 Task: Find connections with filter location Viçosa with filter topic #Startupcompanywith filter profile language English with filter current company Shree Cement Ltd. with filter school Badruka College Commerce Arts with filter industry Defense and Space Manufacturing with filter service category Financial Reporting with filter keywords title Quality Engineer
Action: Mouse moved to (299, 385)
Screenshot: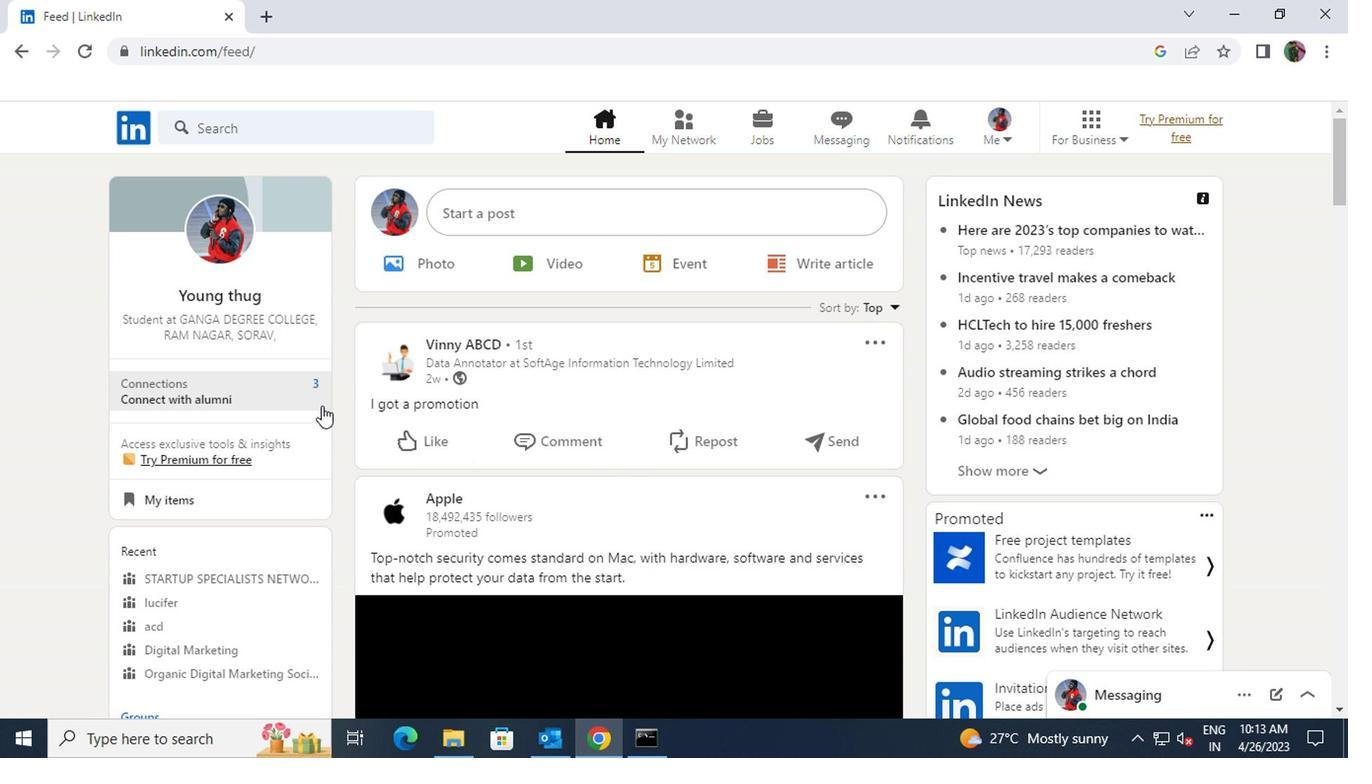 
Action: Mouse pressed left at (299, 385)
Screenshot: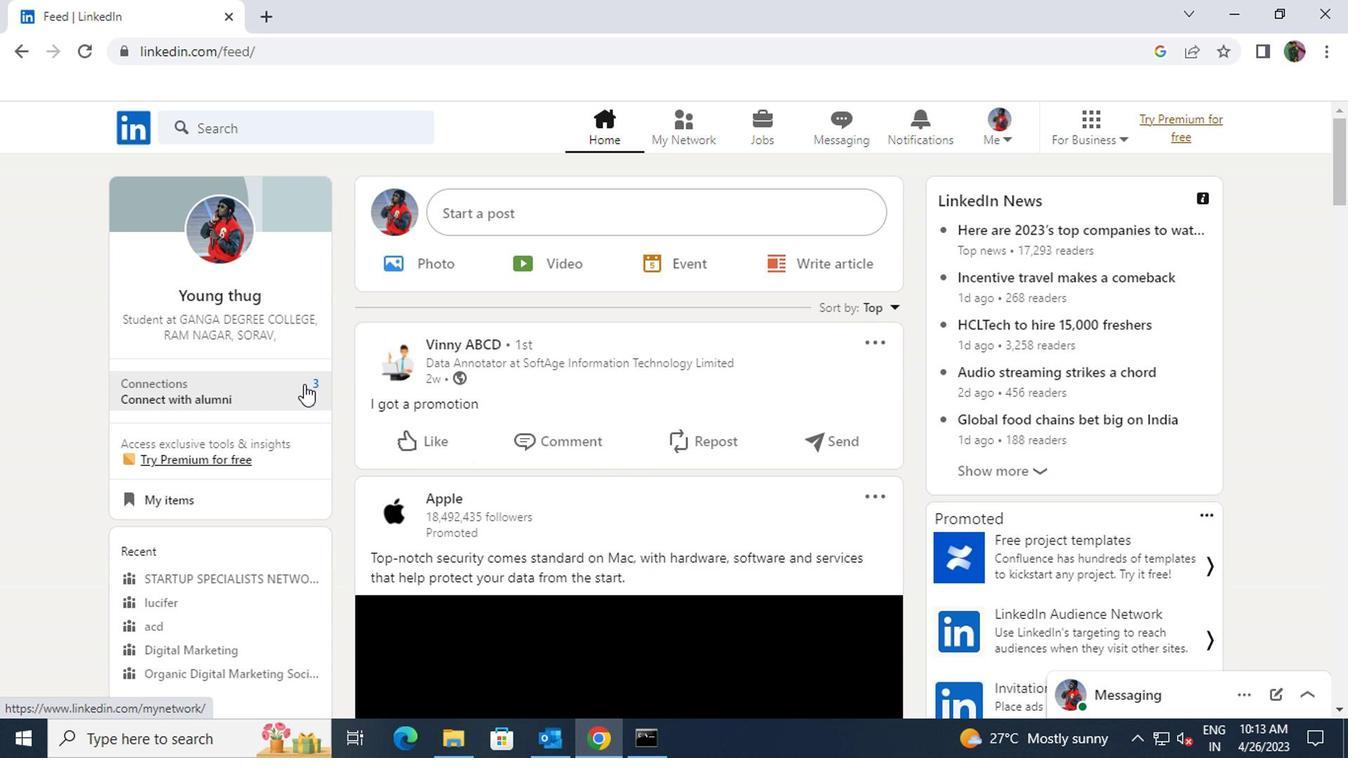 
Action: Mouse moved to (289, 240)
Screenshot: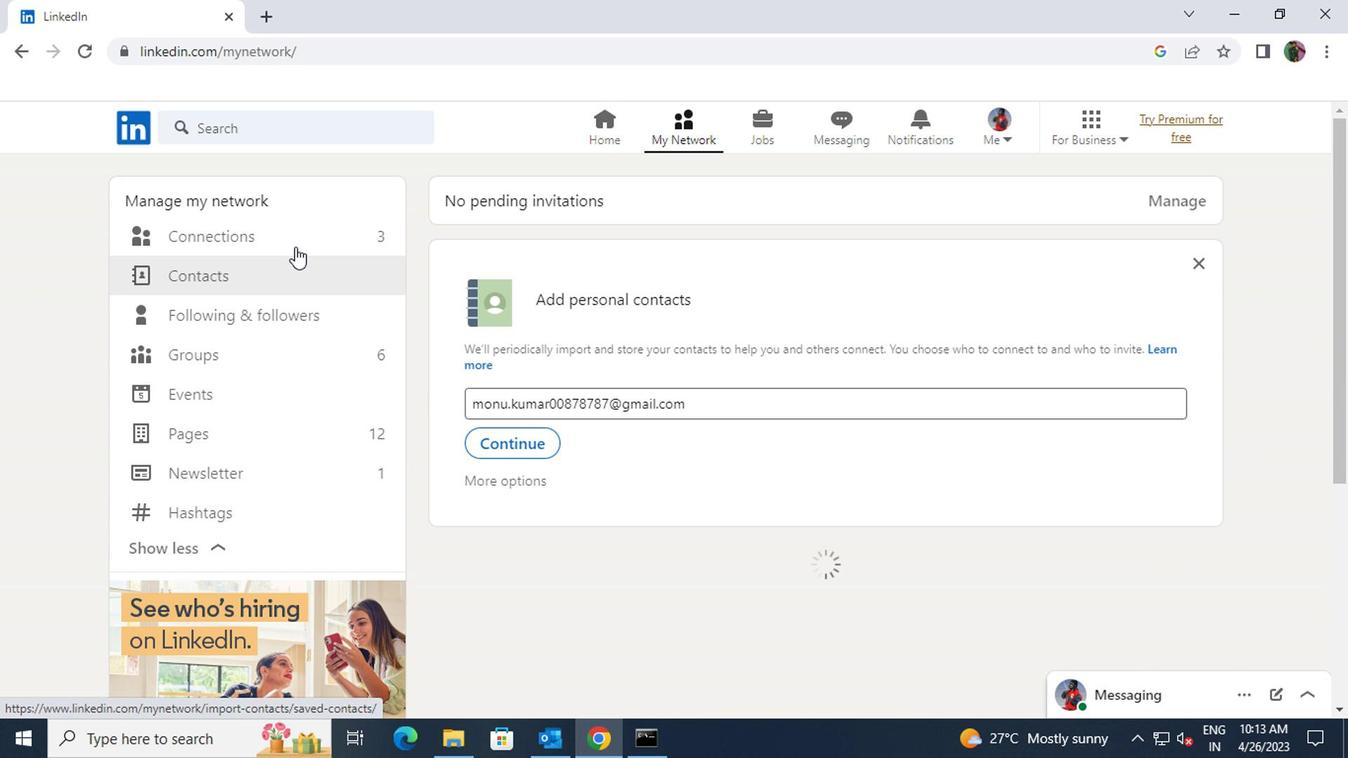 
Action: Mouse pressed left at (289, 240)
Screenshot: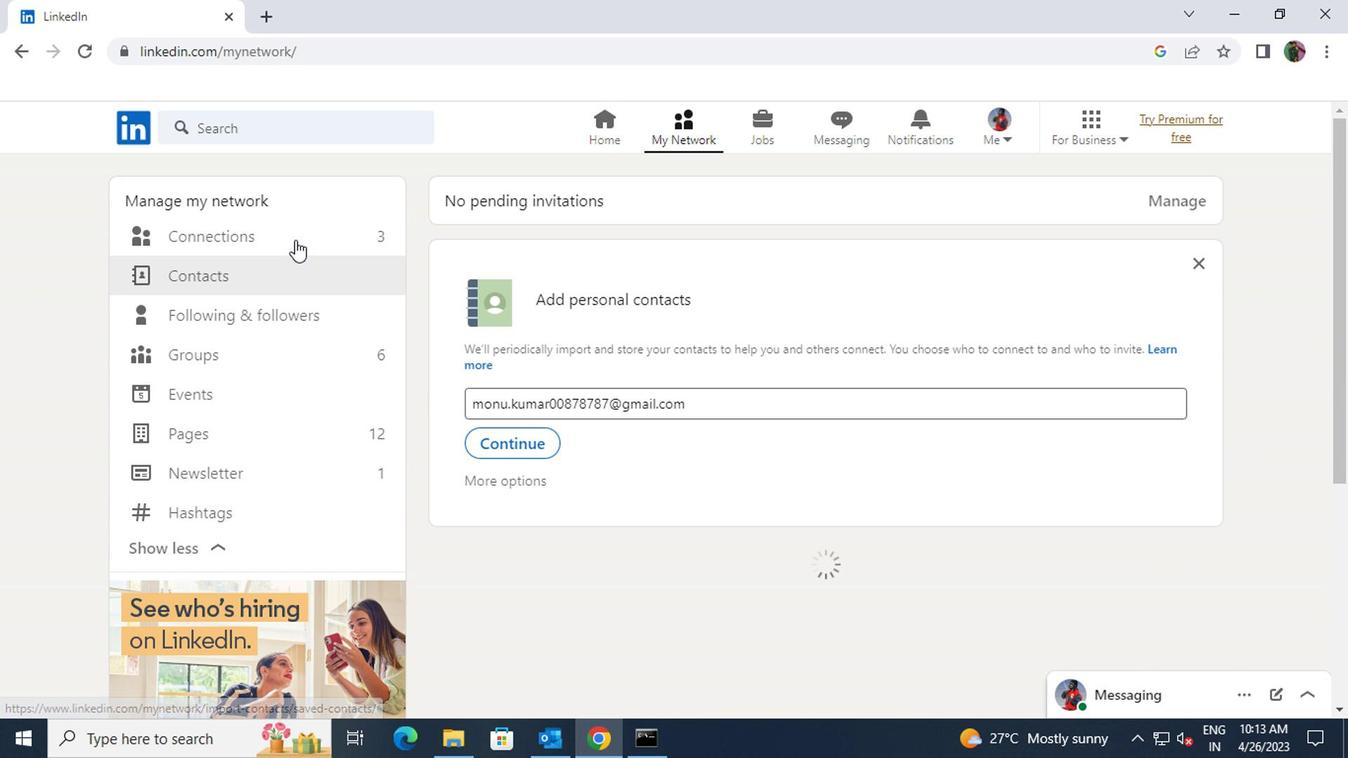 
Action: Mouse moved to (289, 228)
Screenshot: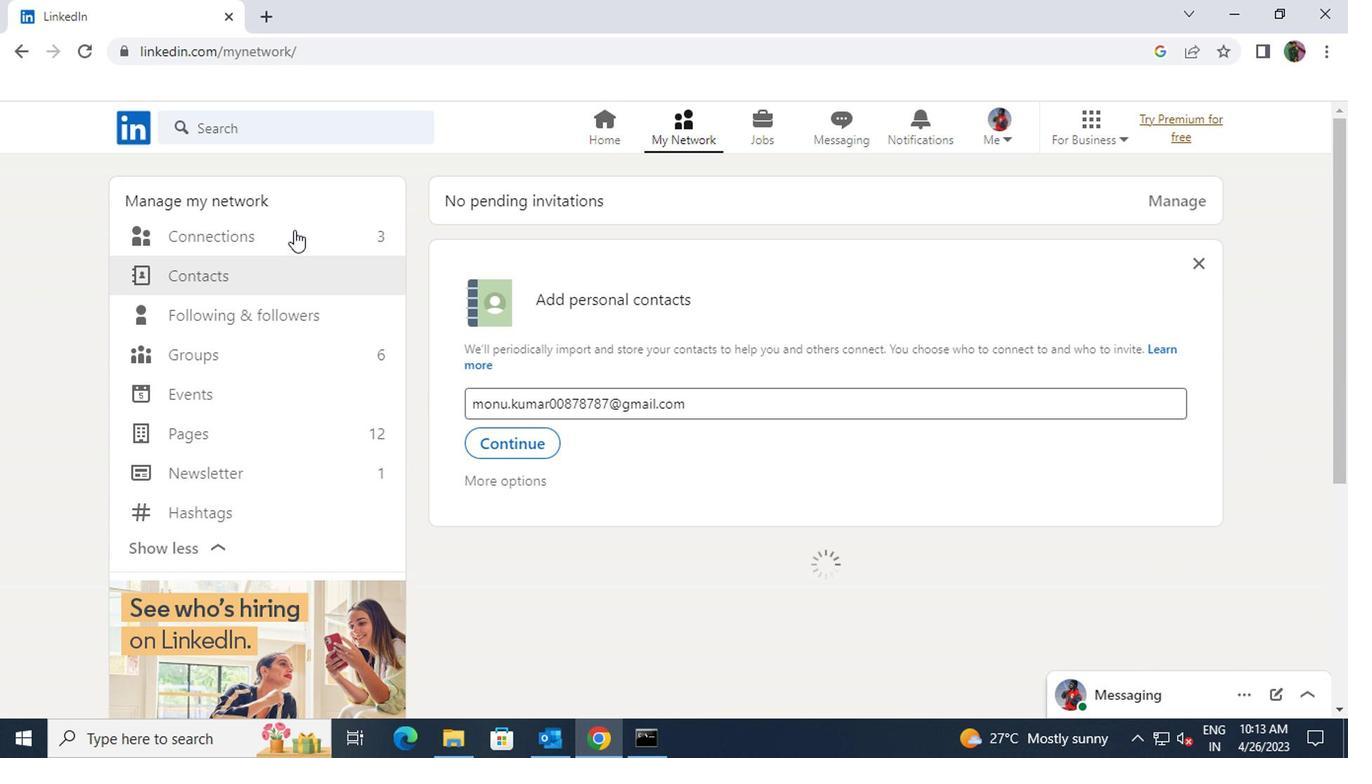 
Action: Mouse pressed left at (289, 228)
Screenshot: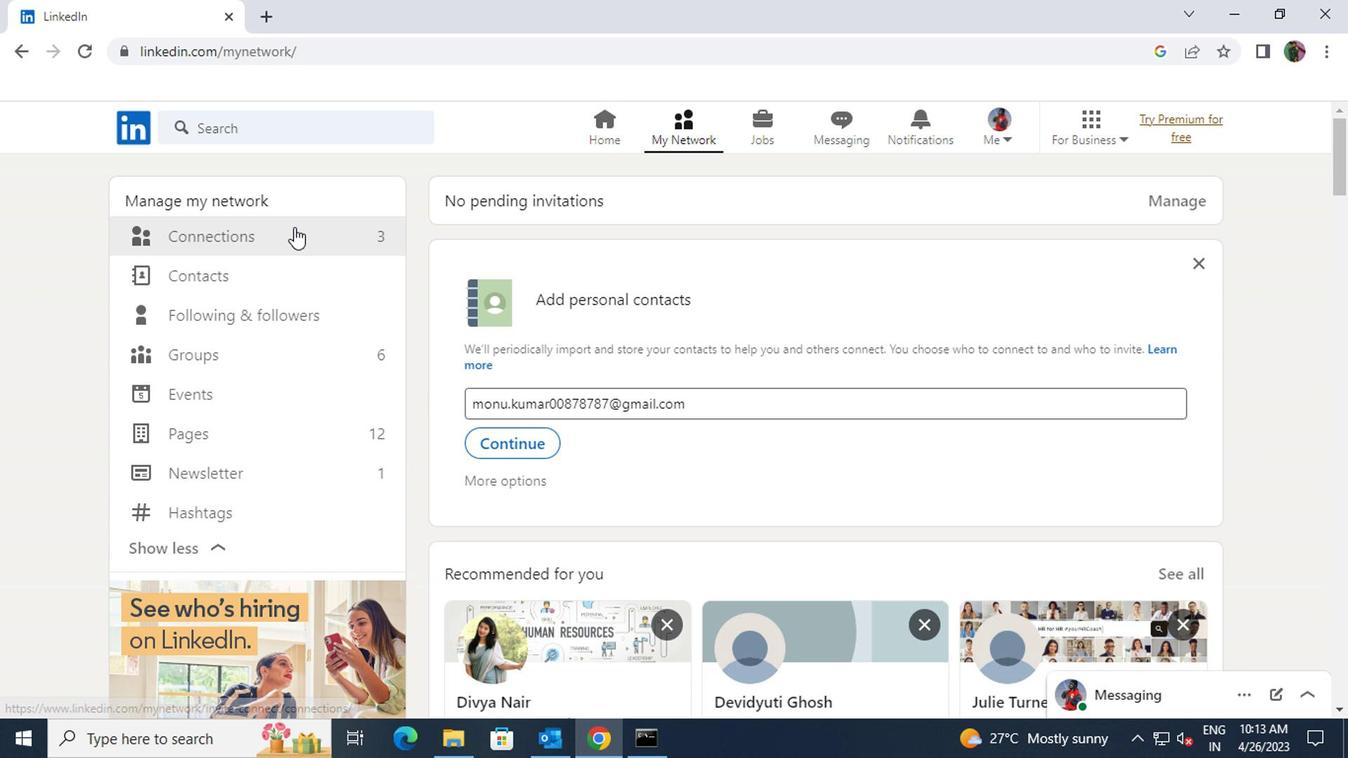 
Action: Mouse moved to (768, 243)
Screenshot: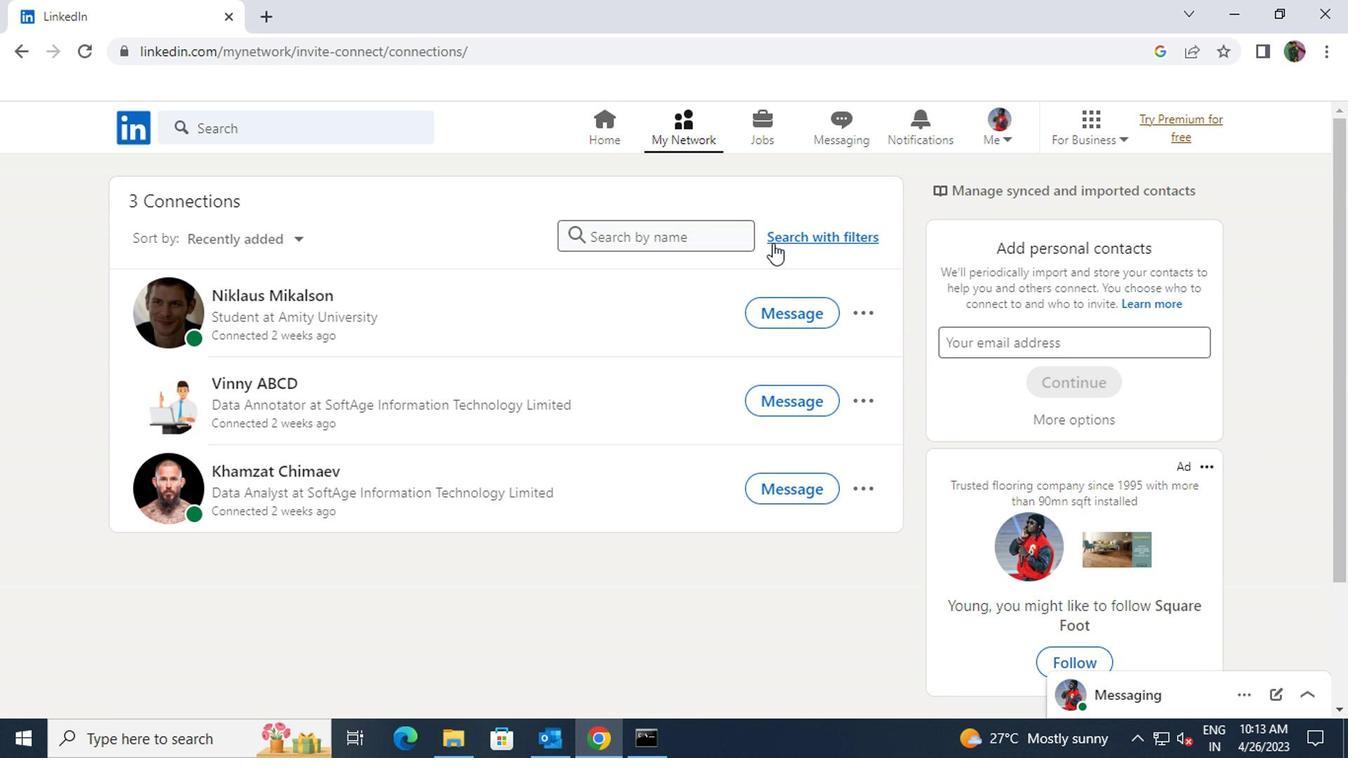 
Action: Mouse pressed left at (768, 243)
Screenshot: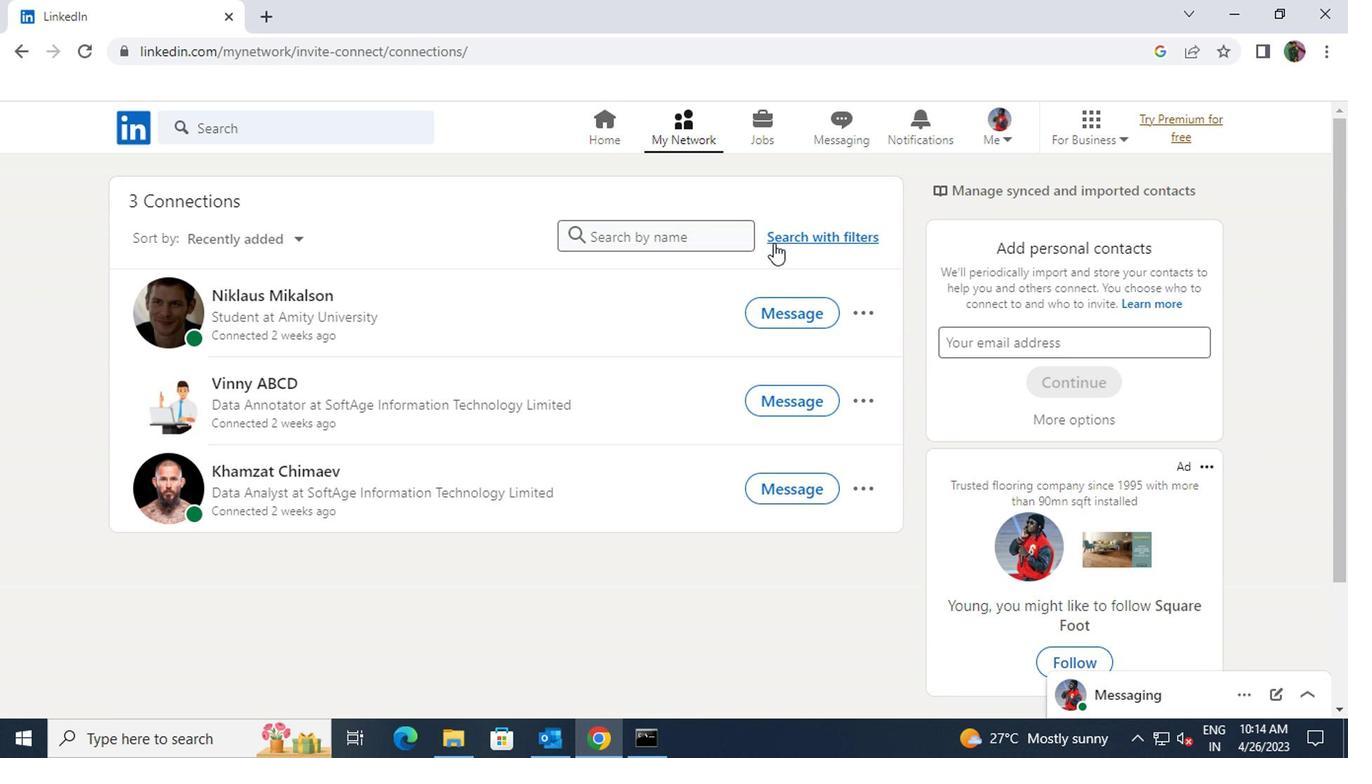 
Action: Mouse moved to (736, 185)
Screenshot: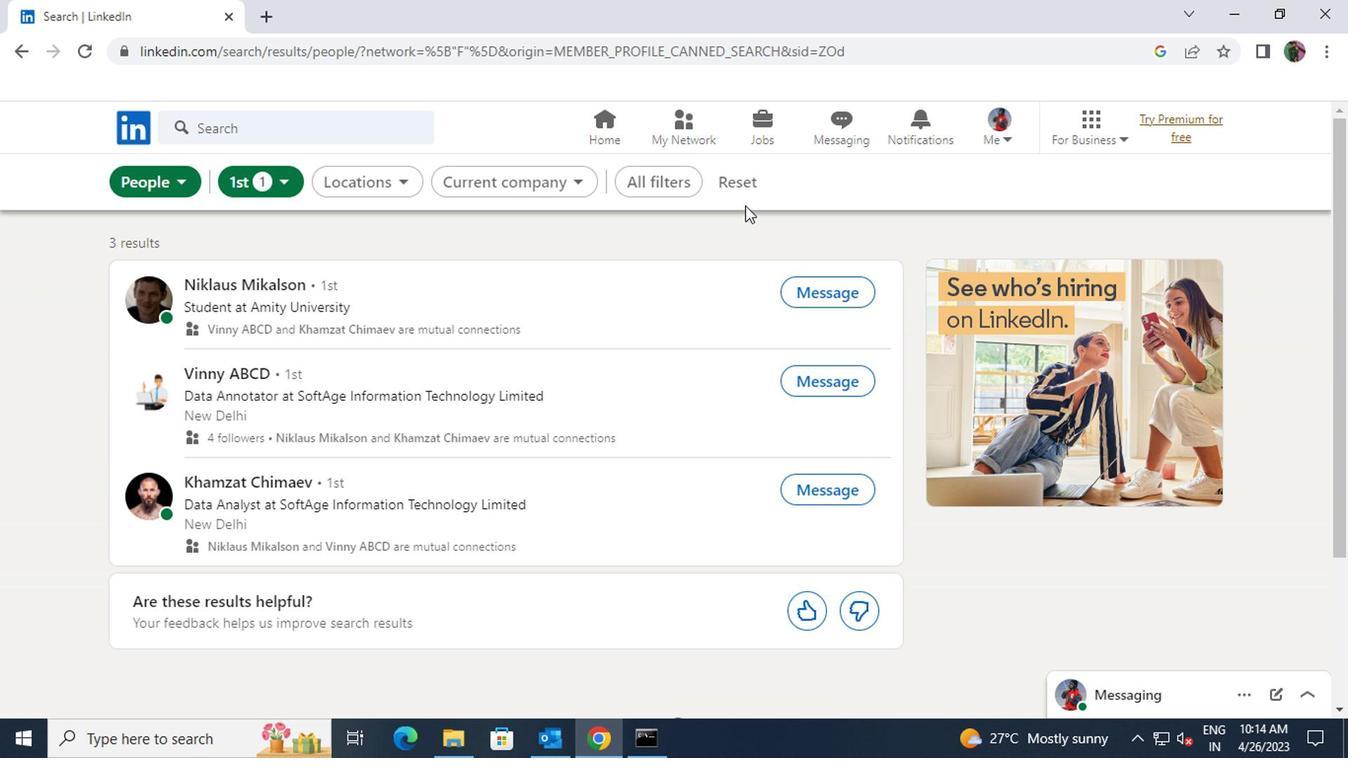 
Action: Mouse pressed left at (736, 185)
Screenshot: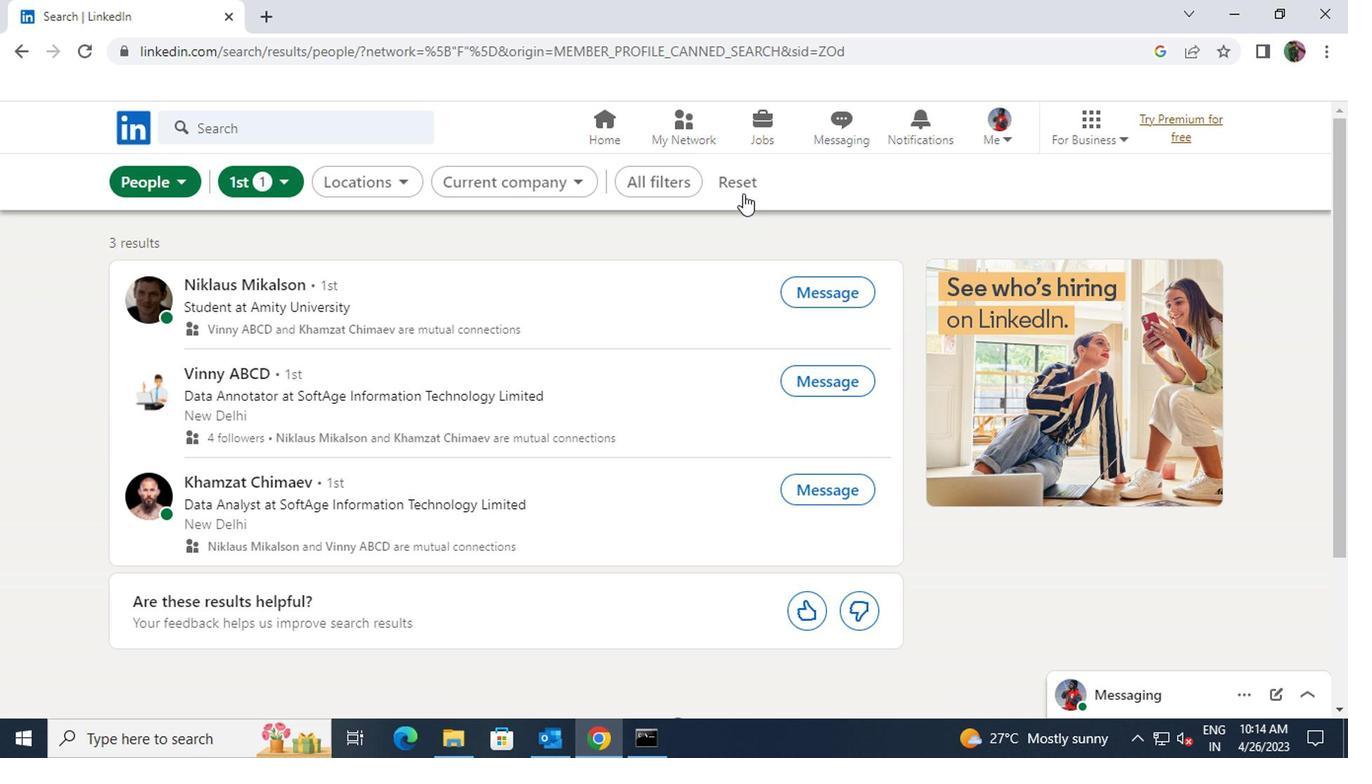 
Action: Mouse moved to (719, 184)
Screenshot: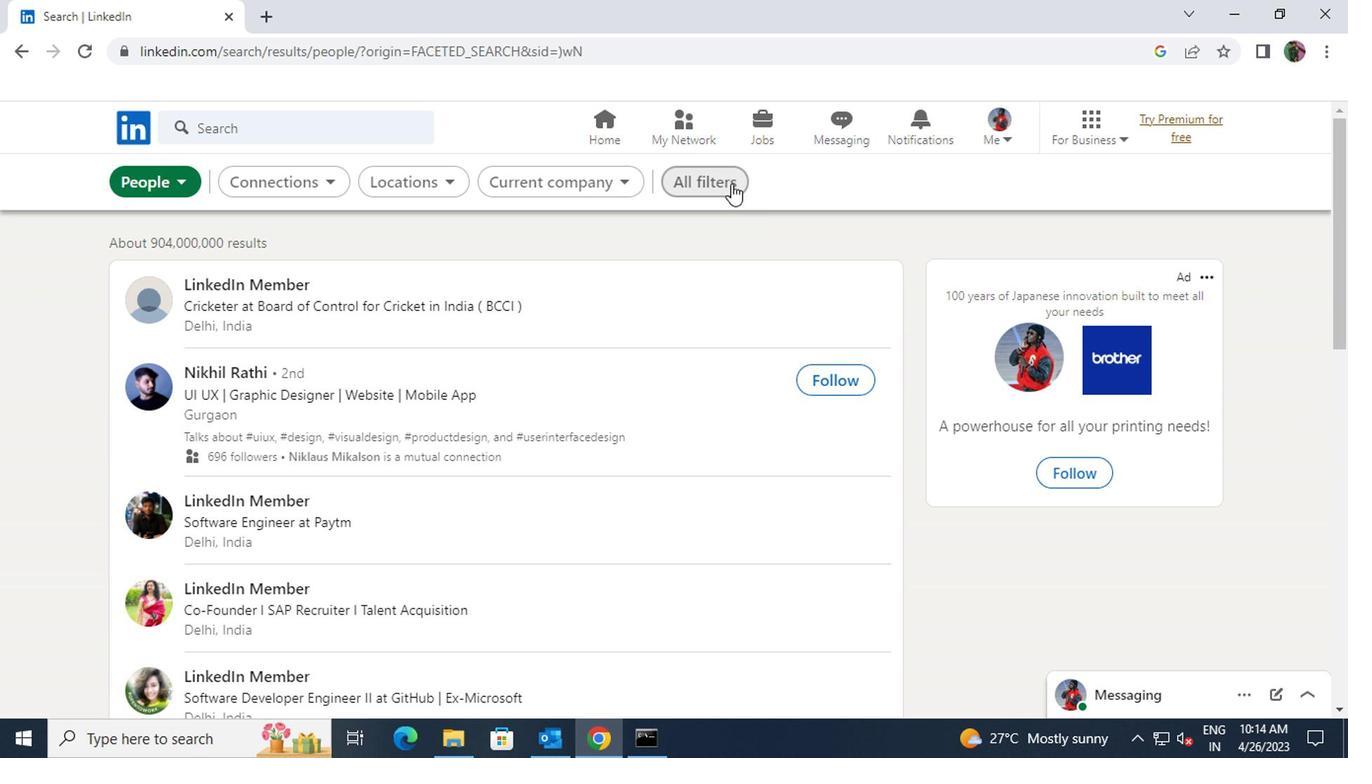 
Action: Mouse pressed left at (719, 184)
Screenshot: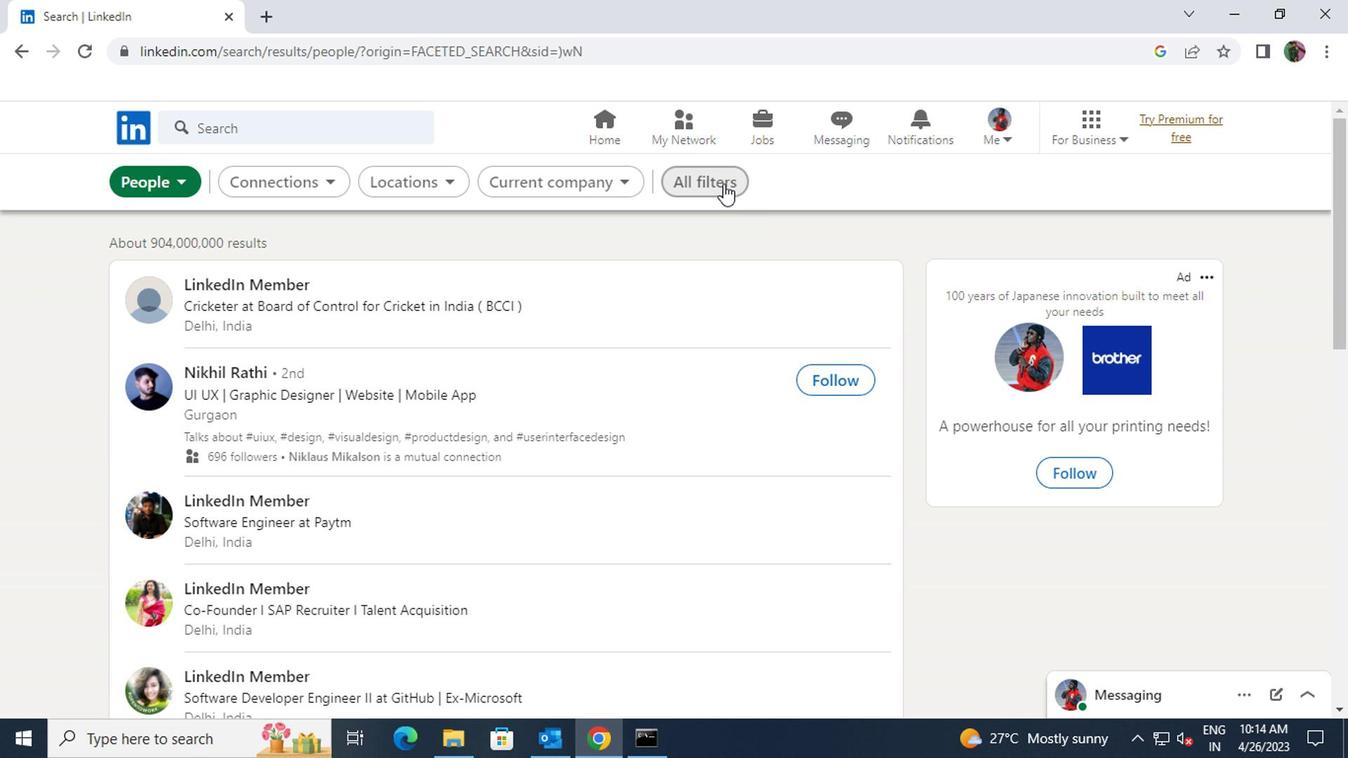 
Action: Mouse moved to (909, 384)
Screenshot: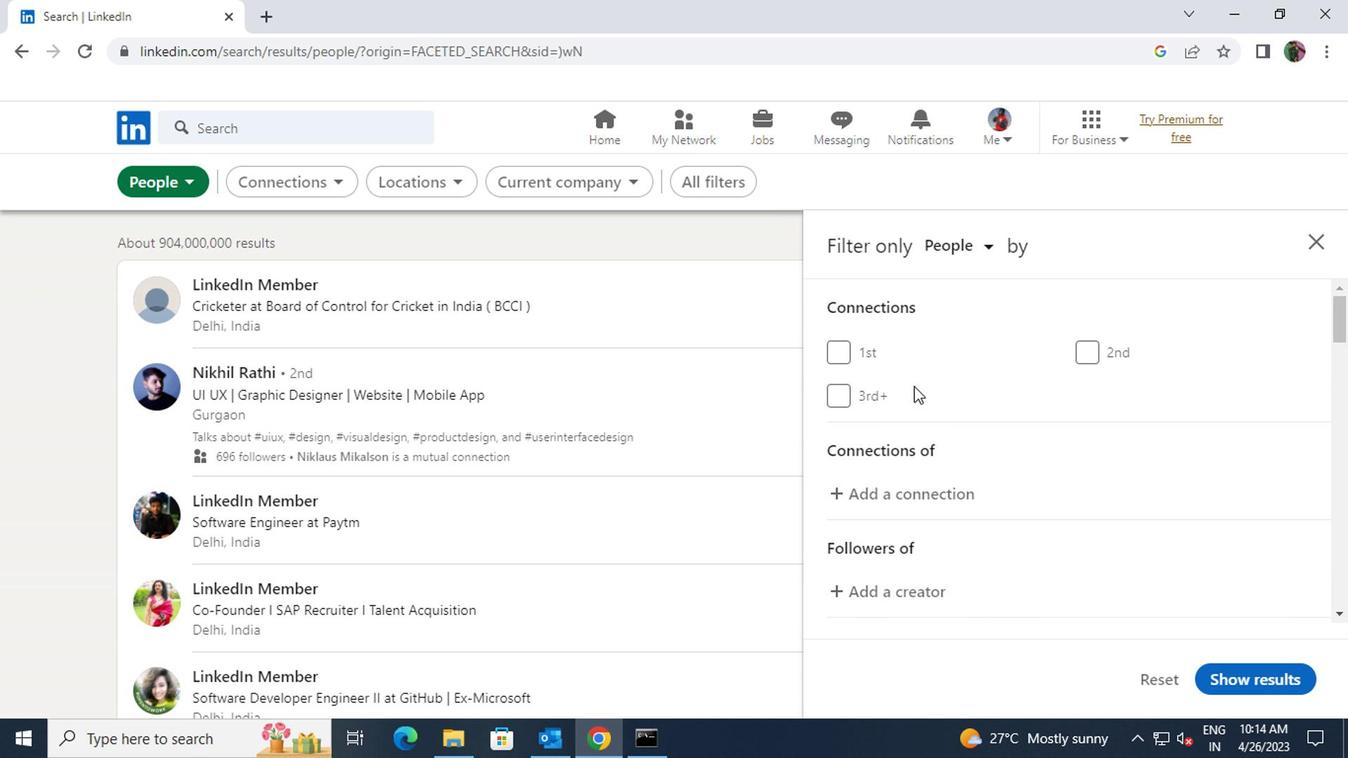 
Action: Mouse scrolled (909, 383) with delta (0, -1)
Screenshot: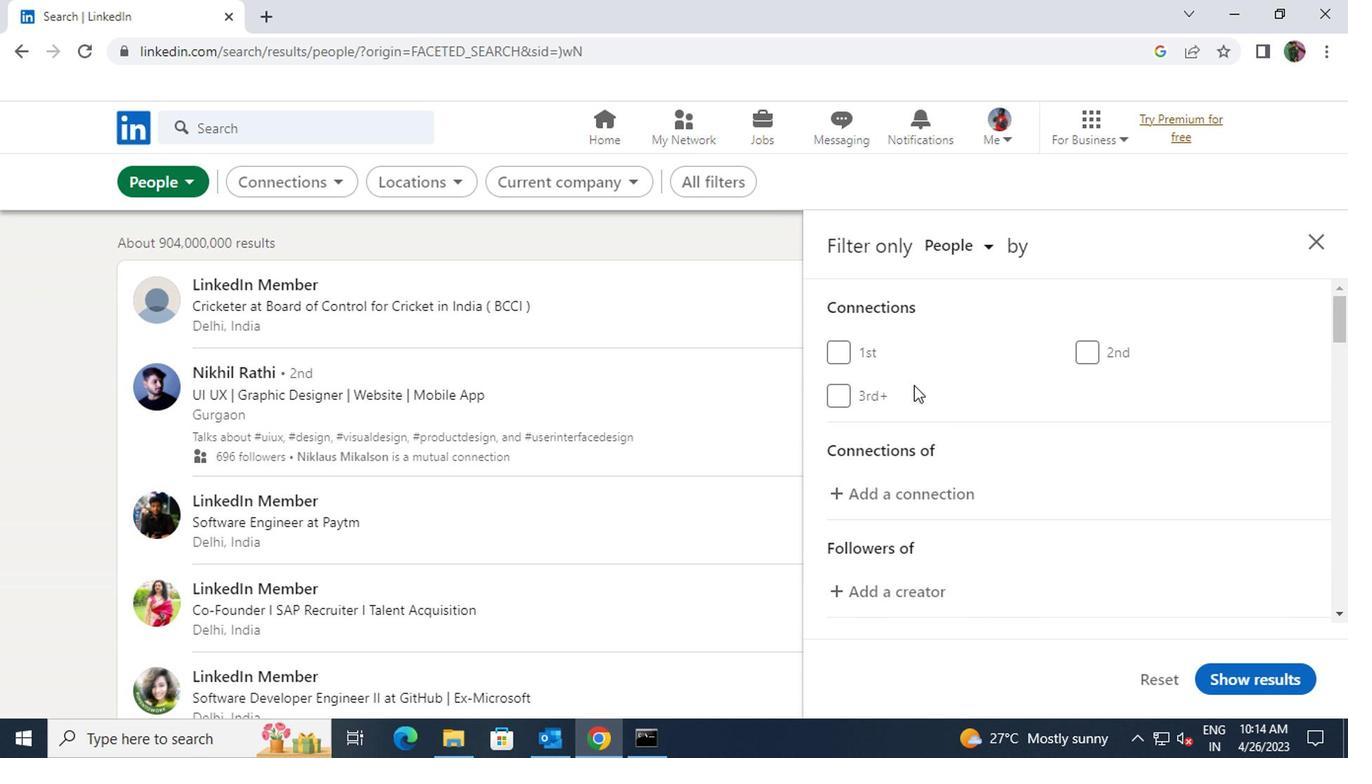 
Action: Mouse scrolled (909, 383) with delta (0, -1)
Screenshot: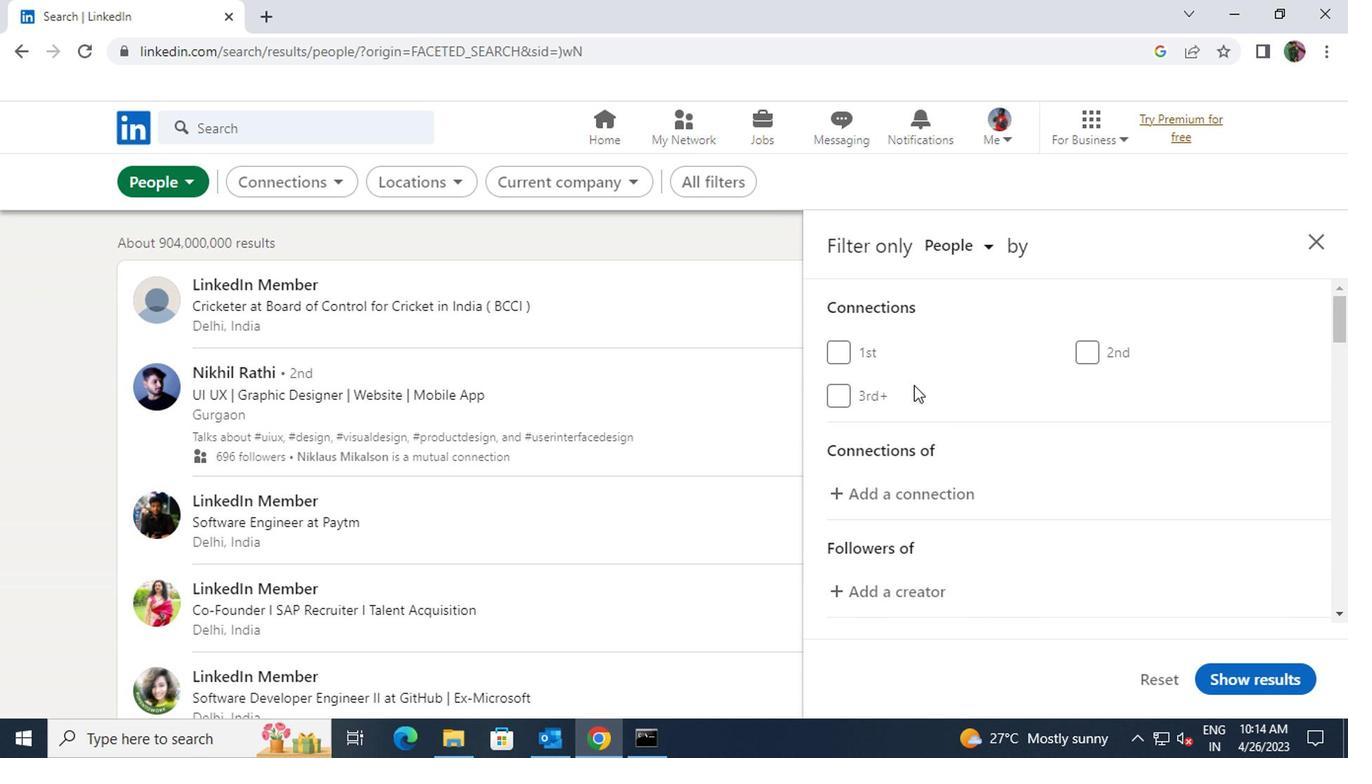 
Action: Mouse moved to (910, 382)
Screenshot: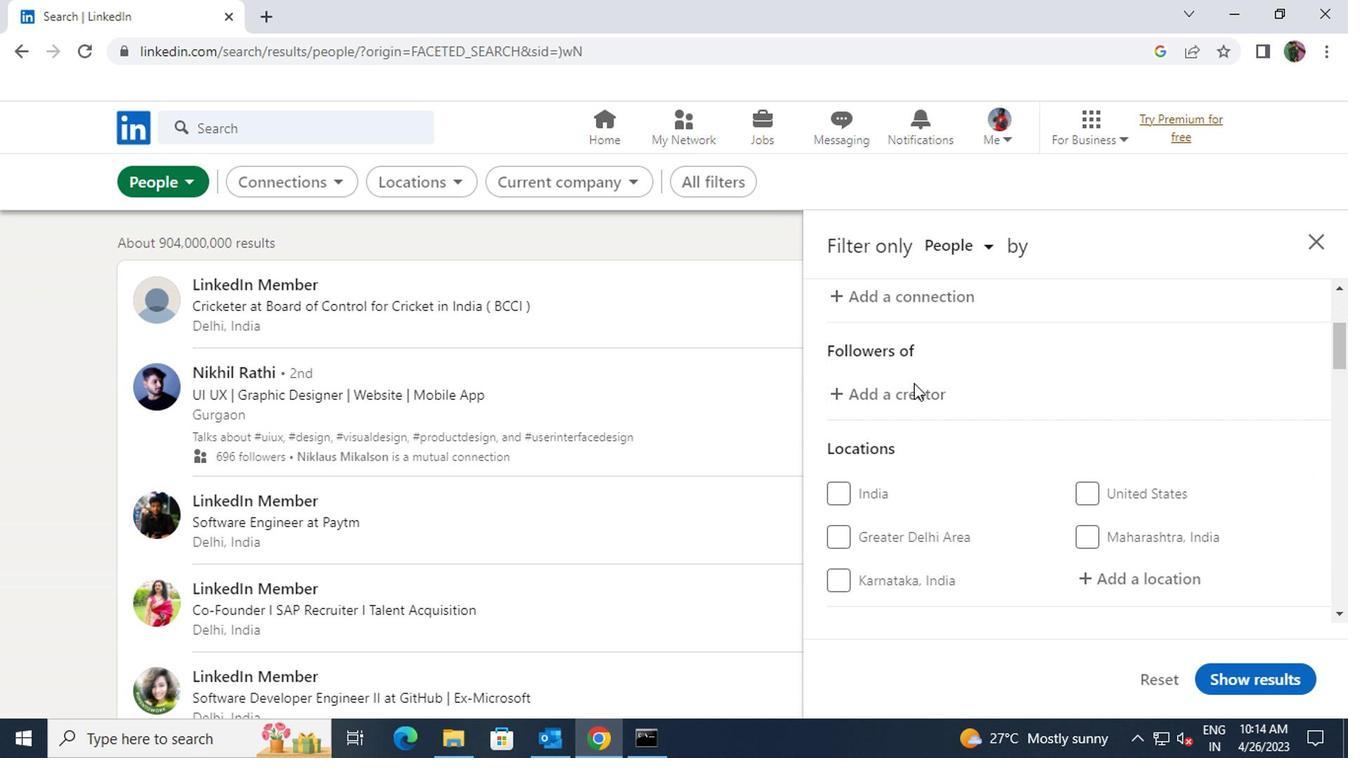 
Action: Mouse scrolled (910, 381) with delta (0, -1)
Screenshot: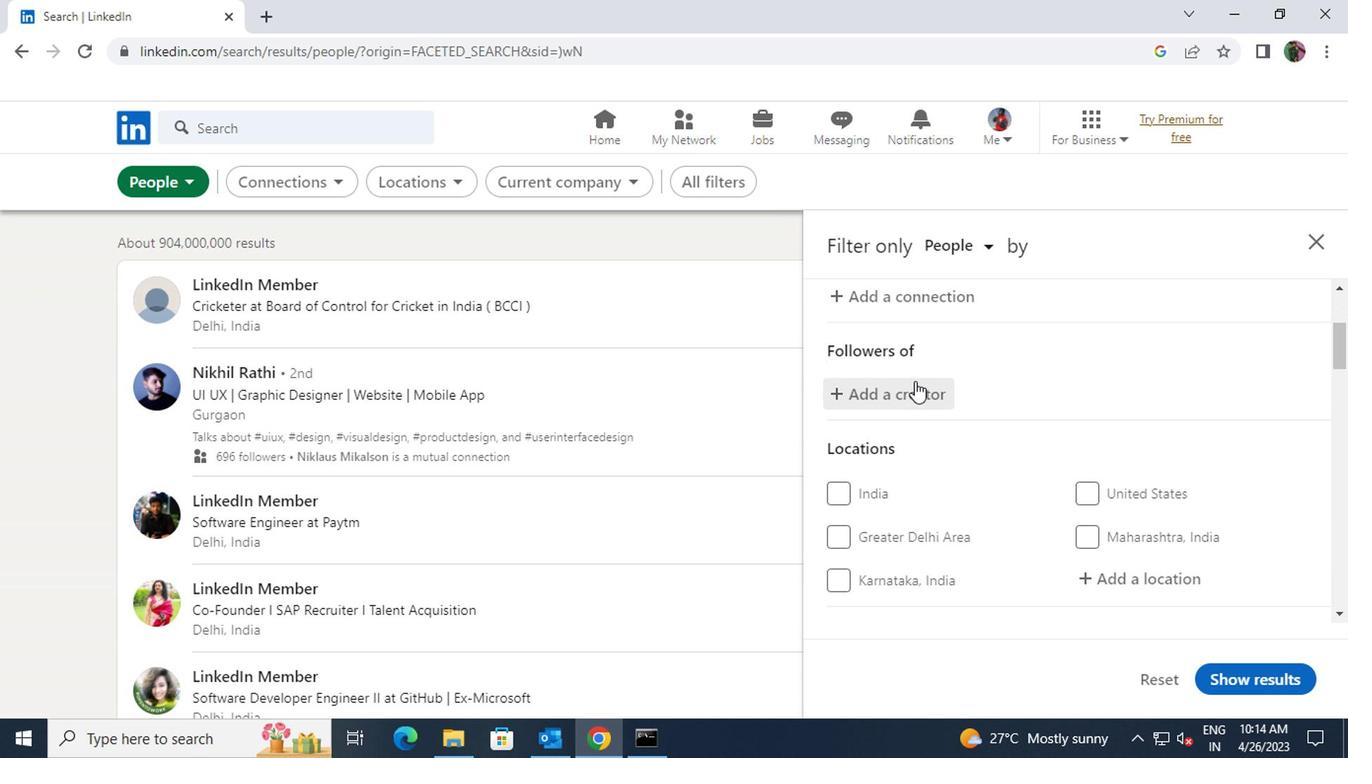 
Action: Mouse moved to (1101, 487)
Screenshot: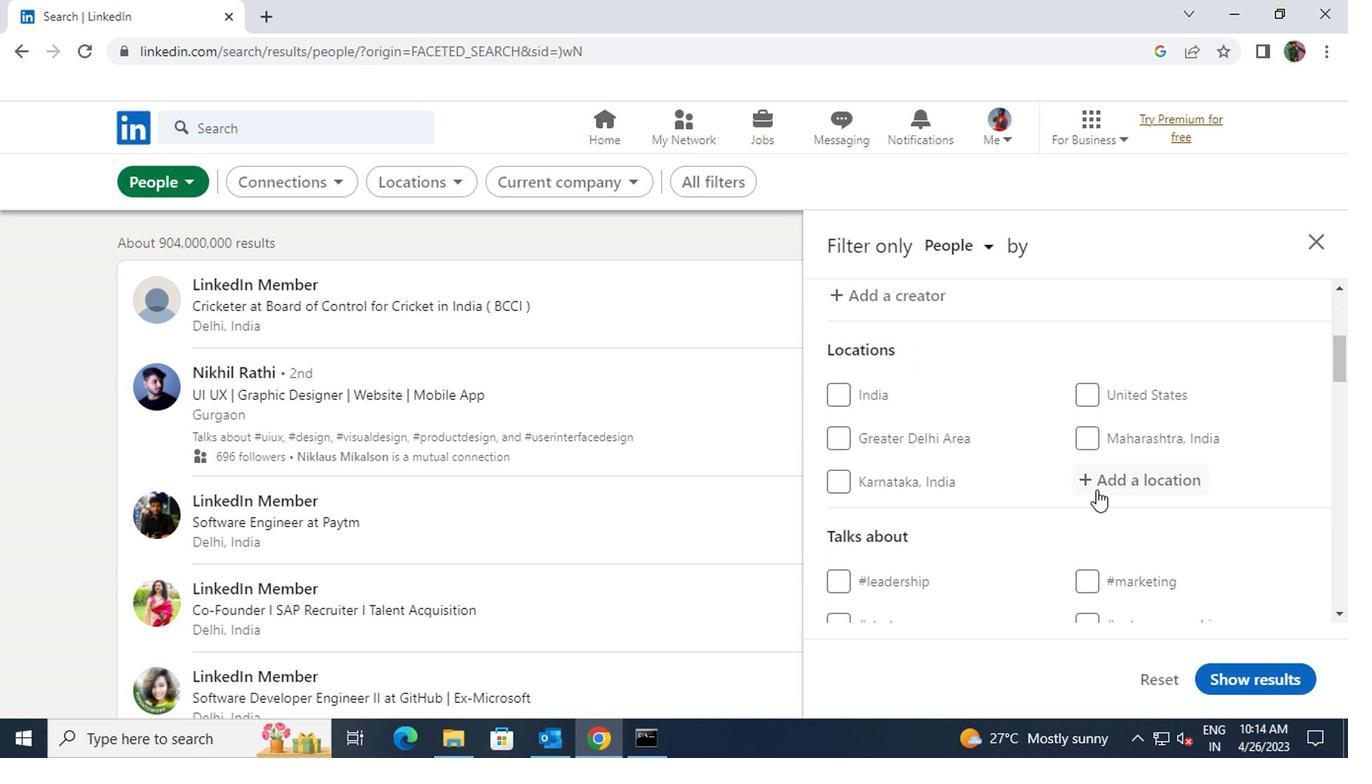 
Action: Mouse pressed left at (1101, 487)
Screenshot: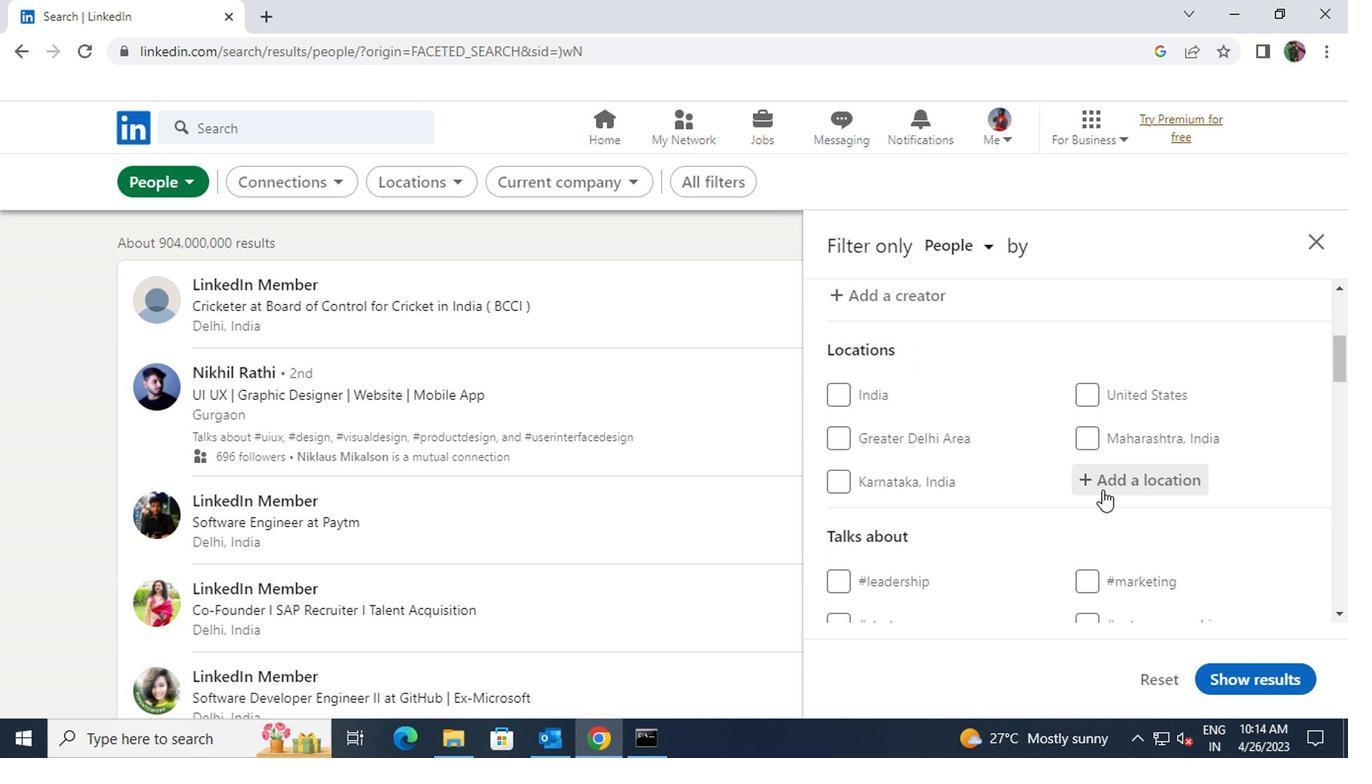 
Action: Mouse moved to (1075, 441)
Screenshot: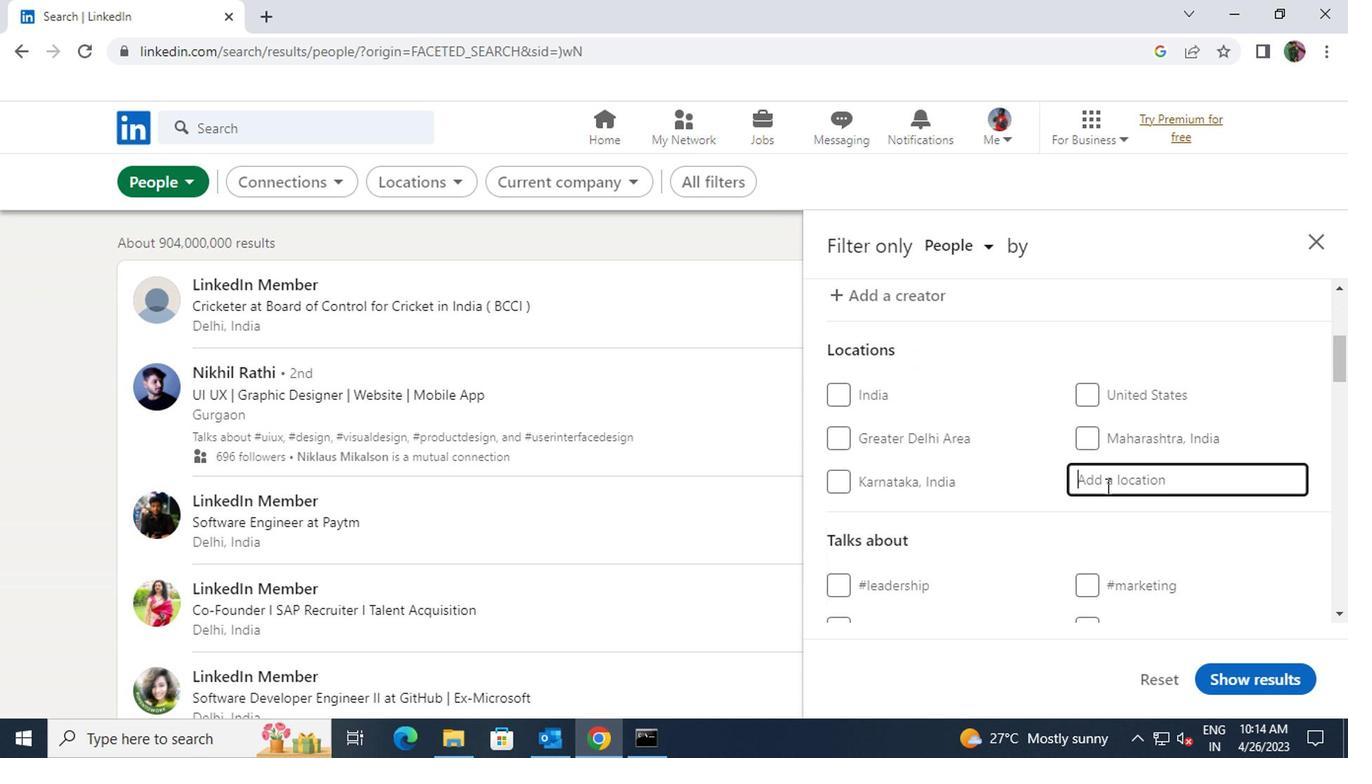 
Action: Key pressed vicosa
Screenshot: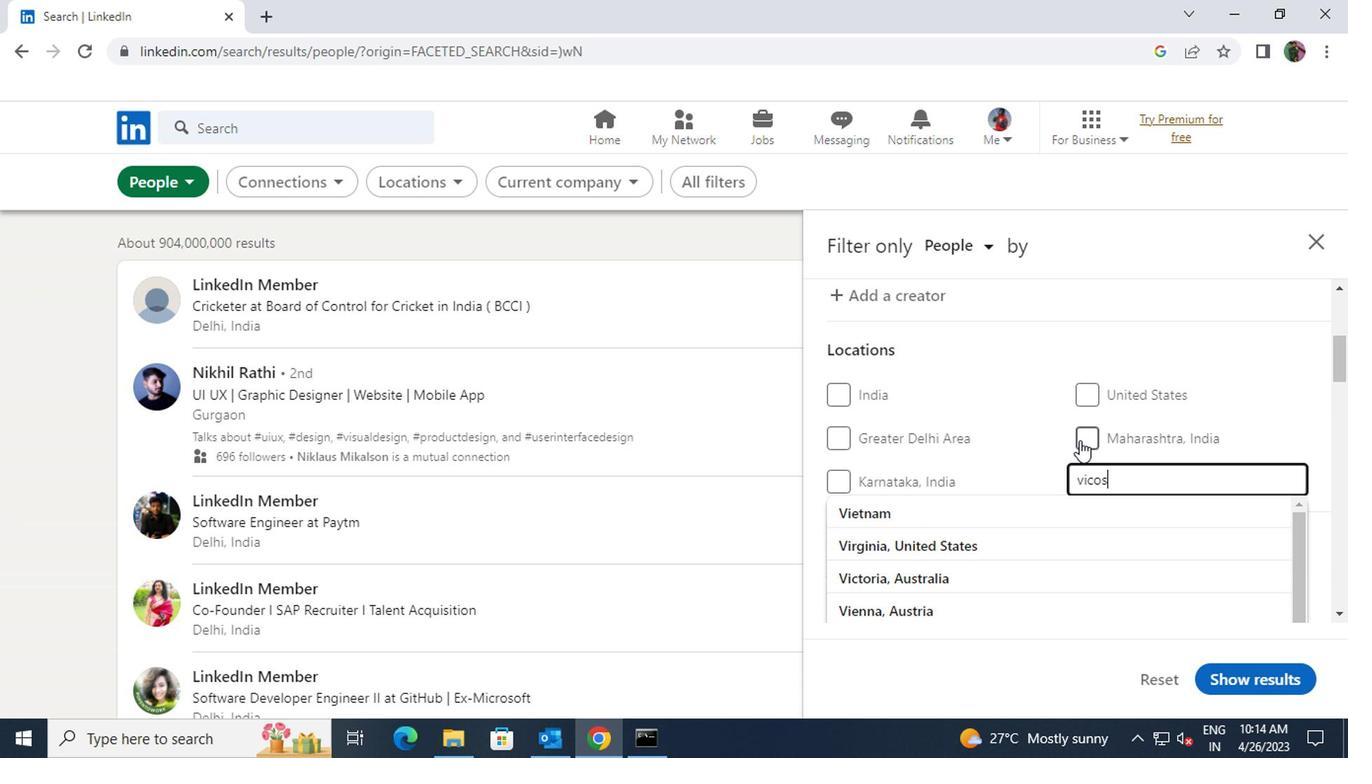 
Action: Mouse moved to (996, 506)
Screenshot: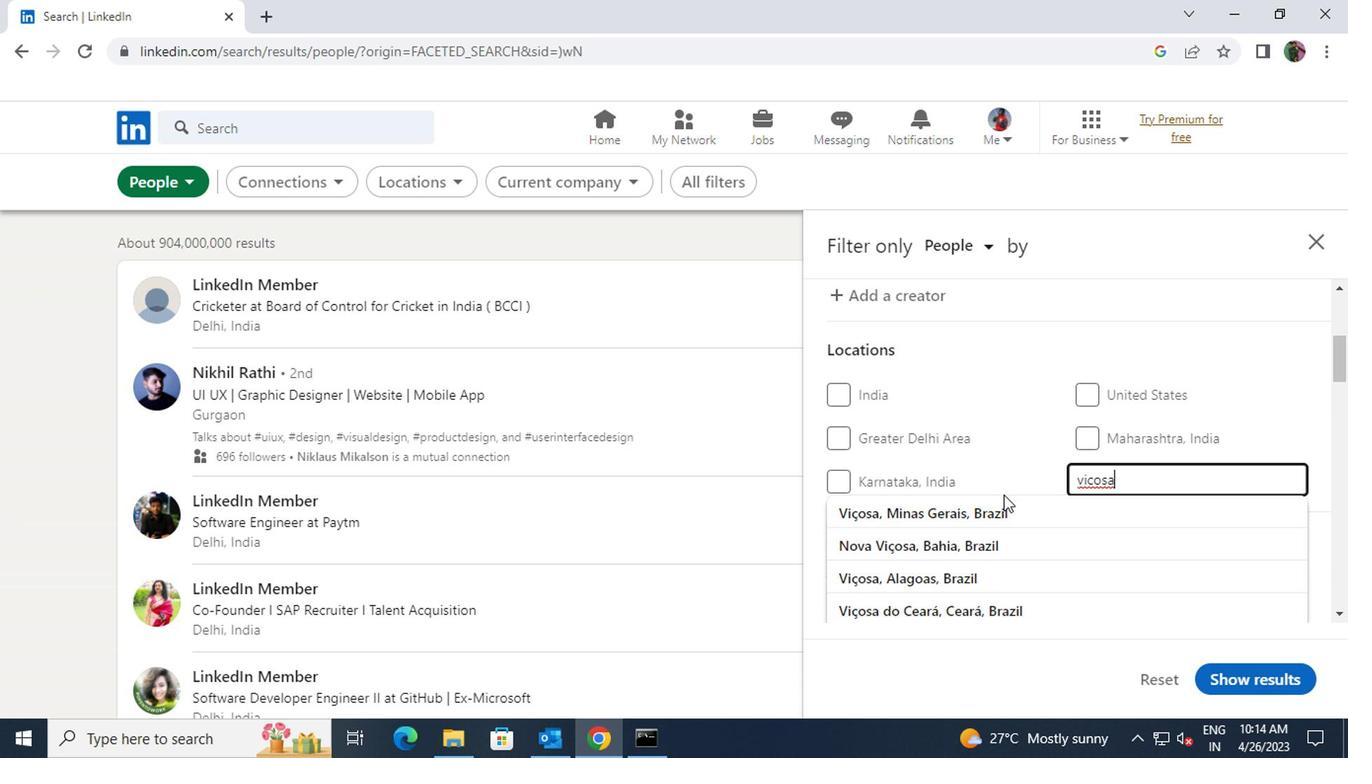 
Action: Mouse pressed left at (996, 506)
Screenshot: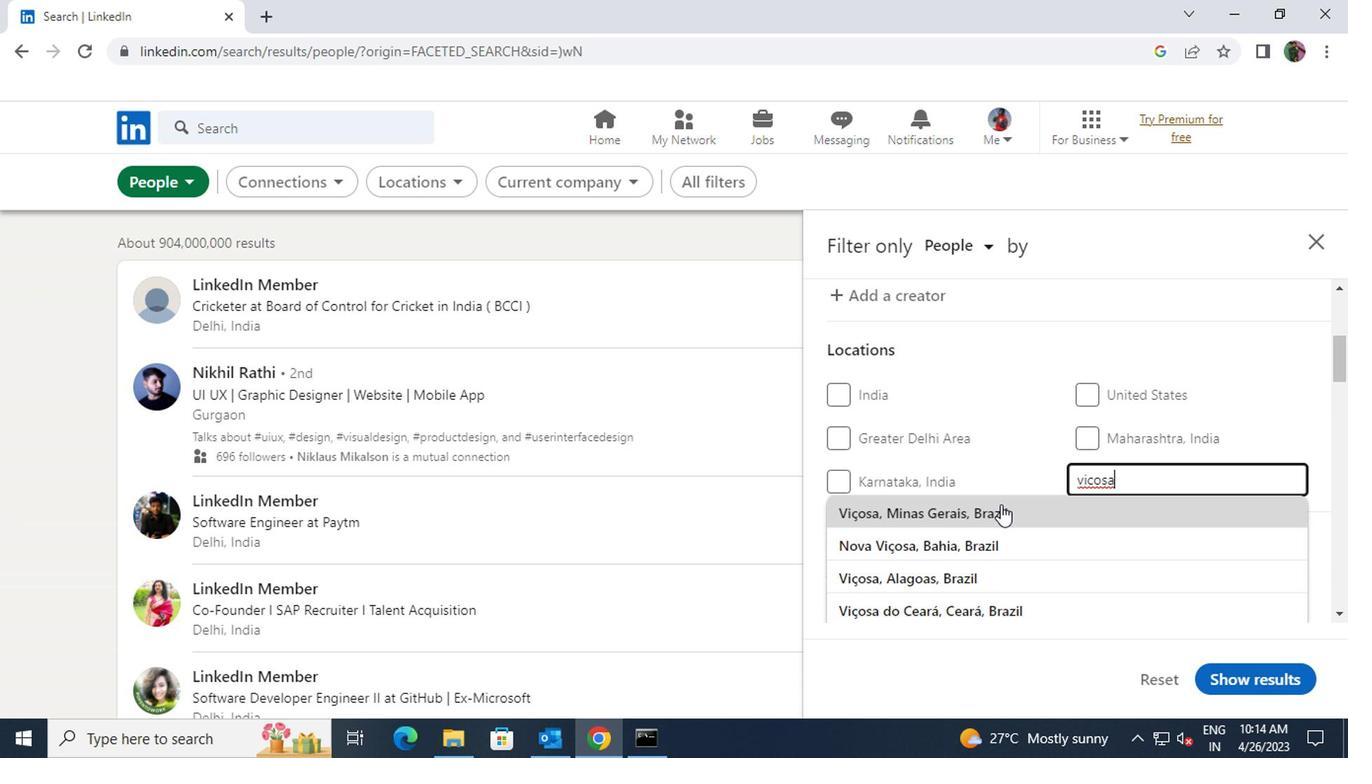 
Action: Mouse moved to (994, 503)
Screenshot: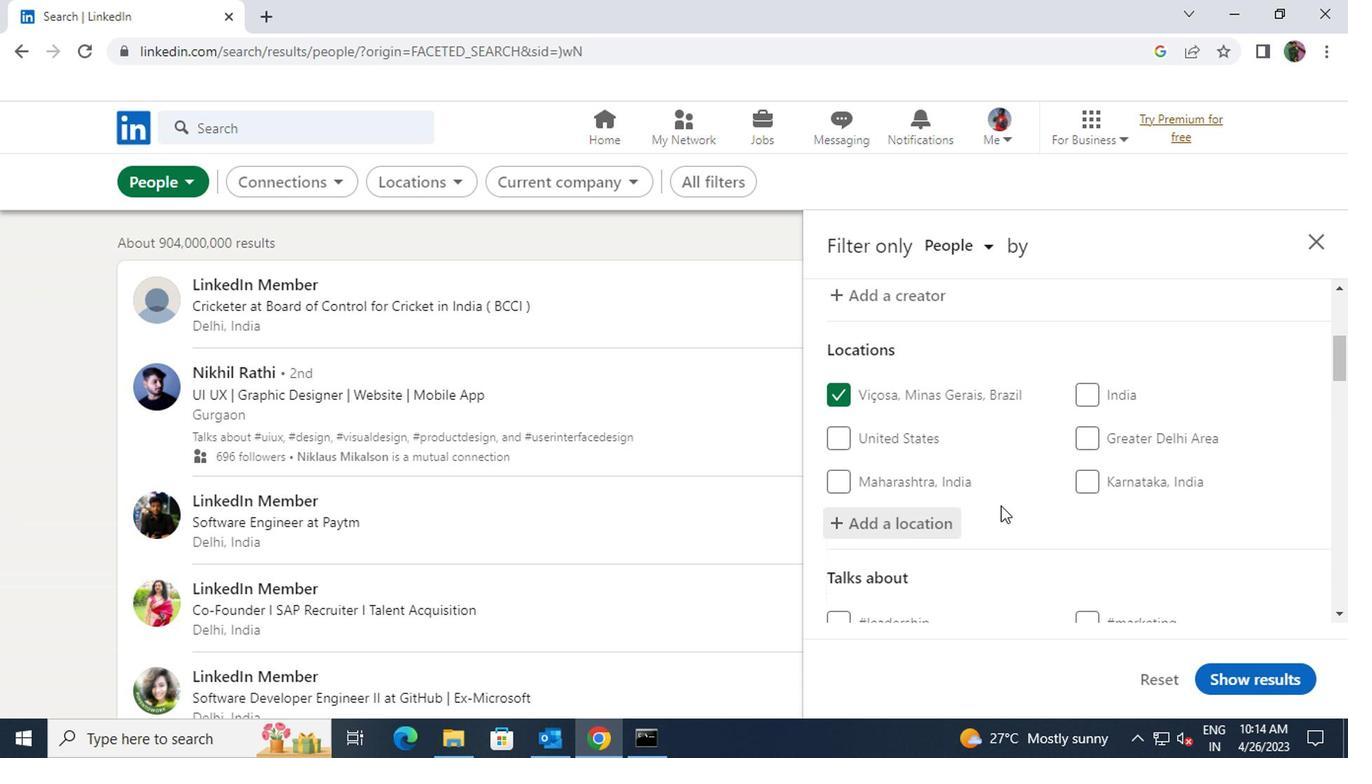 
Action: Mouse scrolled (994, 502) with delta (0, -1)
Screenshot: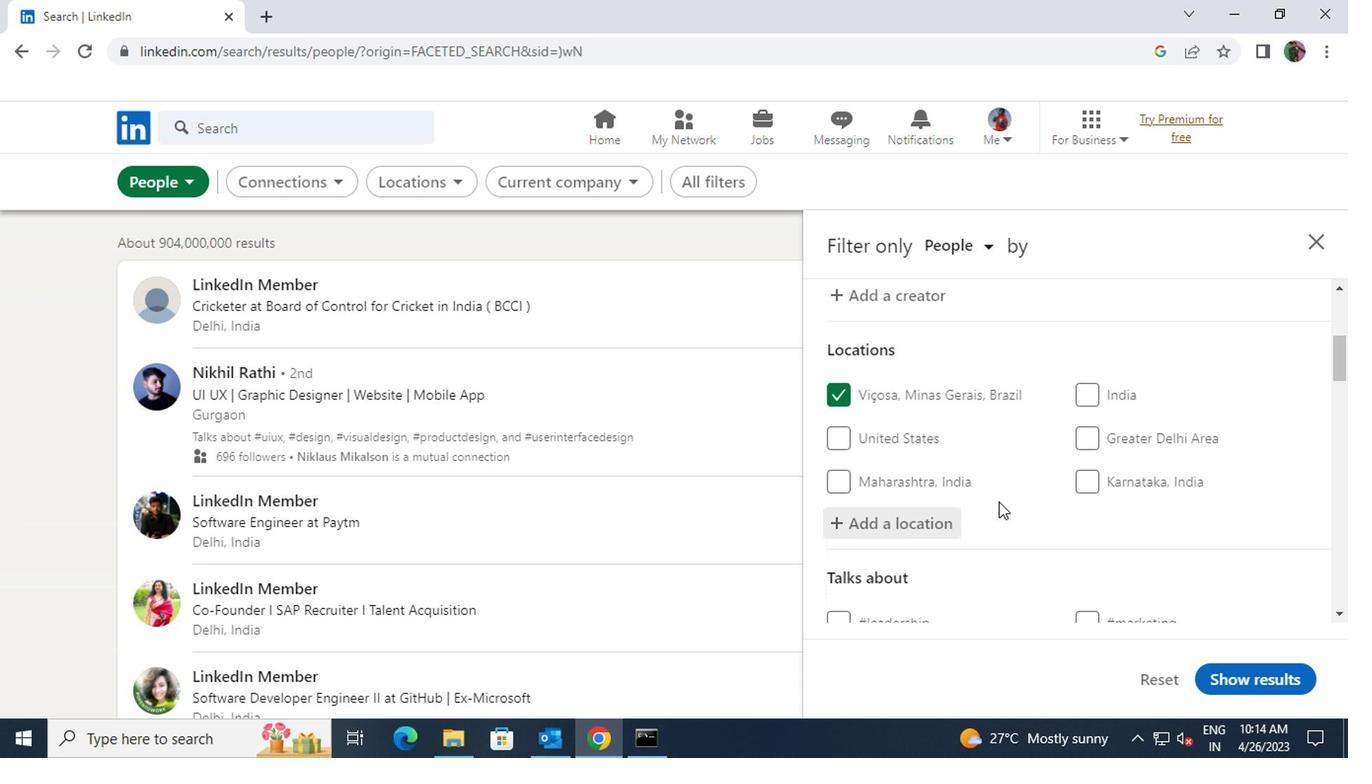 
Action: Mouse scrolled (994, 502) with delta (0, -1)
Screenshot: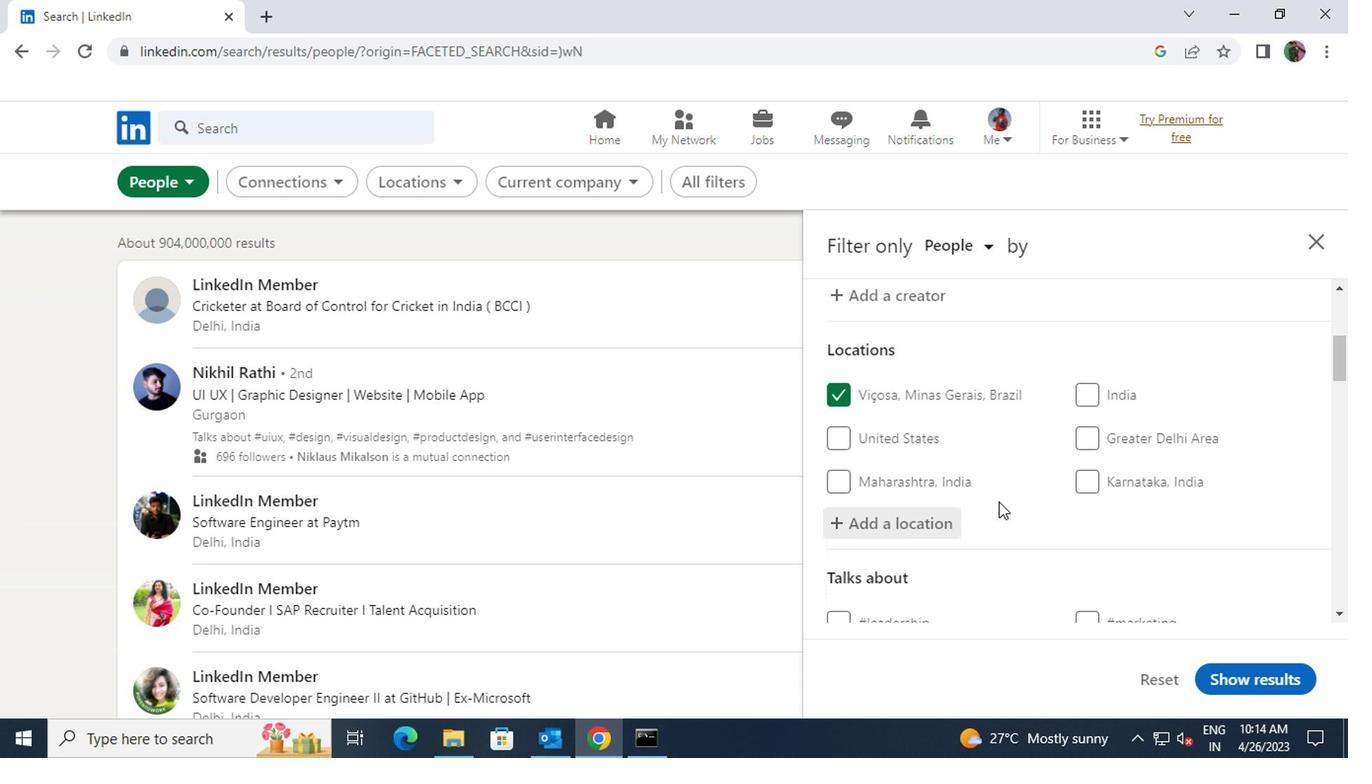 
Action: Mouse scrolled (994, 502) with delta (0, -1)
Screenshot: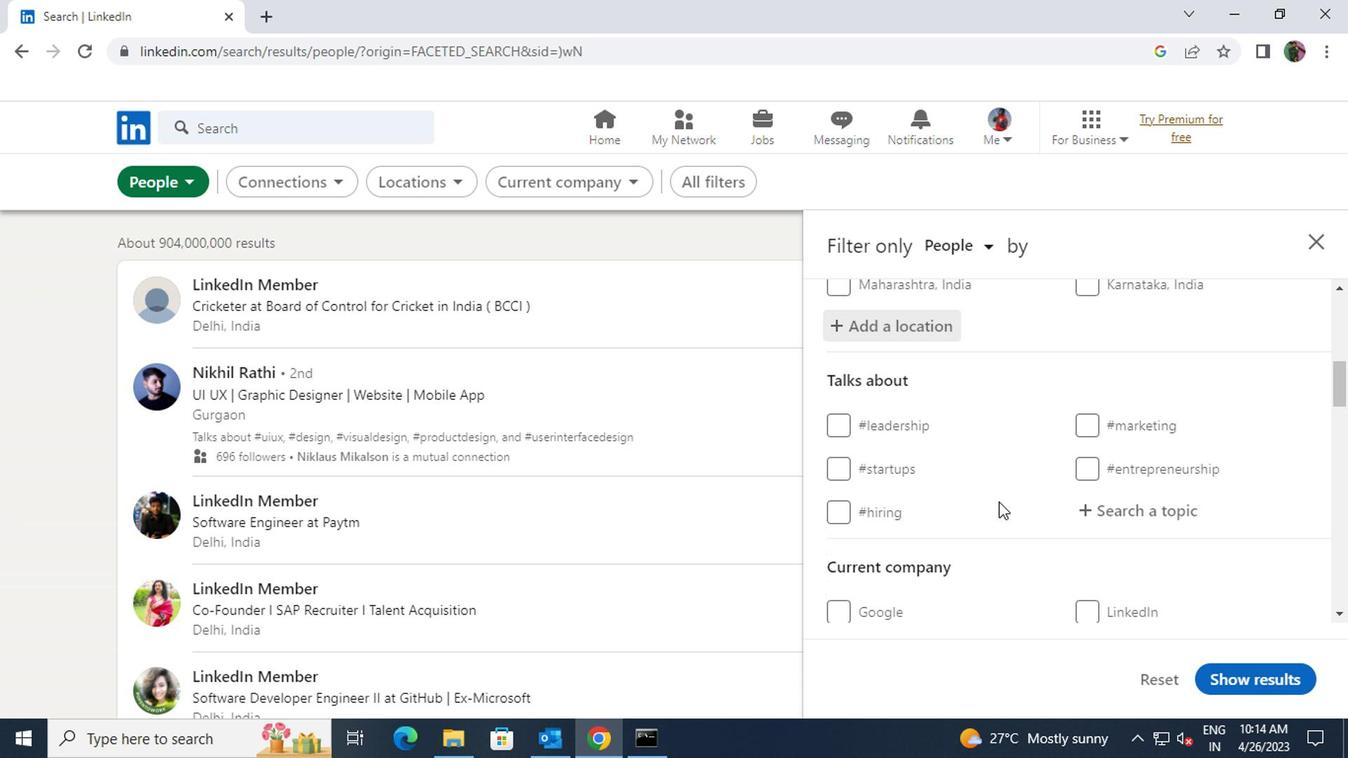 
Action: Mouse moved to (1079, 412)
Screenshot: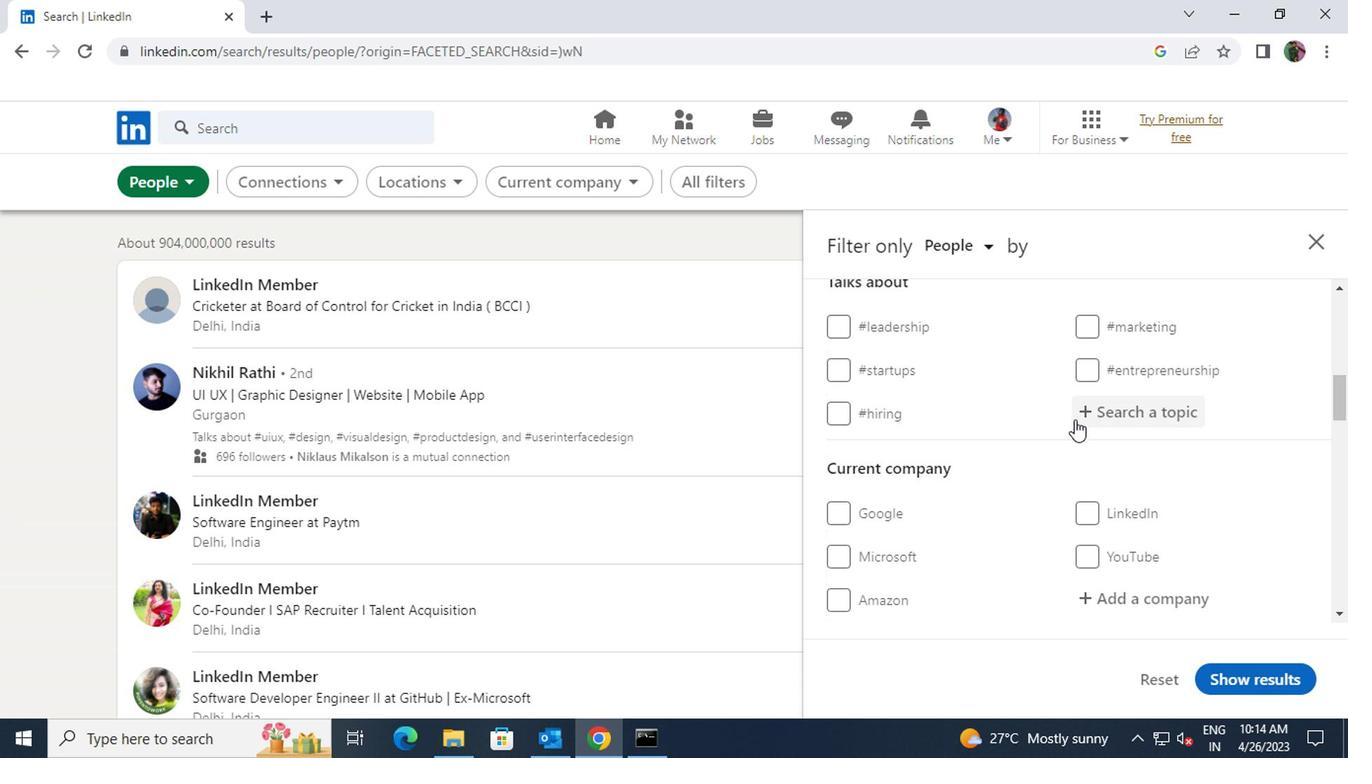 
Action: Mouse pressed left at (1079, 412)
Screenshot: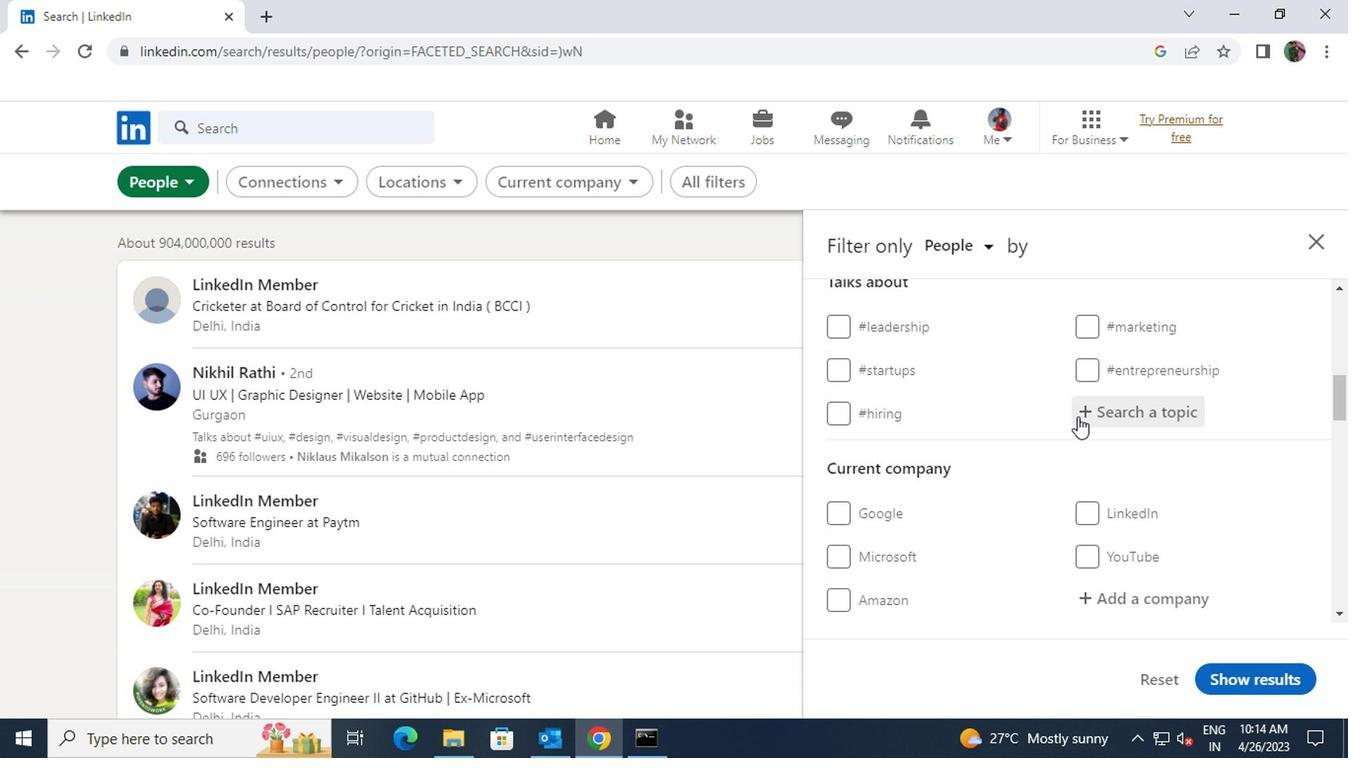 
Action: Mouse moved to (1077, 412)
Screenshot: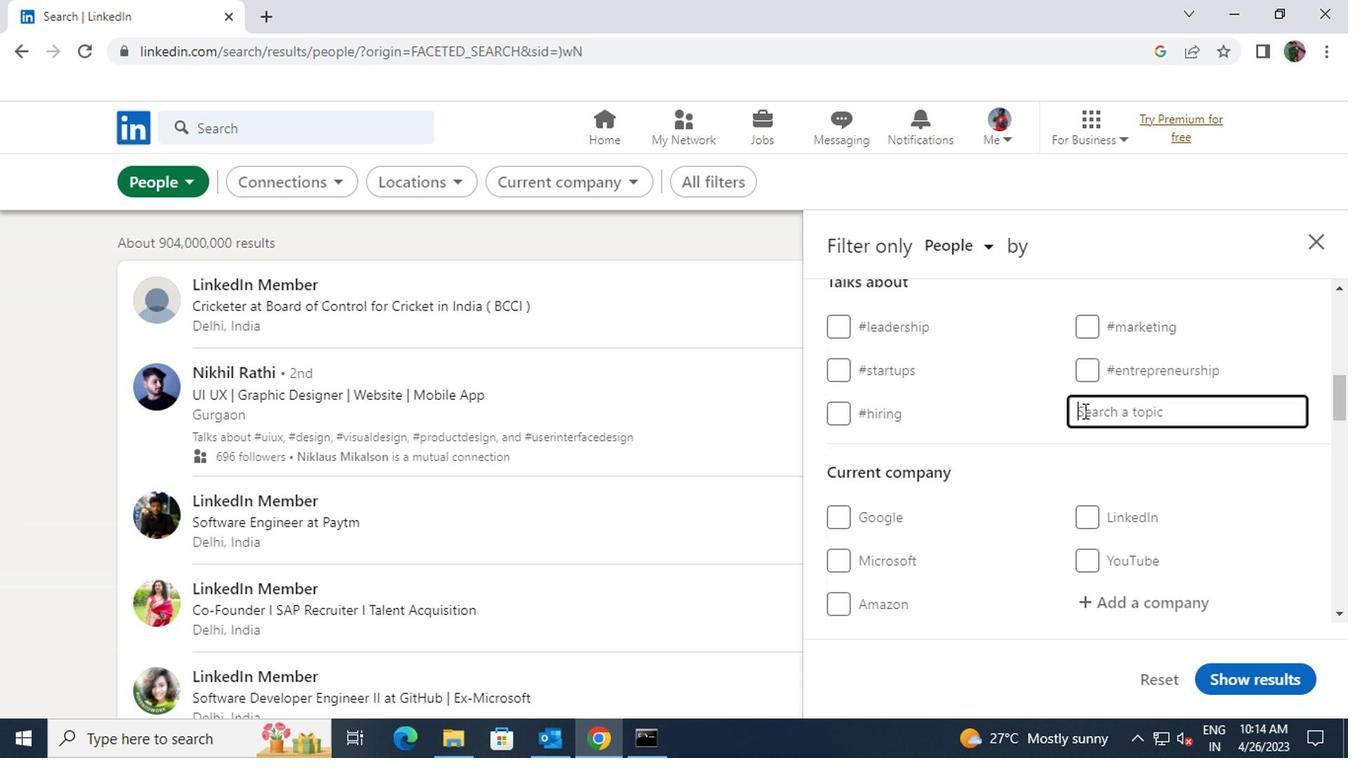 
Action: Key pressed <Key.shift><Key.shift><Key.shift>#STARTUPCOMPANYWITH
Screenshot: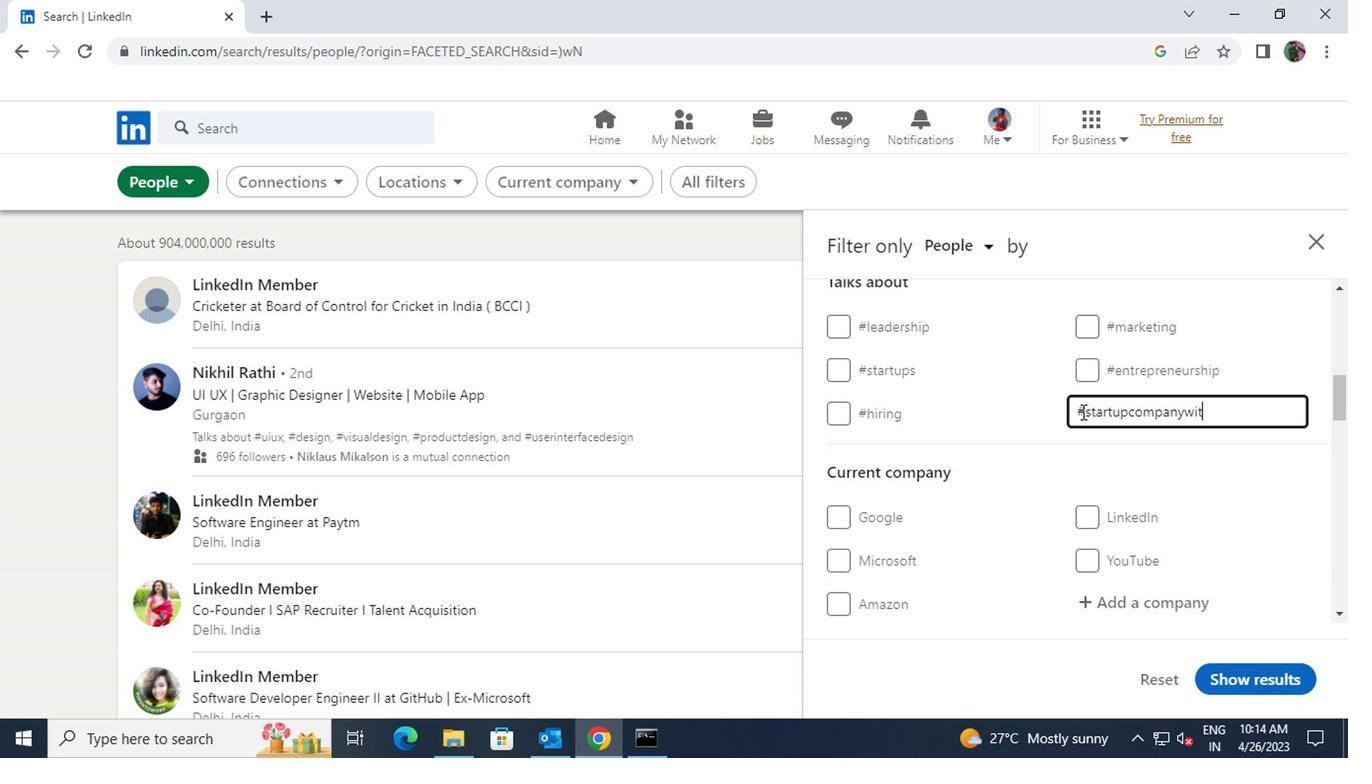 
Action: Mouse moved to (1027, 487)
Screenshot: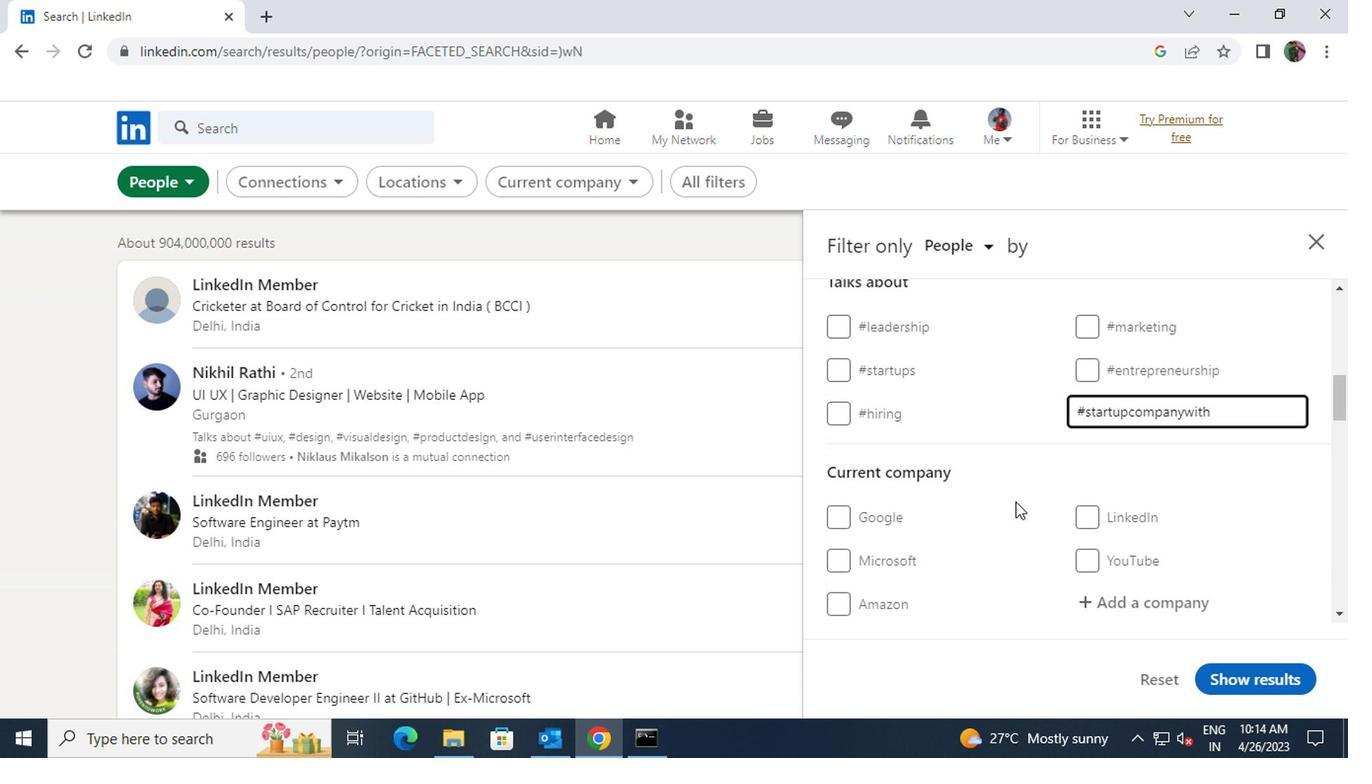 
Action: Mouse scrolled (1027, 486) with delta (0, 0)
Screenshot: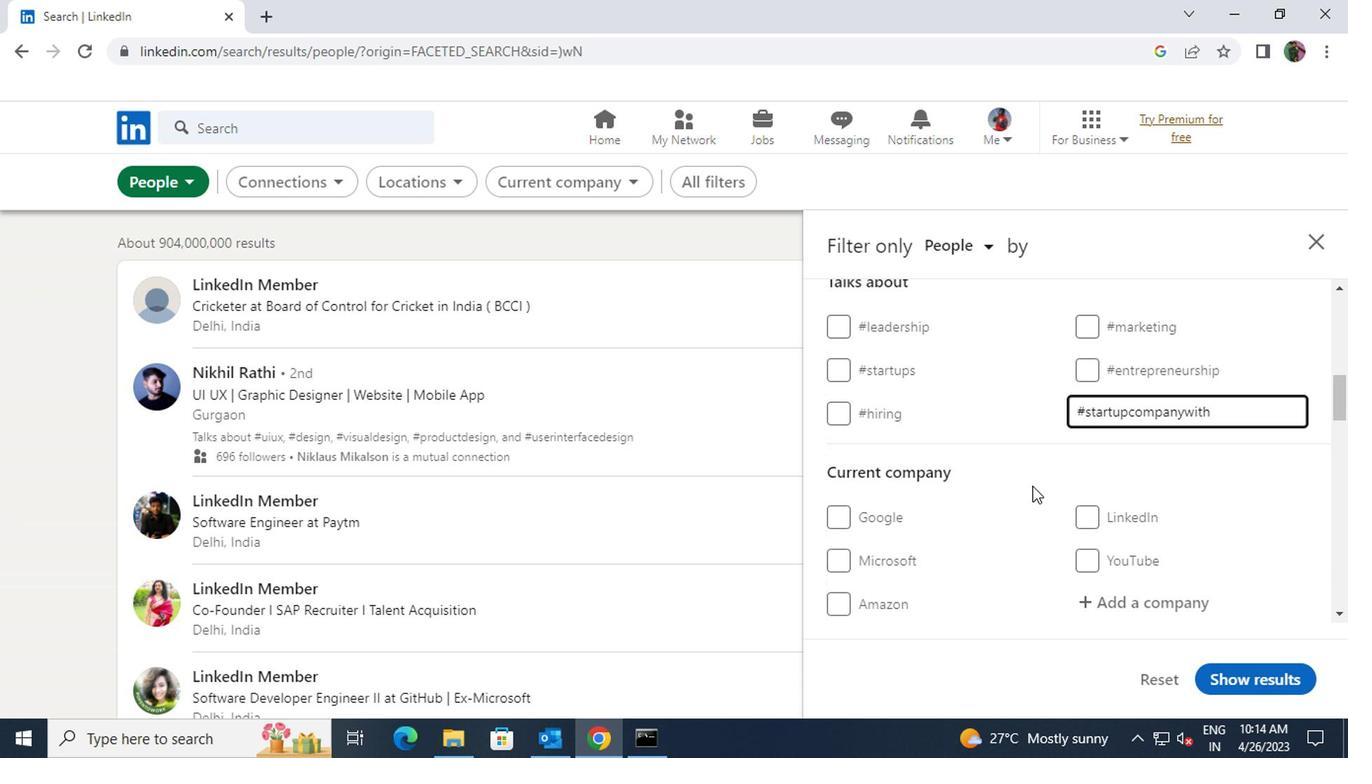 
Action: Mouse scrolled (1027, 486) with delta (0, 0)
Screenshot: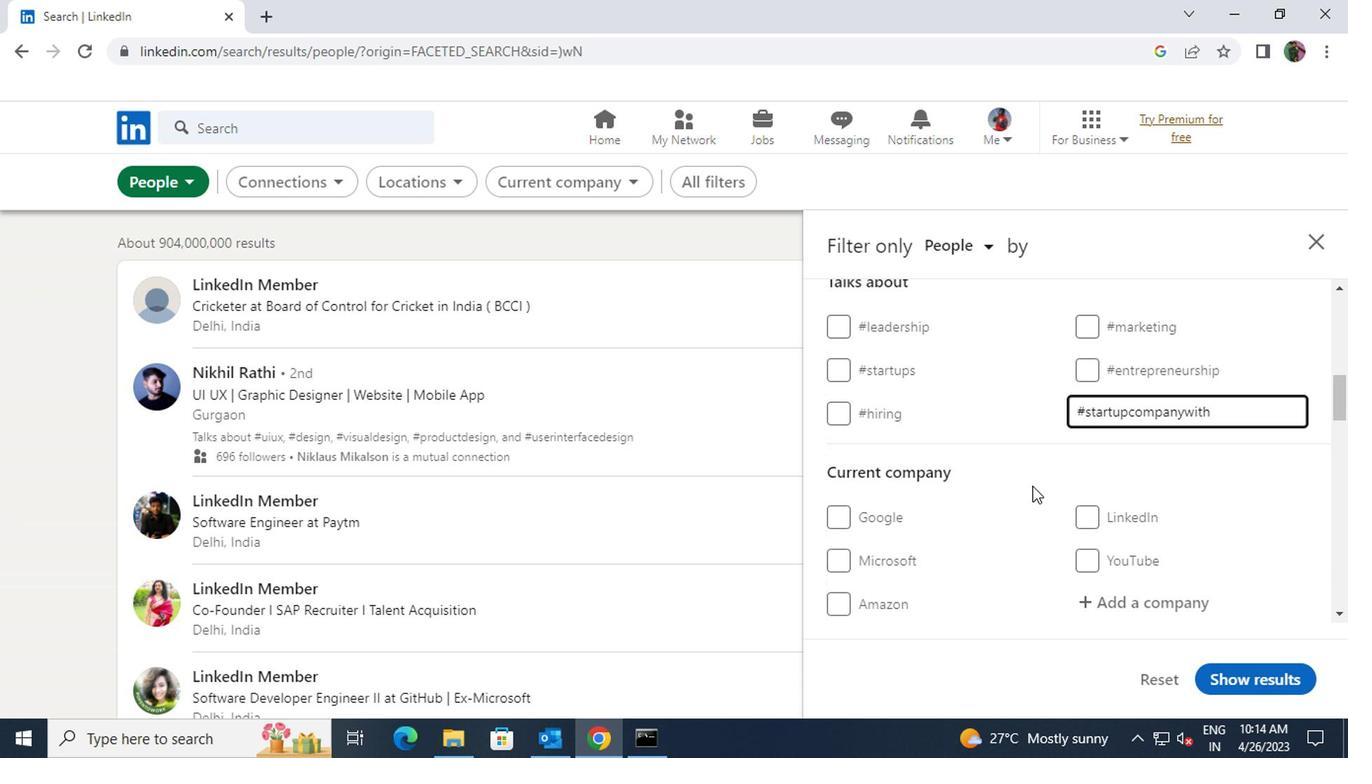 
Action: Mouse moved to (1105, 397)
Screenshot: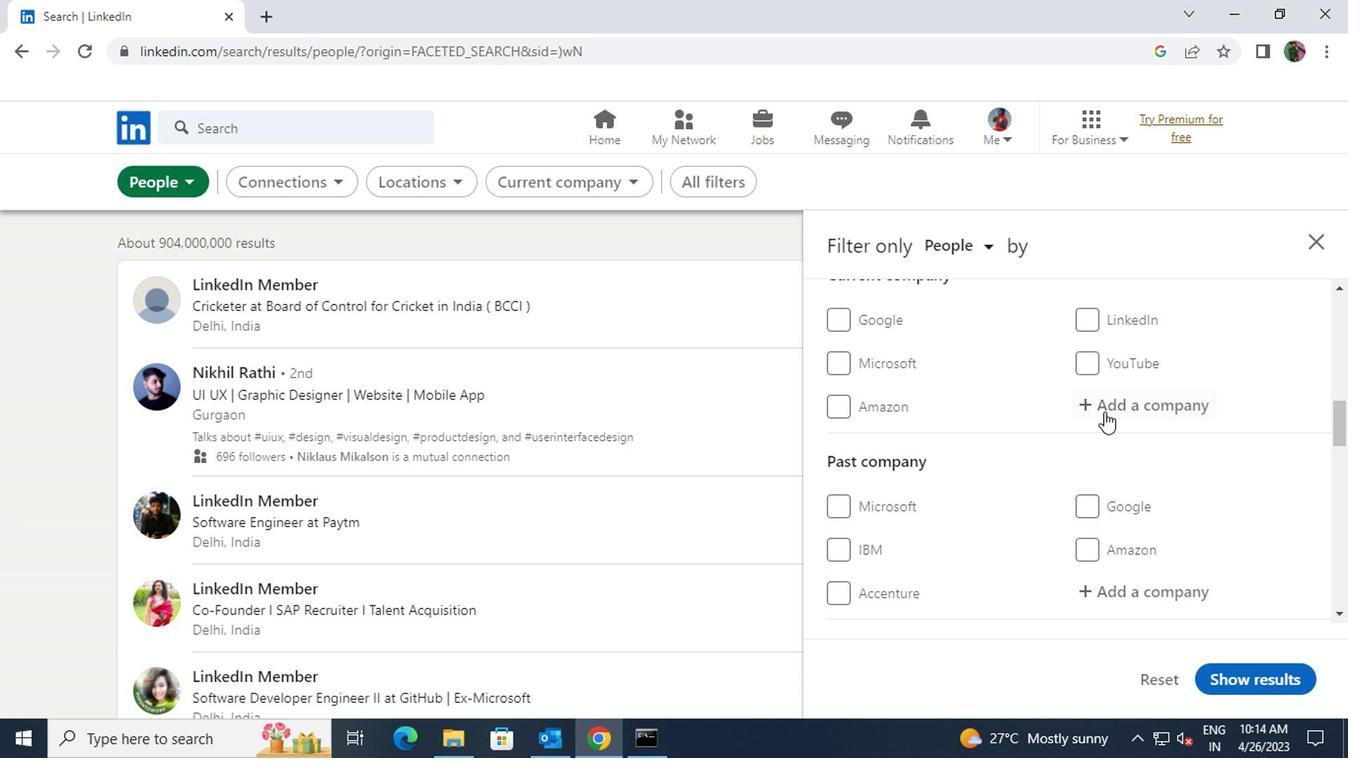 
Action: Mouse pressed left at (1105, 397)
Screenshot: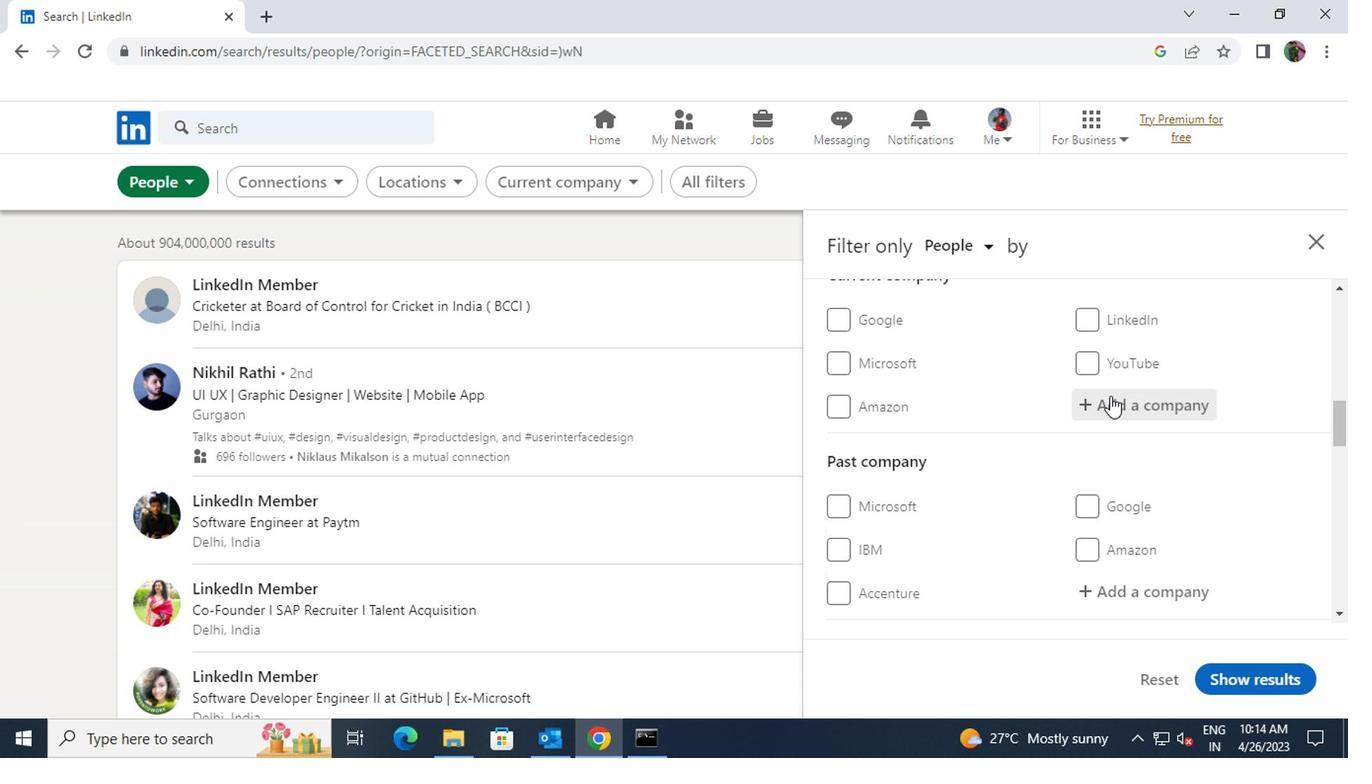 
Action: Key pressed SHREE
Screenshot: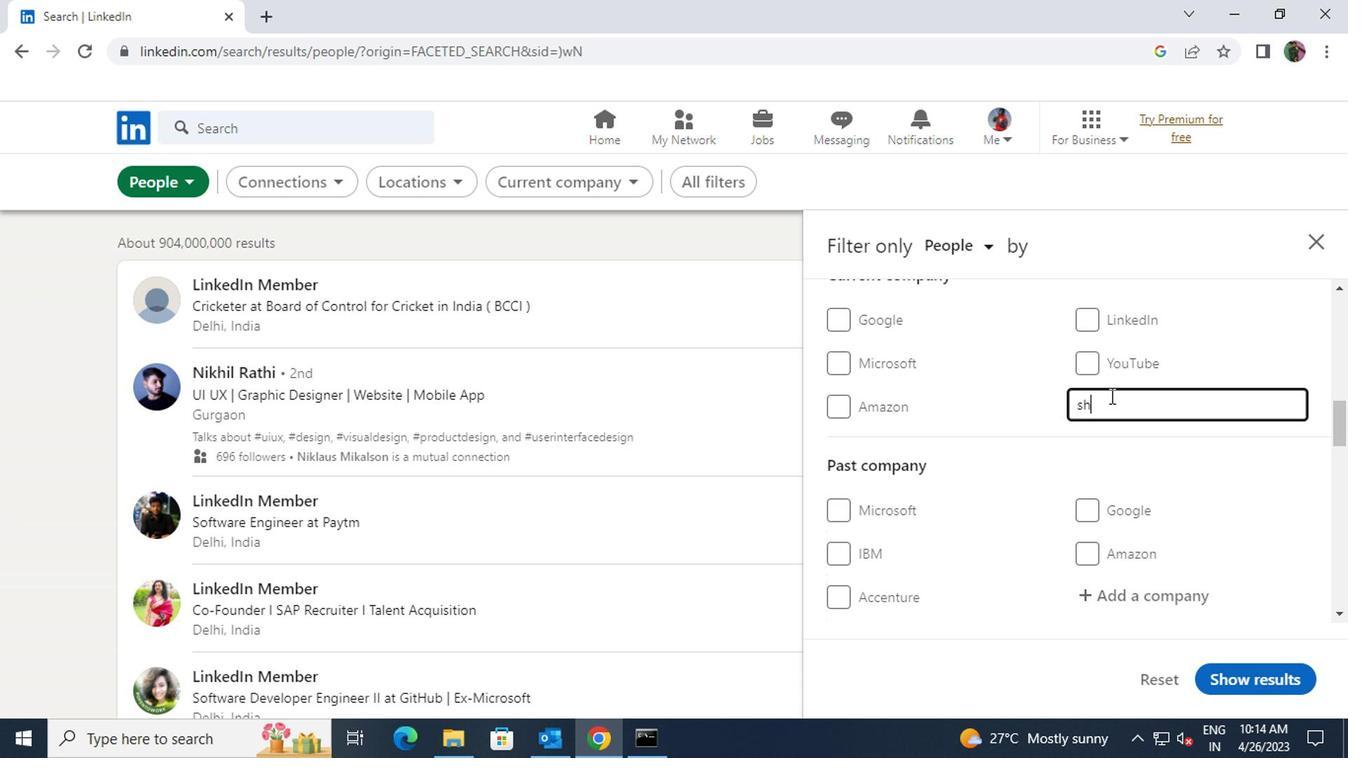 
Action: Mouse moved to (1105, 397)
Screenshot: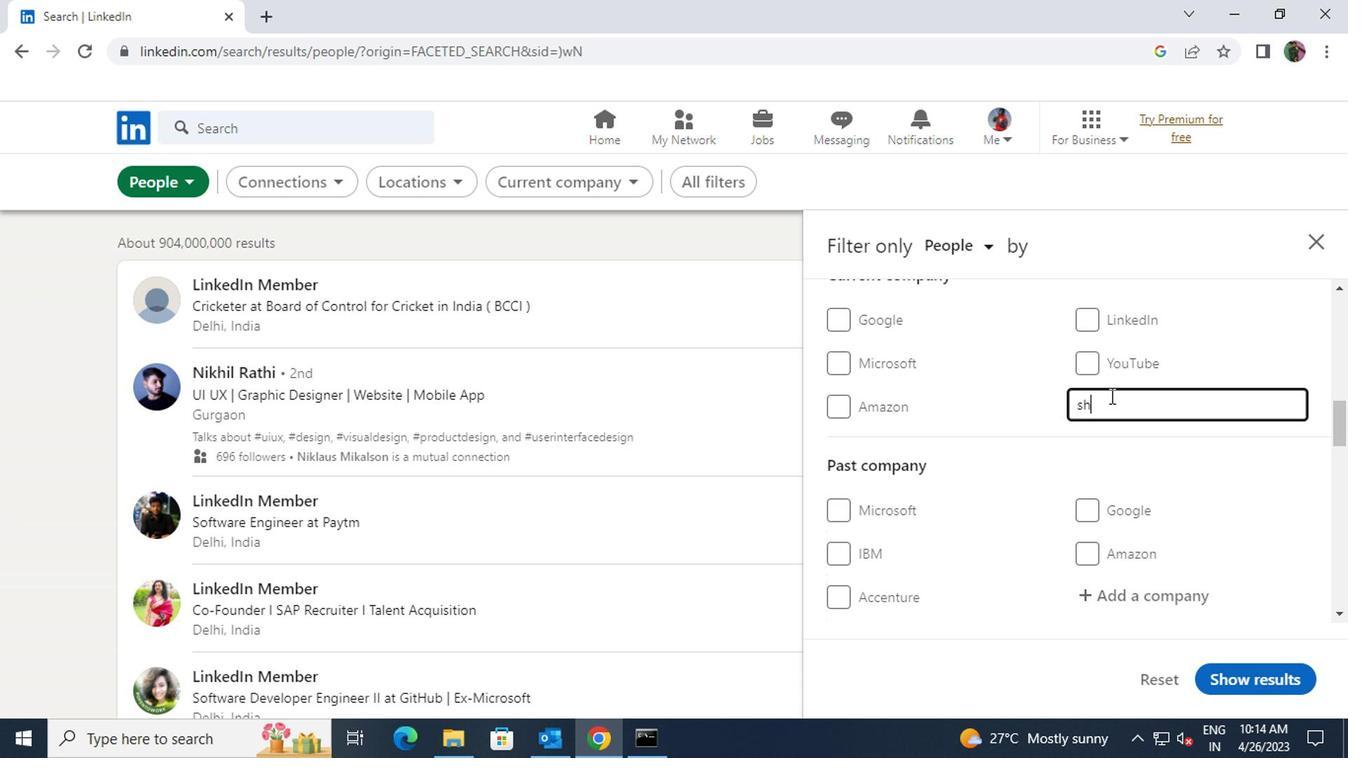 
Action: Key pressed <Key.space>CEMENT
Screenshot: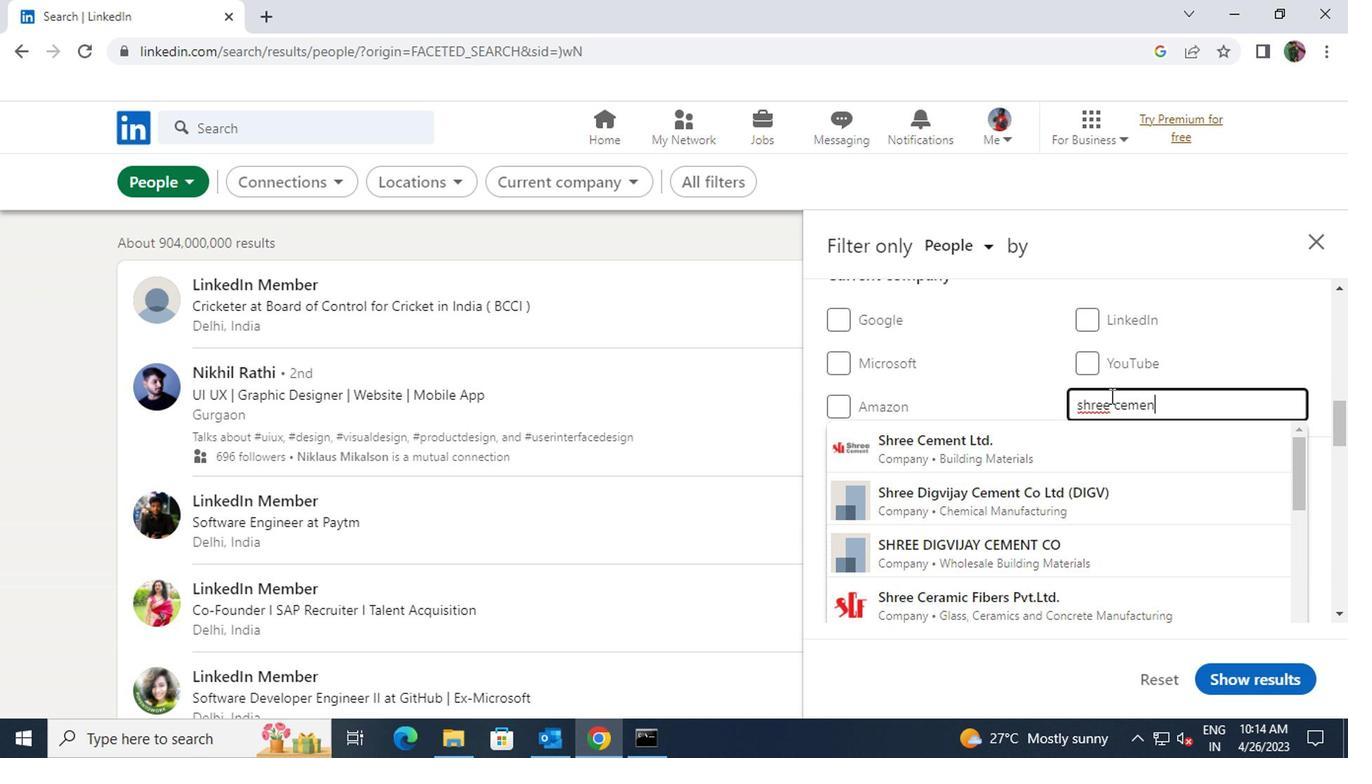 
Action: Mouse moved to (1030, 438)
Screenshot: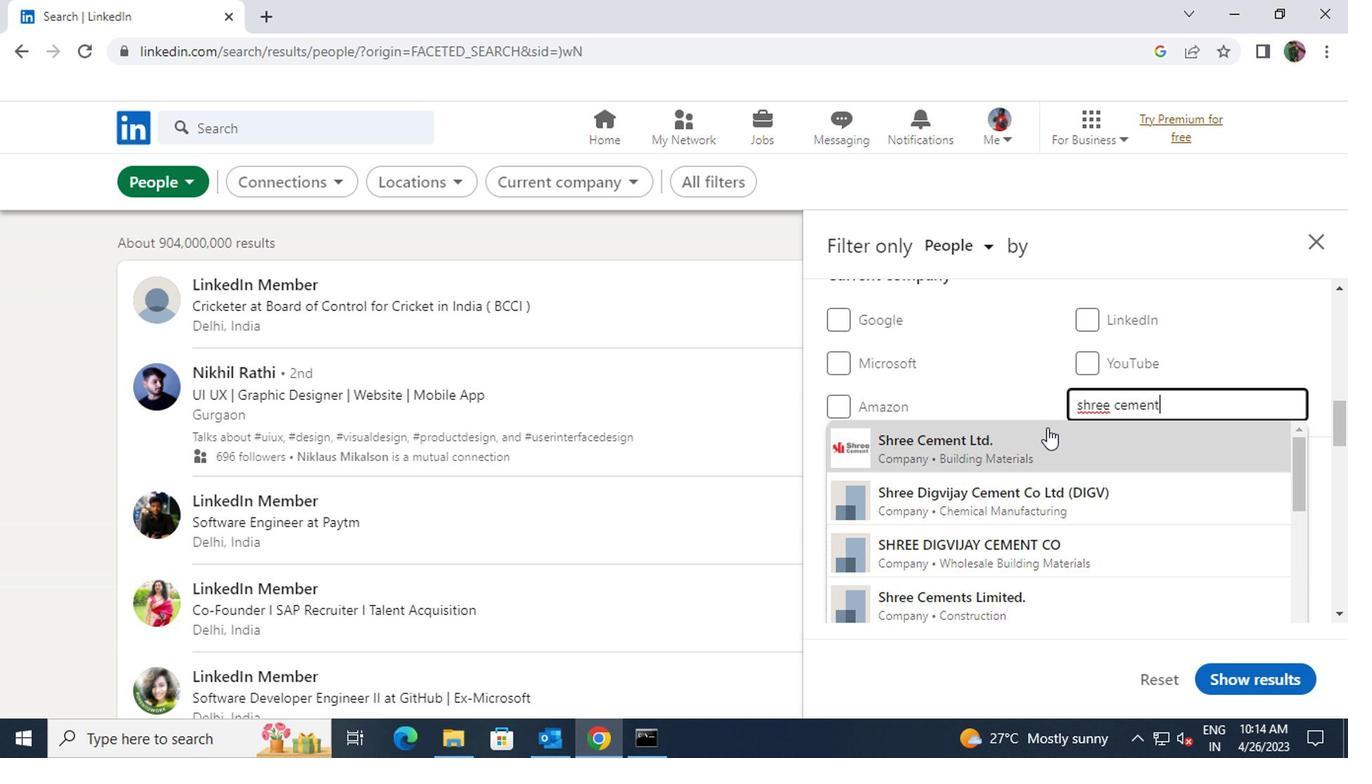 
Action: Mouse pressed left at (1030, 438)
Screenshot: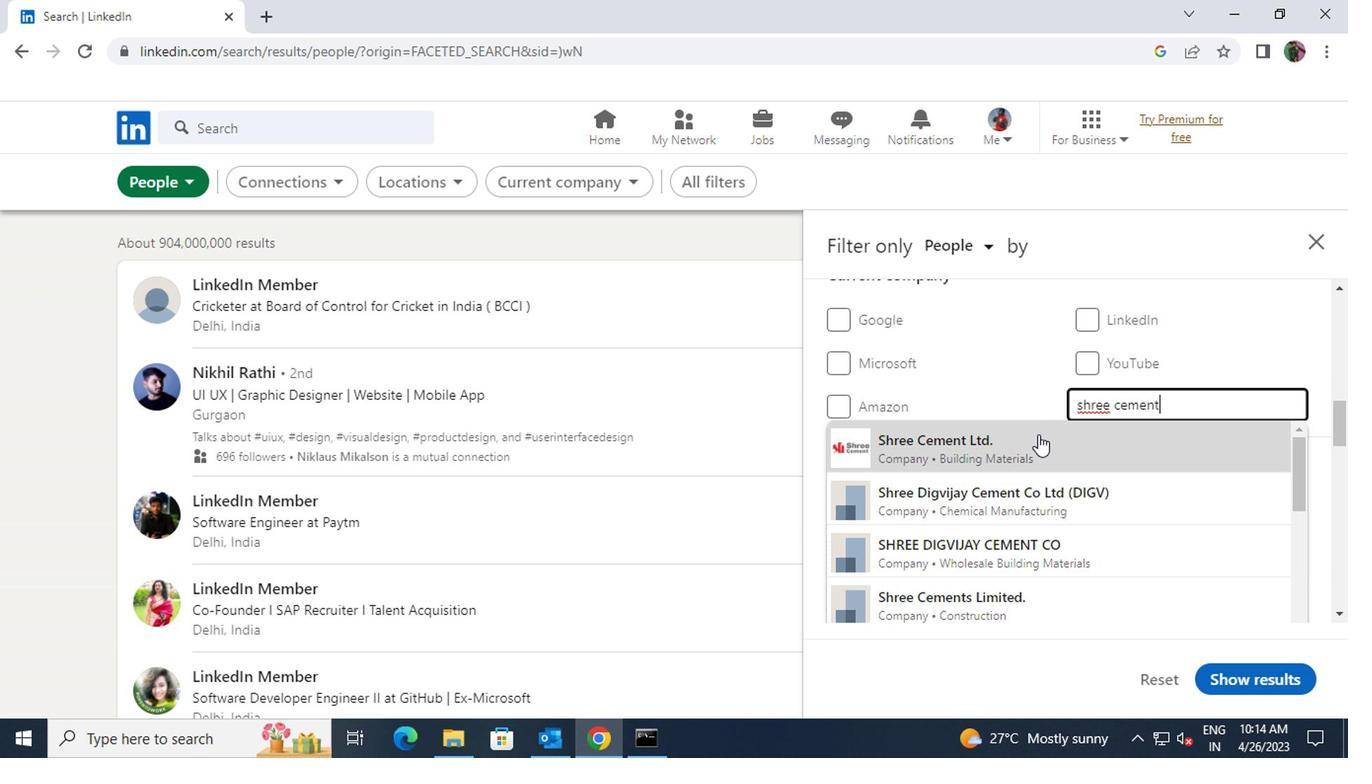 
Action: Mouse scrolled (1030, 438) with delta (0, 0)
Screenshot: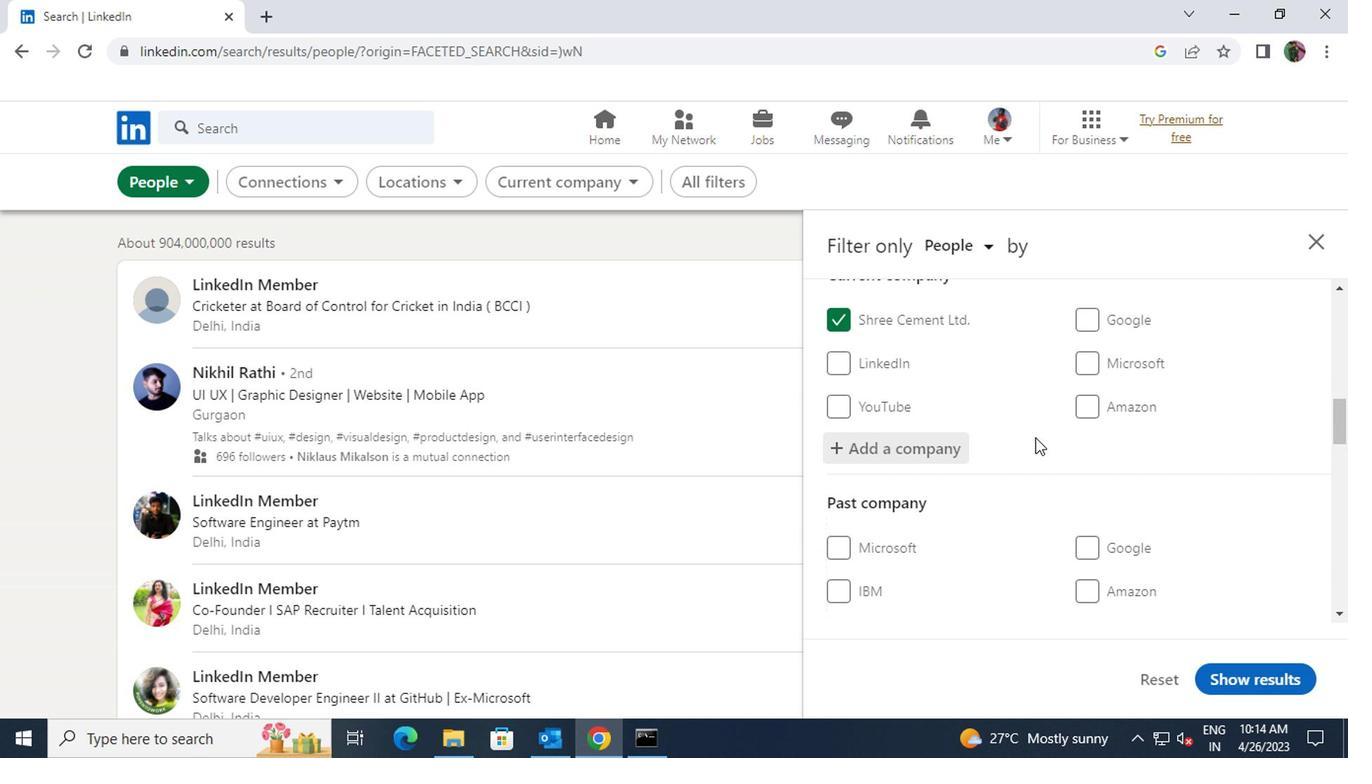 
Action: Mouse moved to (1028, 438)
Screenshot: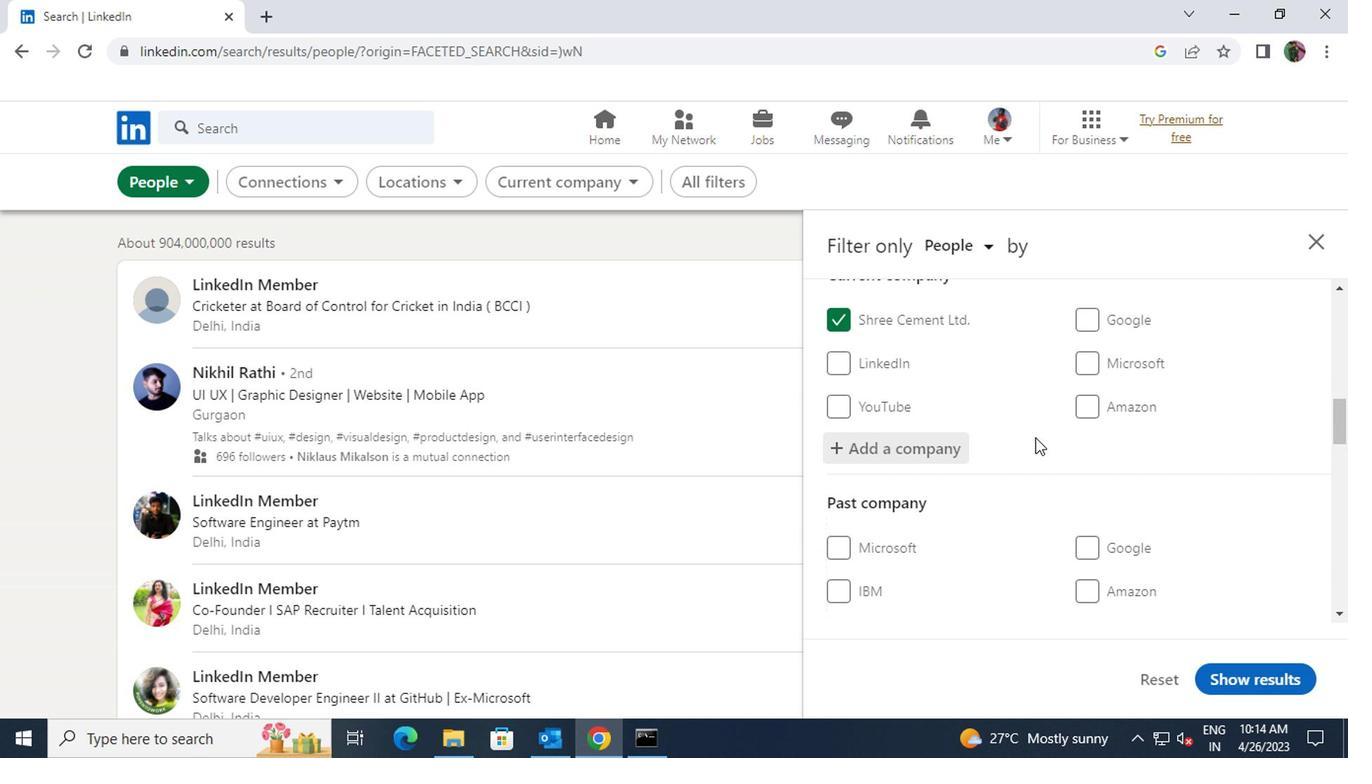 
Action: Mouse scrolled (1028, 438) with delta (0, 0)
Screenshot: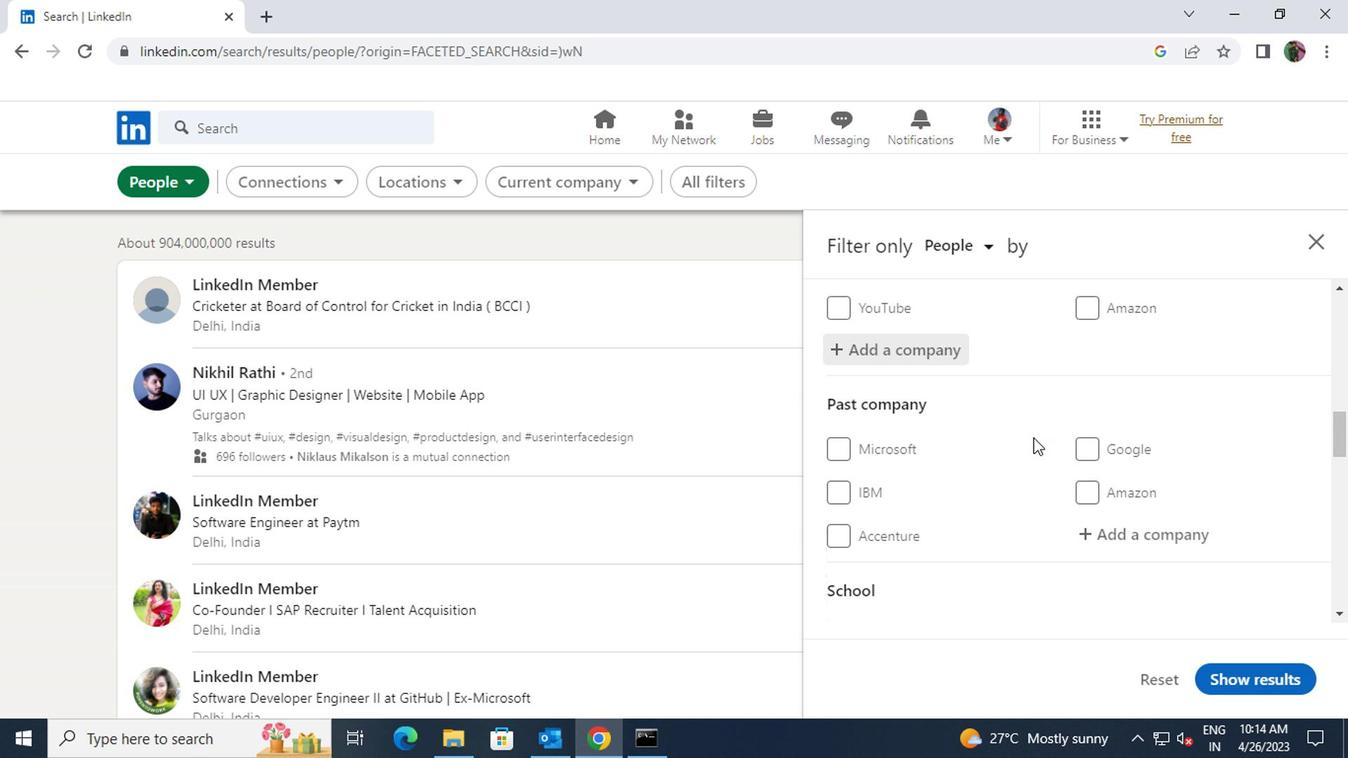 
Action: Mouse moved to (1025, 438)
Screenshot: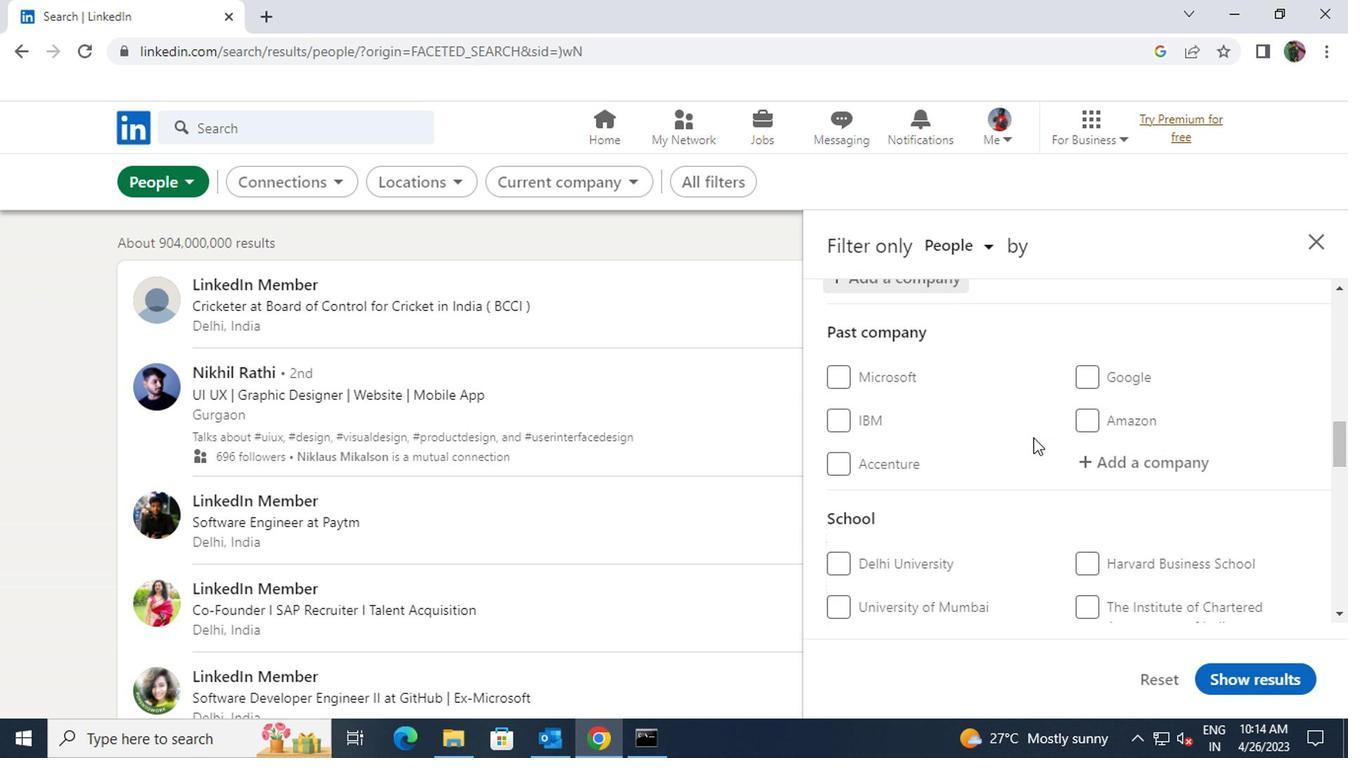 
Action: Mouse scrolled (1025, 436) with delta (0, -1)
Screenshot: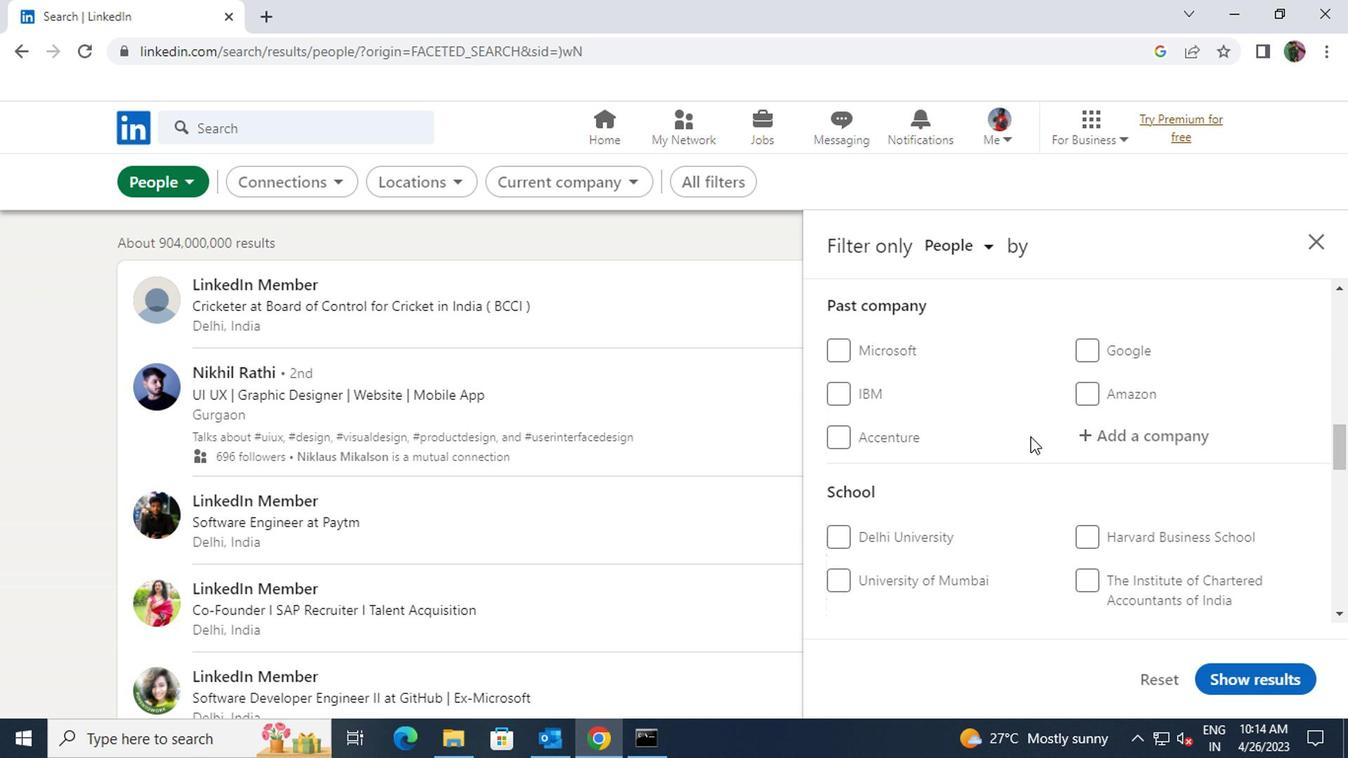 
Action: Mouse moved to (1083, 532)
Screenshot: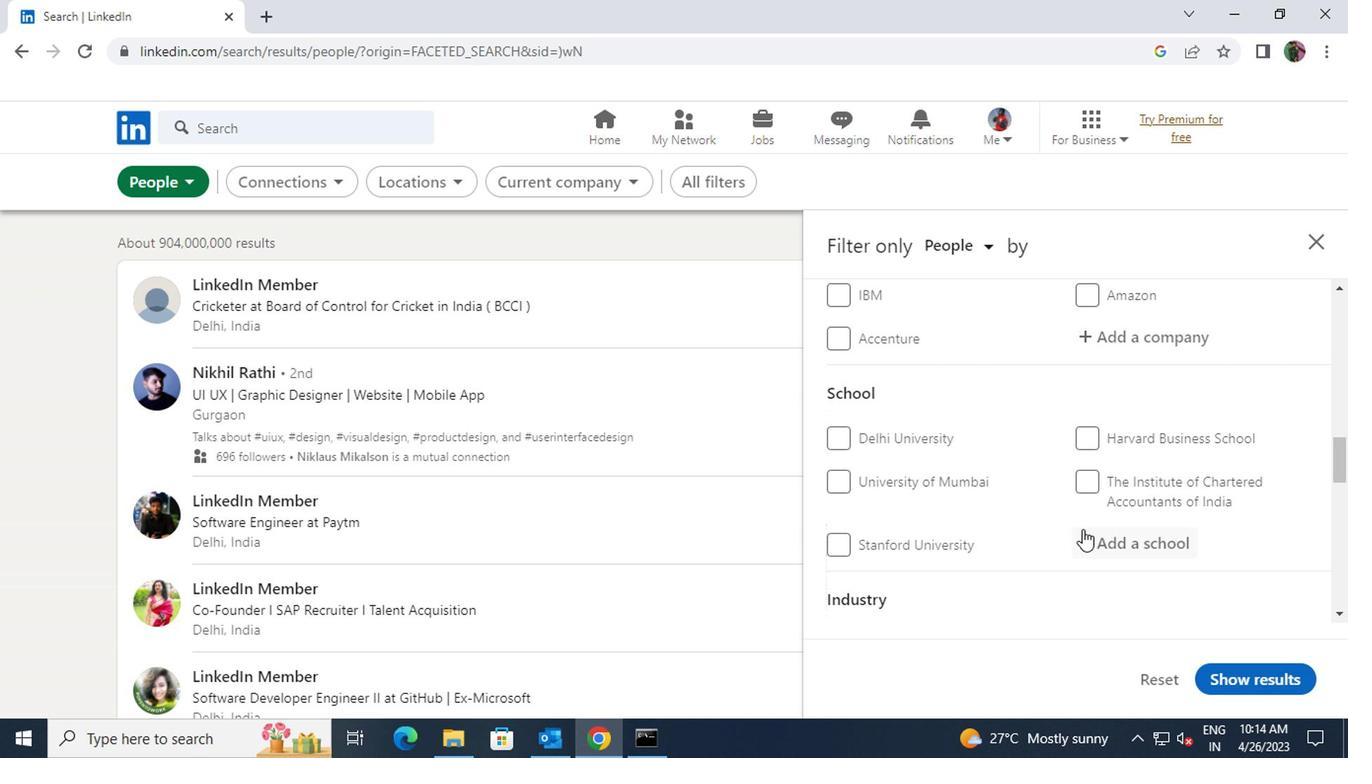
Action: Mouse pressed left at (1083, 532)
Screenshot: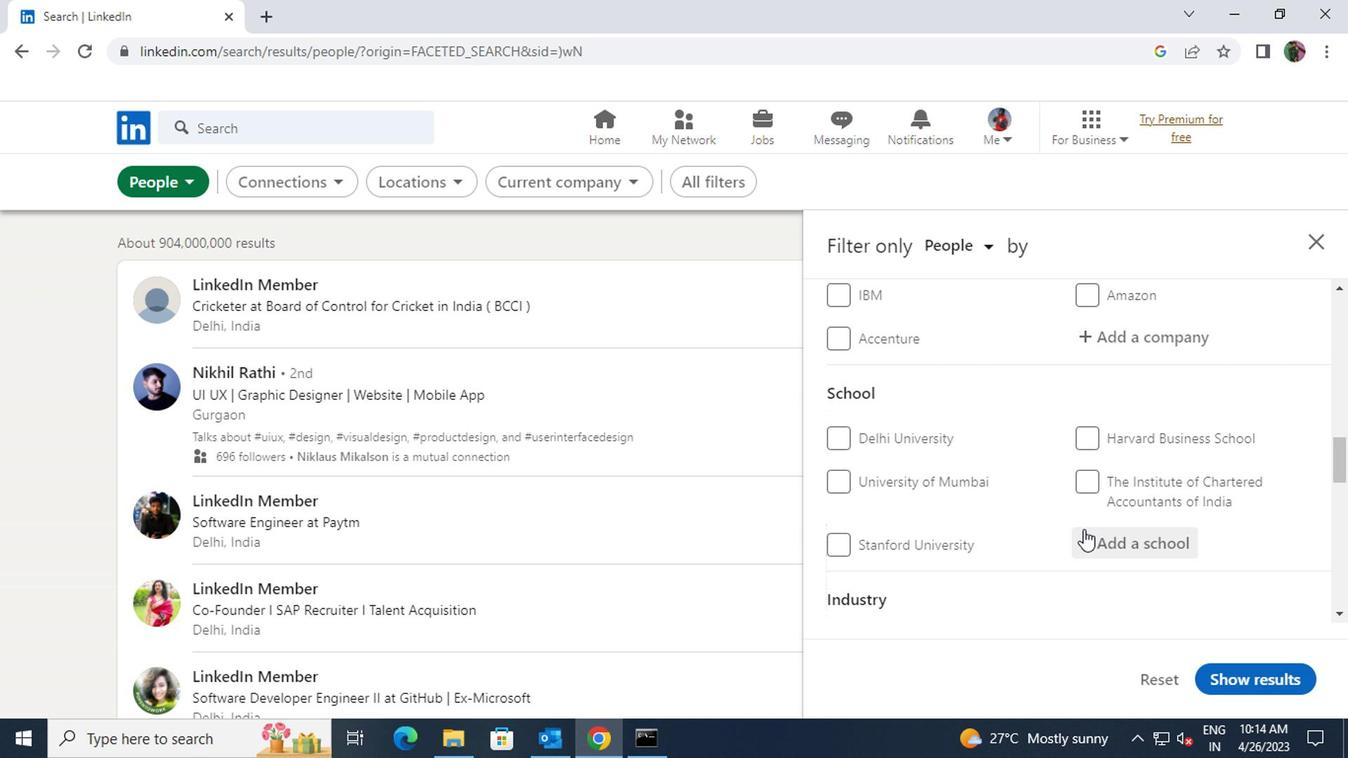 
Action: Mouse moved to (1069, 473)
Screenshot: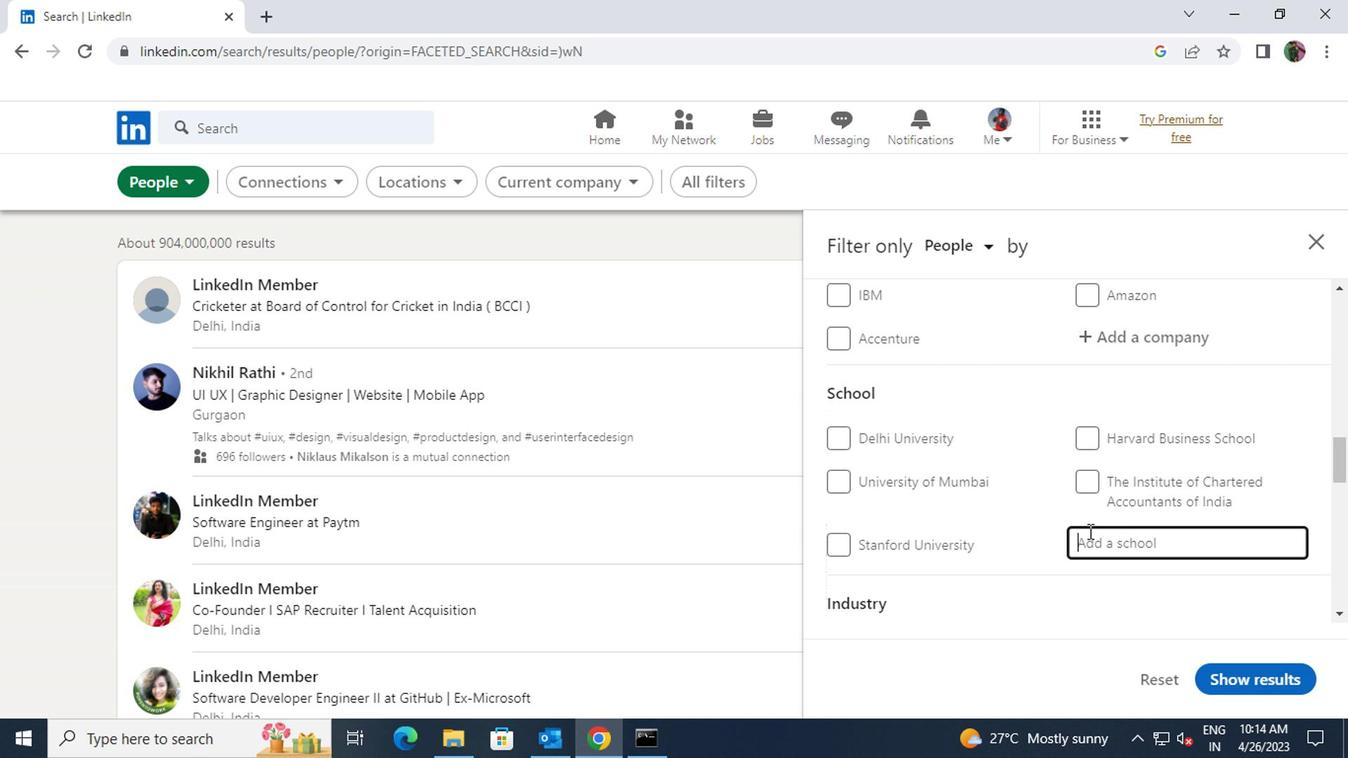 
Action: Key pressed BADRUKA<Key.space>CO
Screenshot: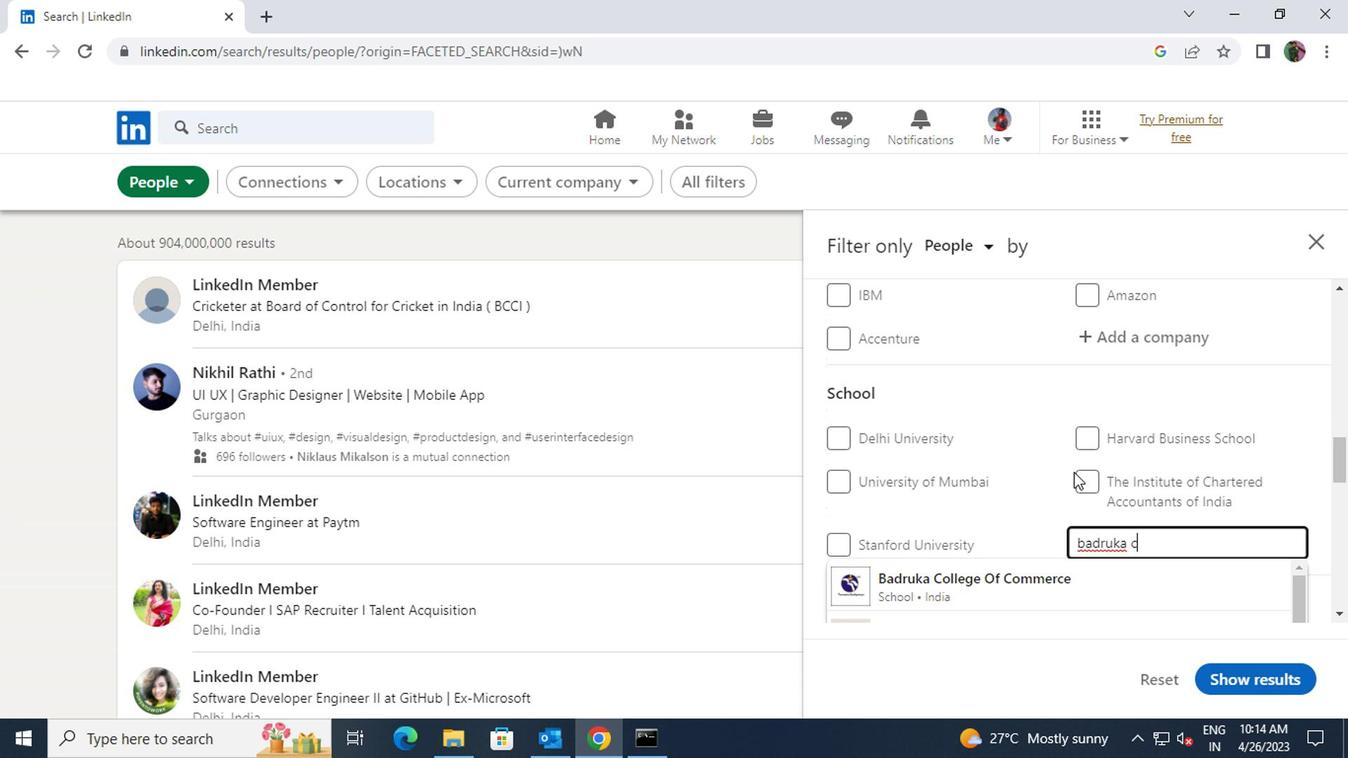 
Action: Mouse moved to (987, 573)
Screenshot: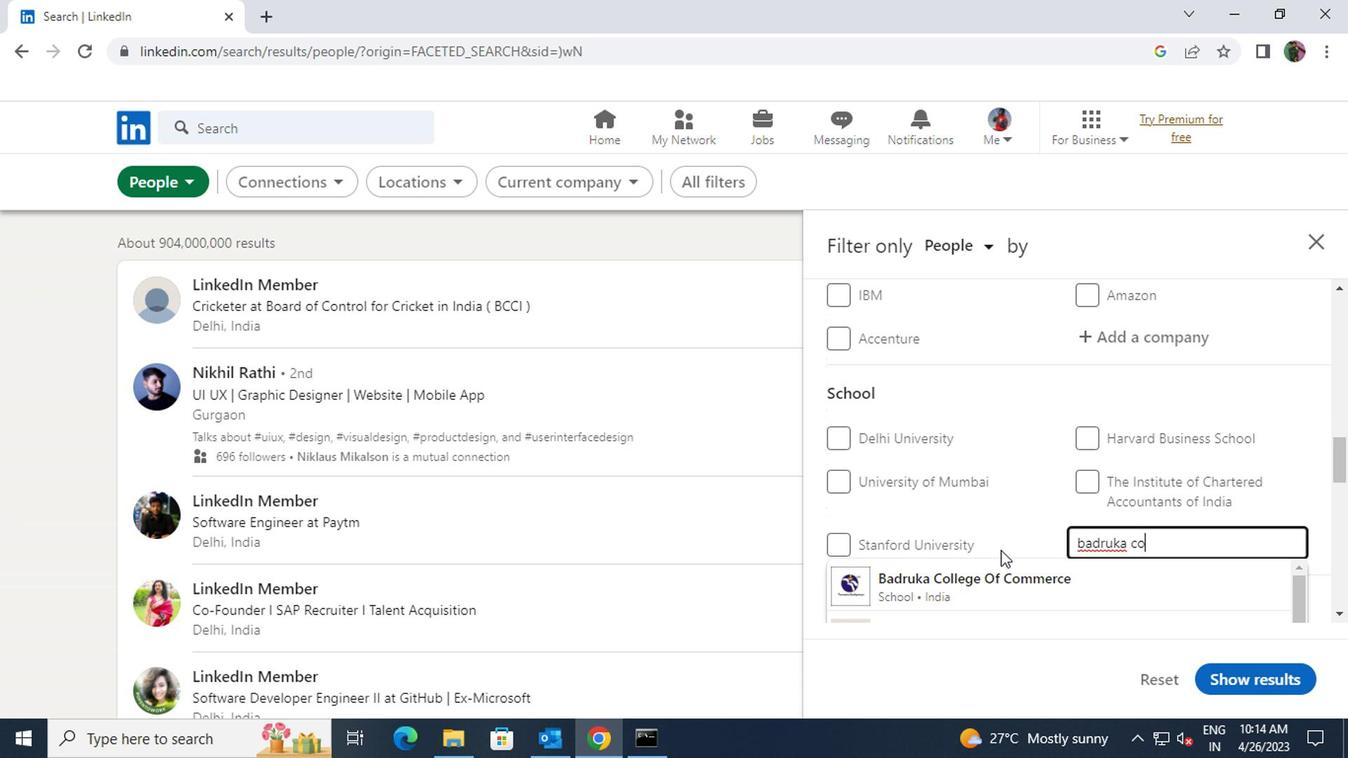 
Action: Mouse pressed left at (987, 573)
Screenshot: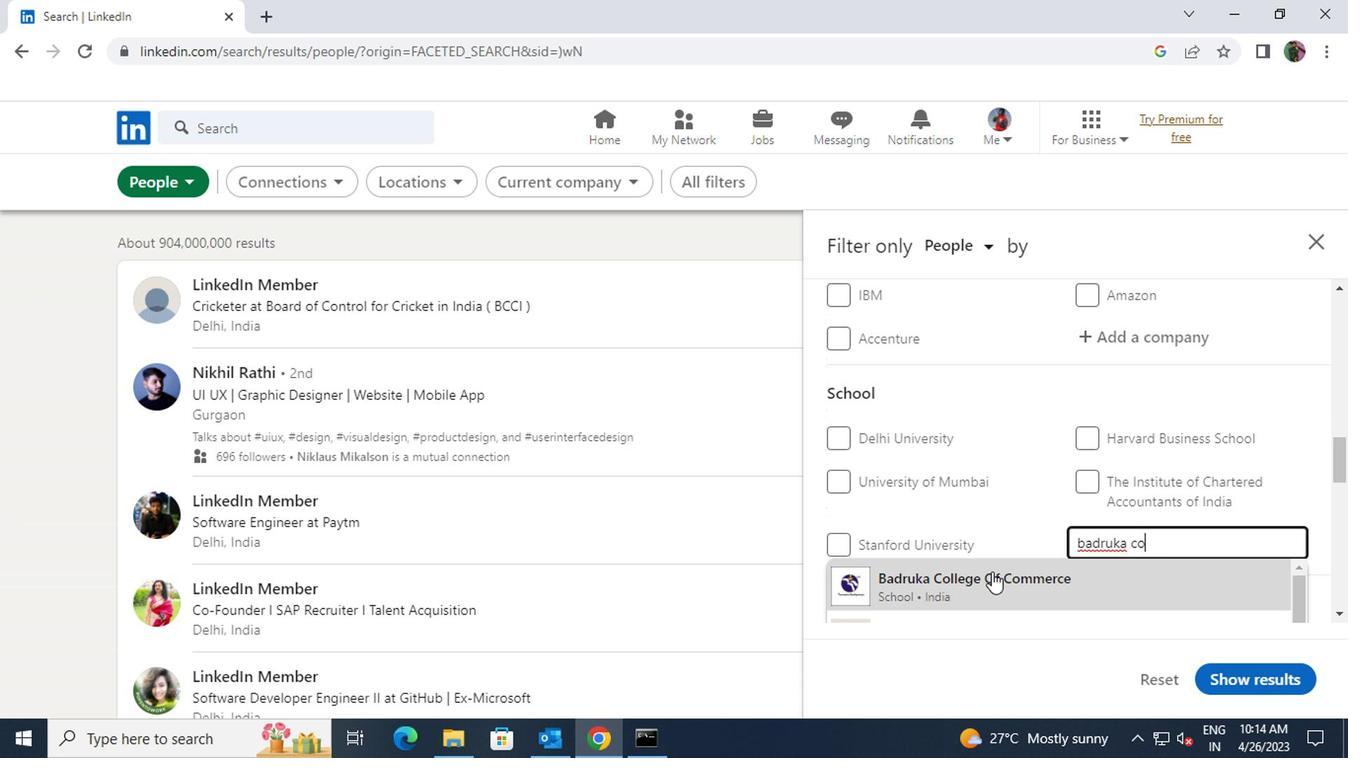 
Action: Mouse scrolled (987, 572) with delta (0, -1)
Screenshot: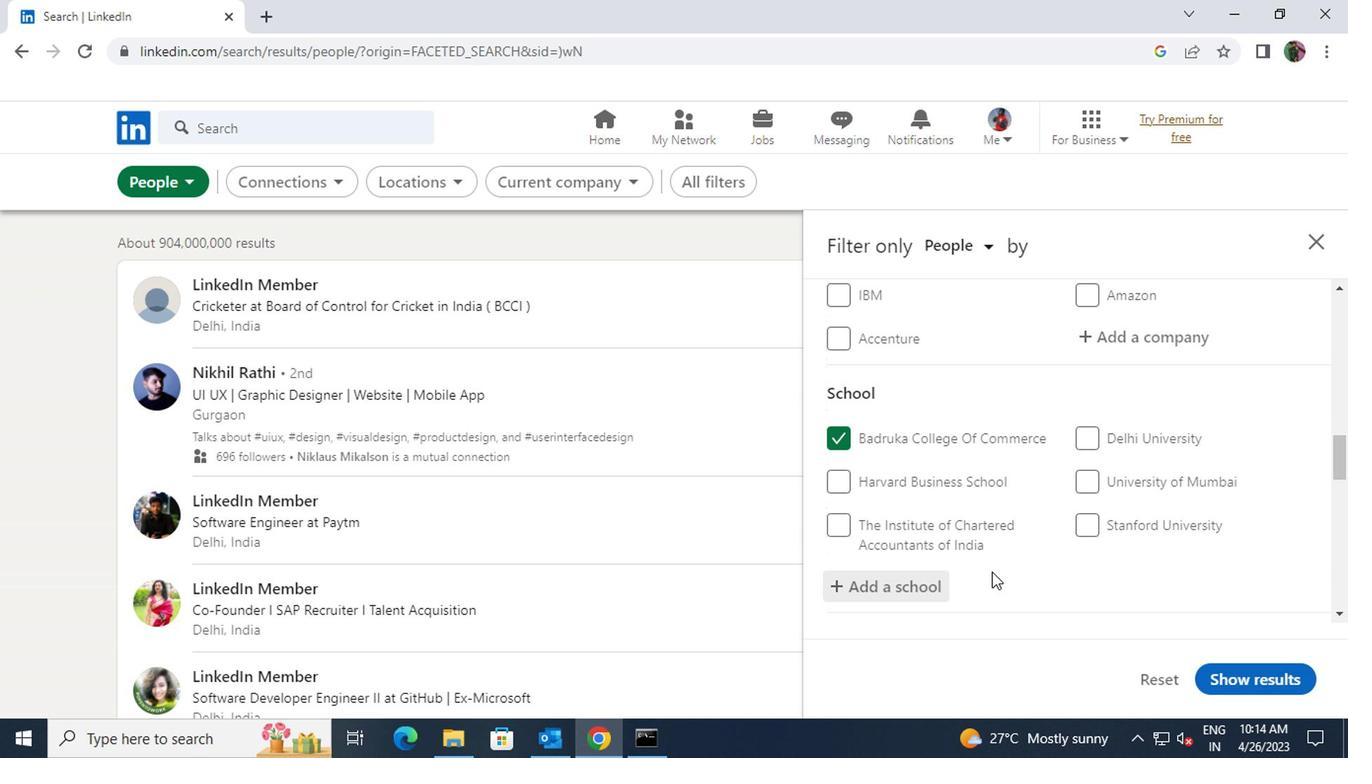 
Action: Mouse scrolled (987, 572) with delta (0, -1)
Screenshot: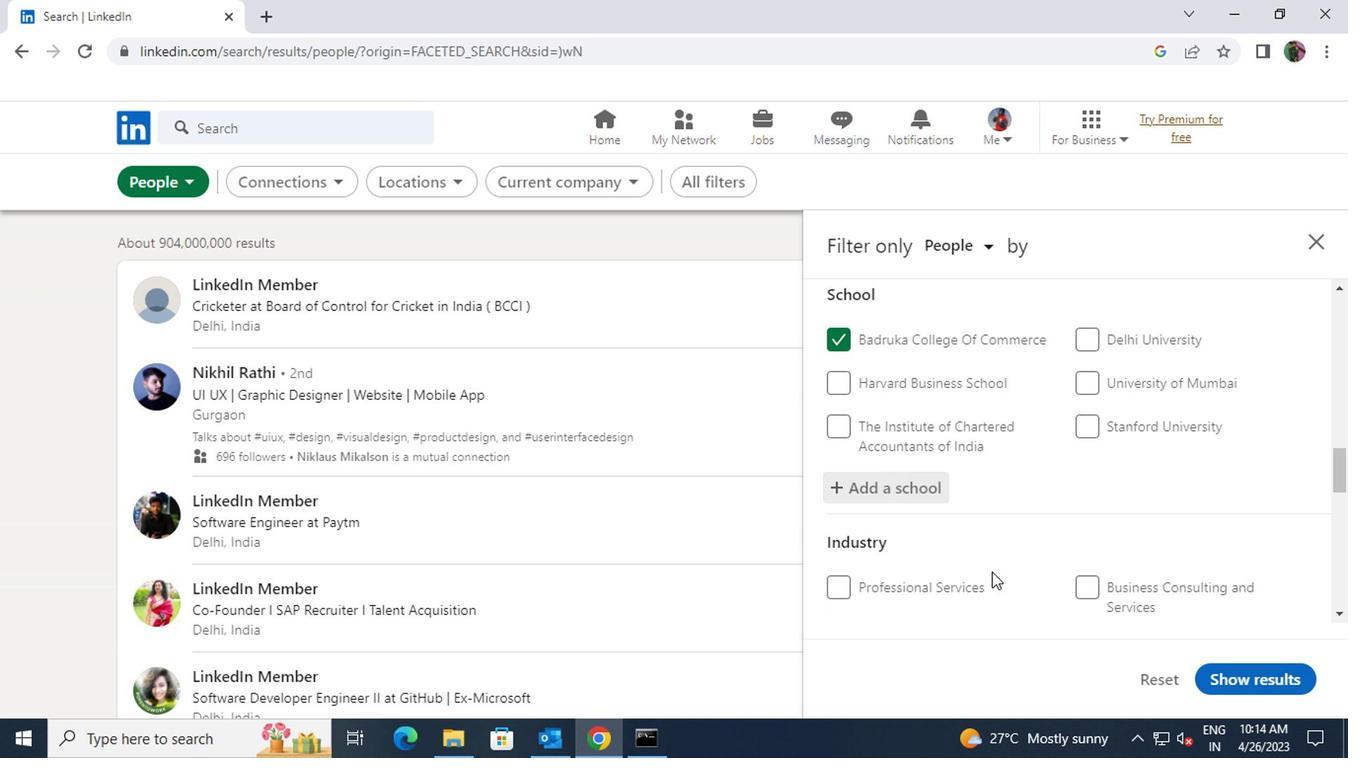 
Action: Mouse scrolled (987, 572) with delta (0, -1)
Screenshot: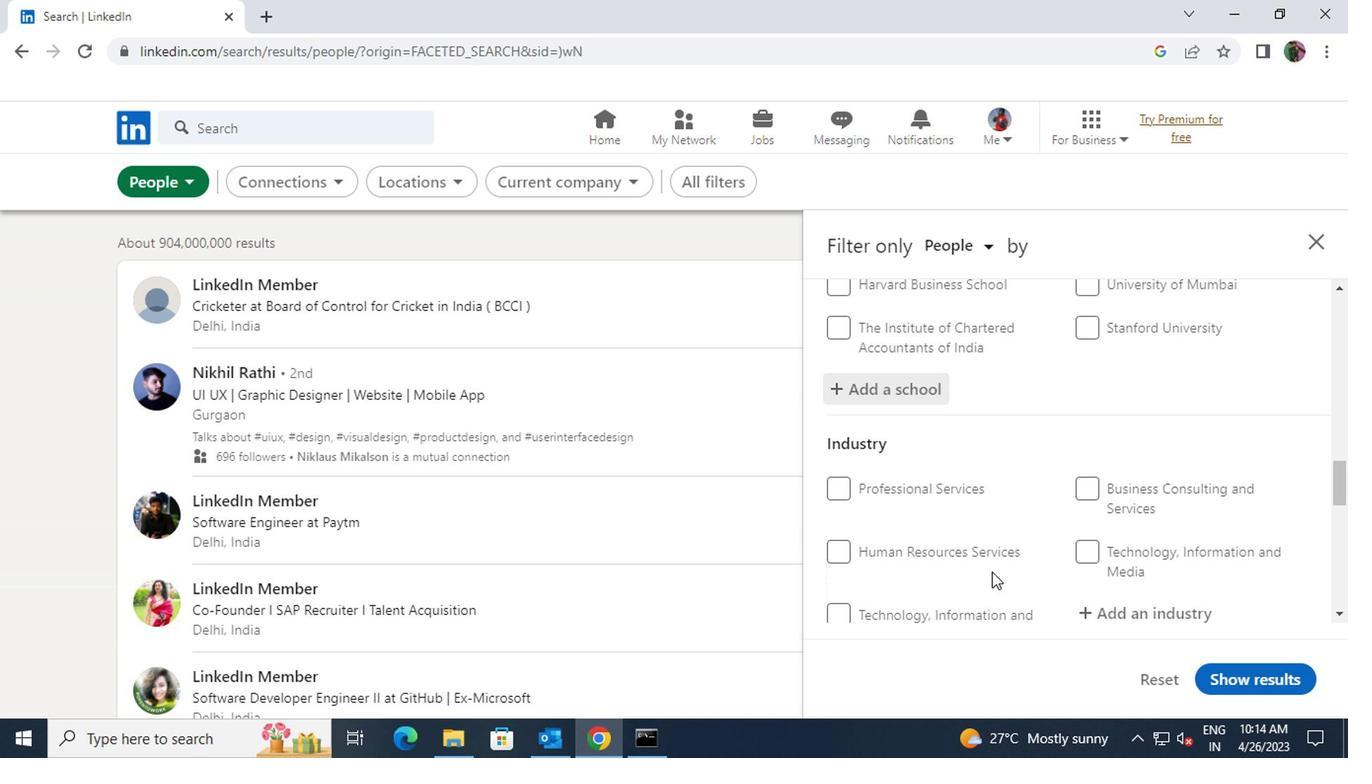 
Action: Mouse moved to (1116, 508)
Screenshot: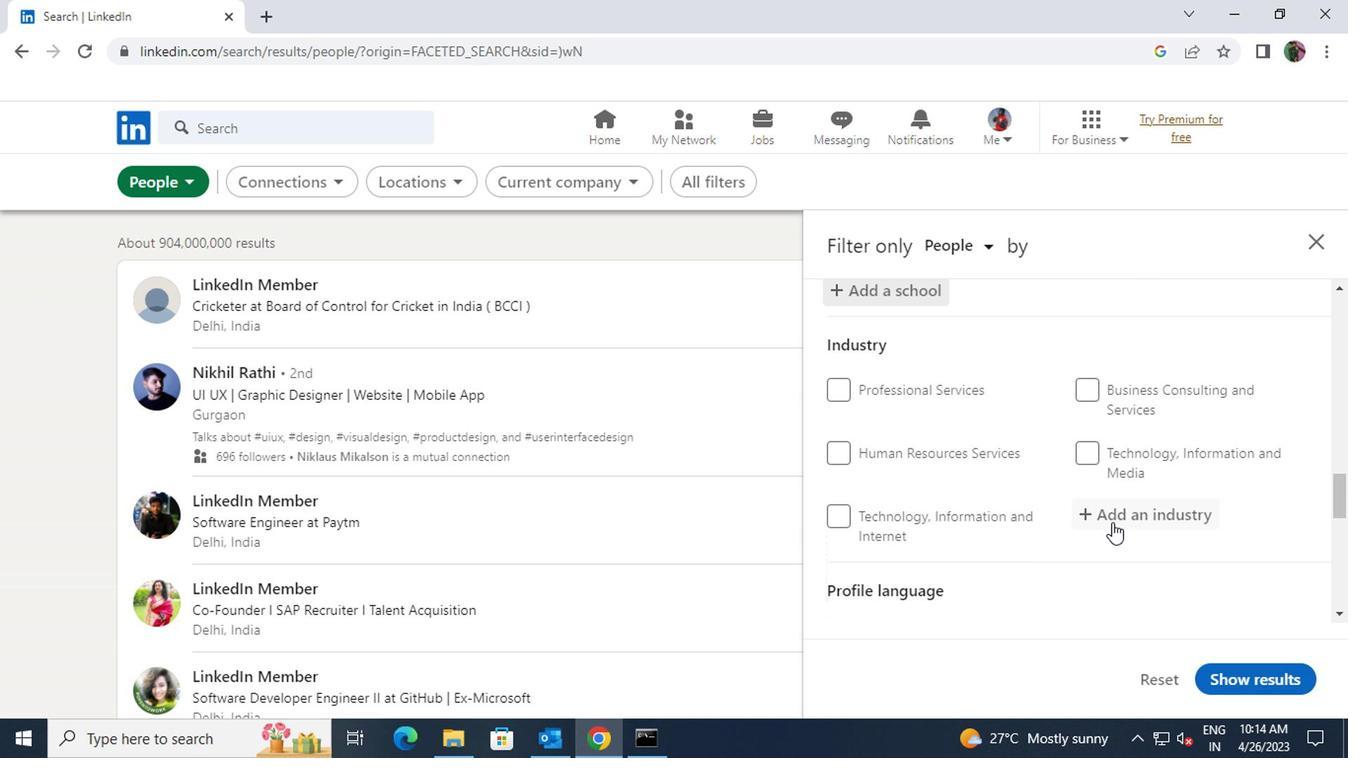 
Action: Mouse pressed left at (1116, 508)
Screenshot: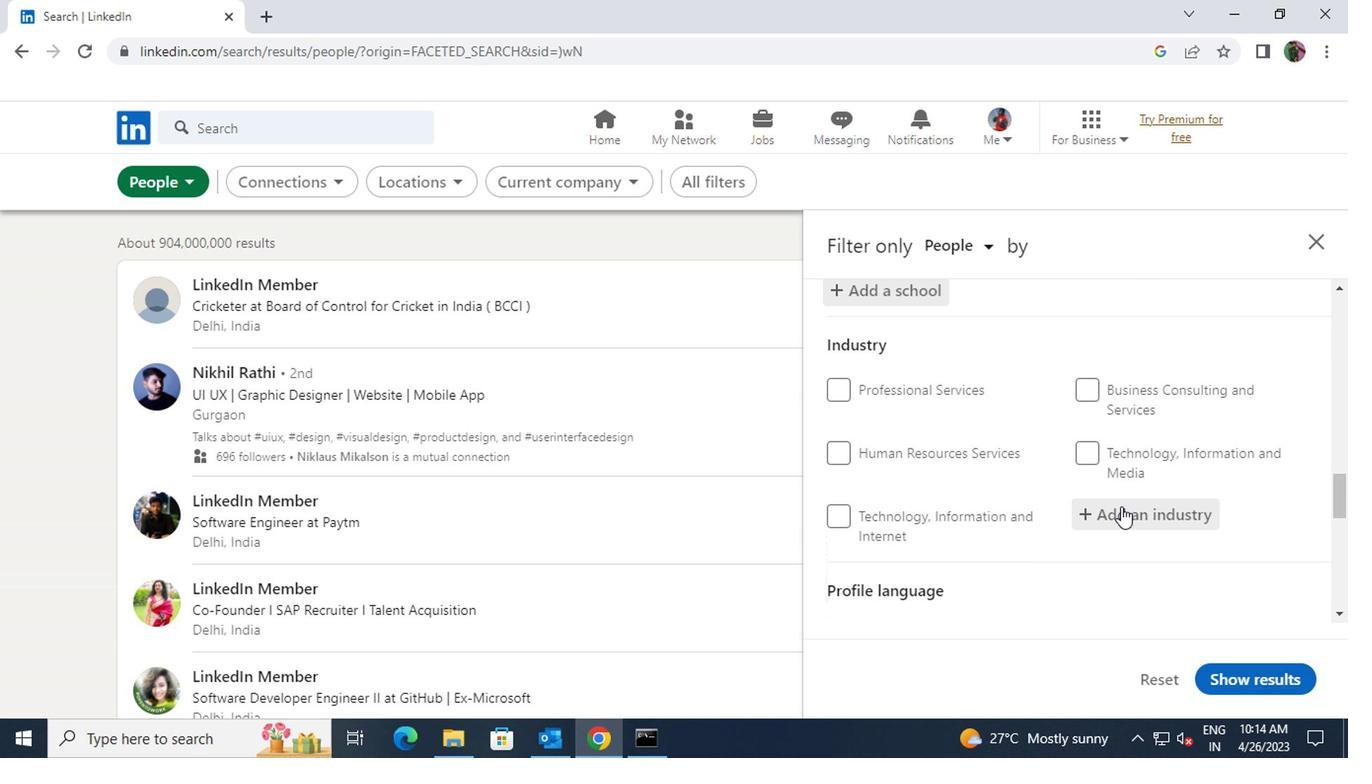 
Action: Mouse moved to (1115, 506)
Screenshot: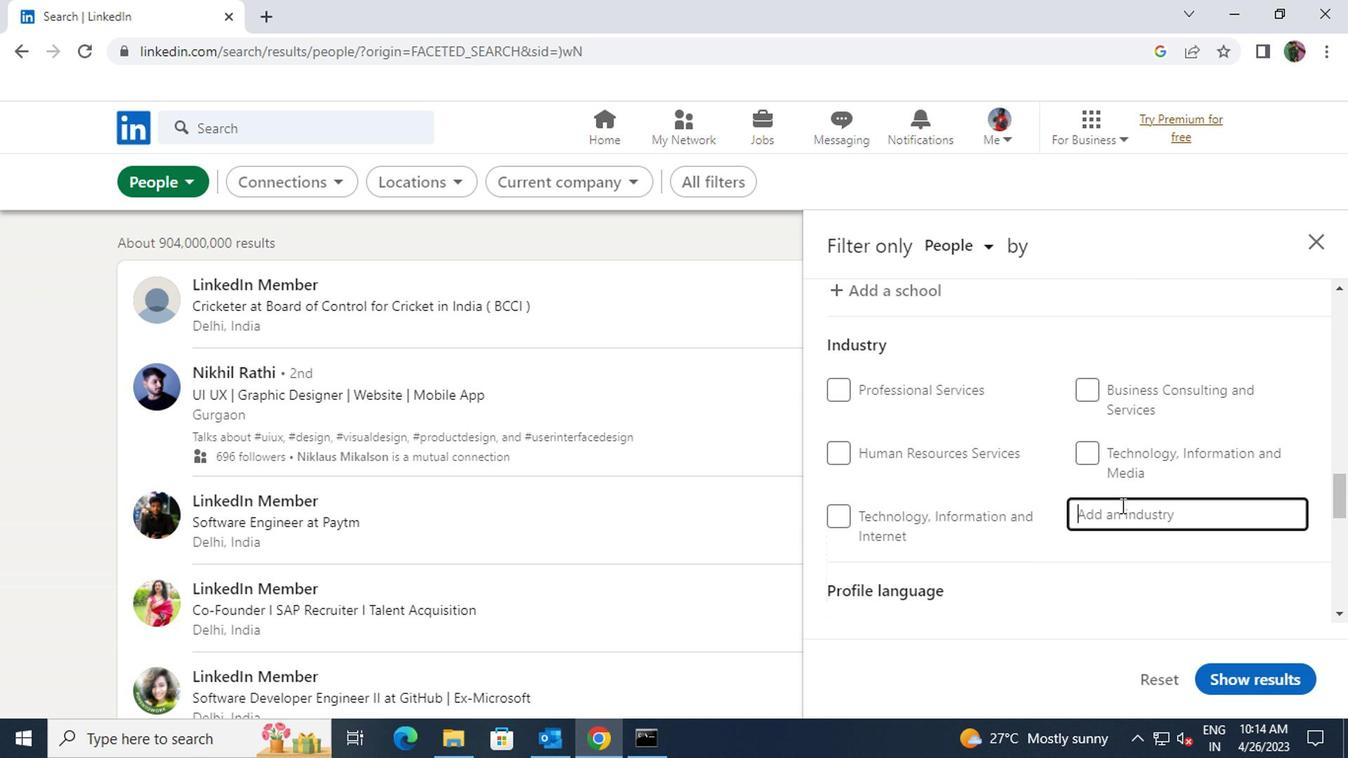 
Action: Key pressed <Key.shift>DEFENSE
Screenshot: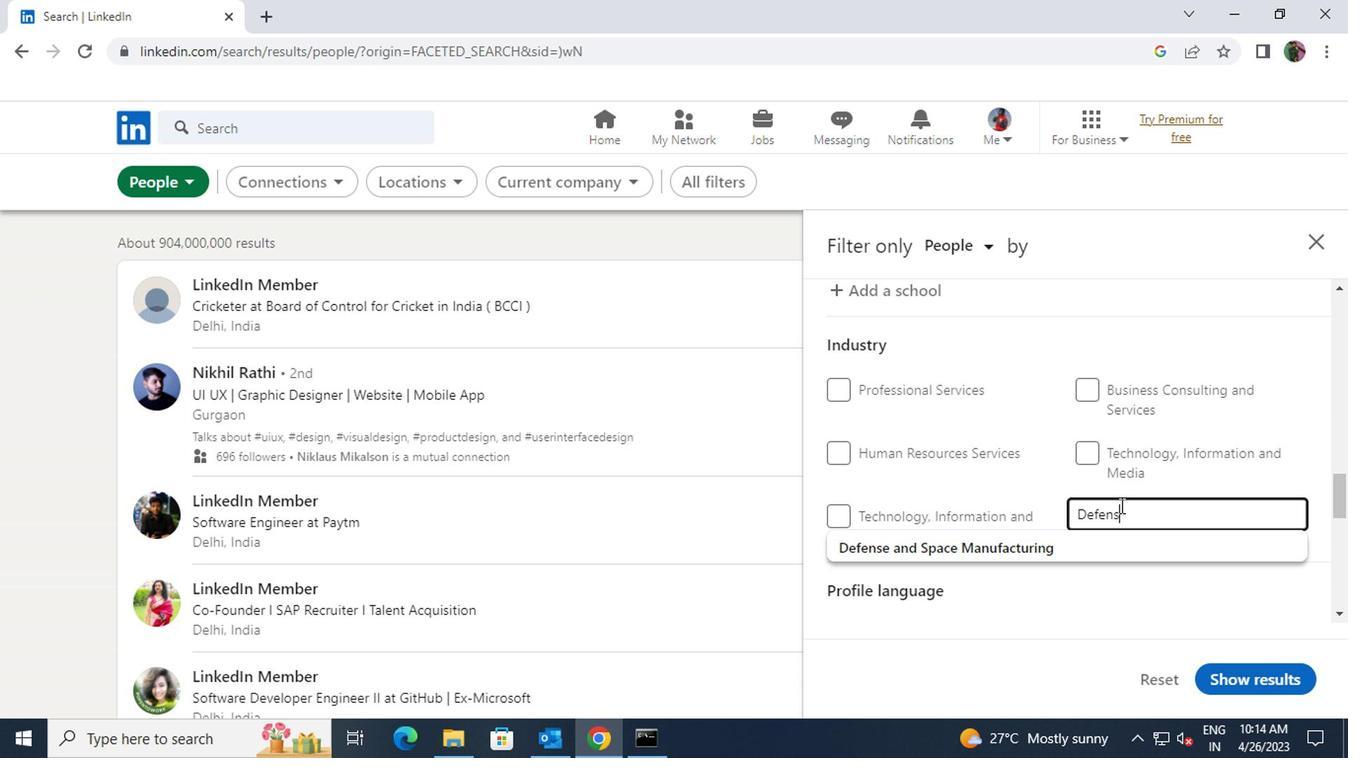 
Action: Mouse moved to (1113, 506)
Screenshot: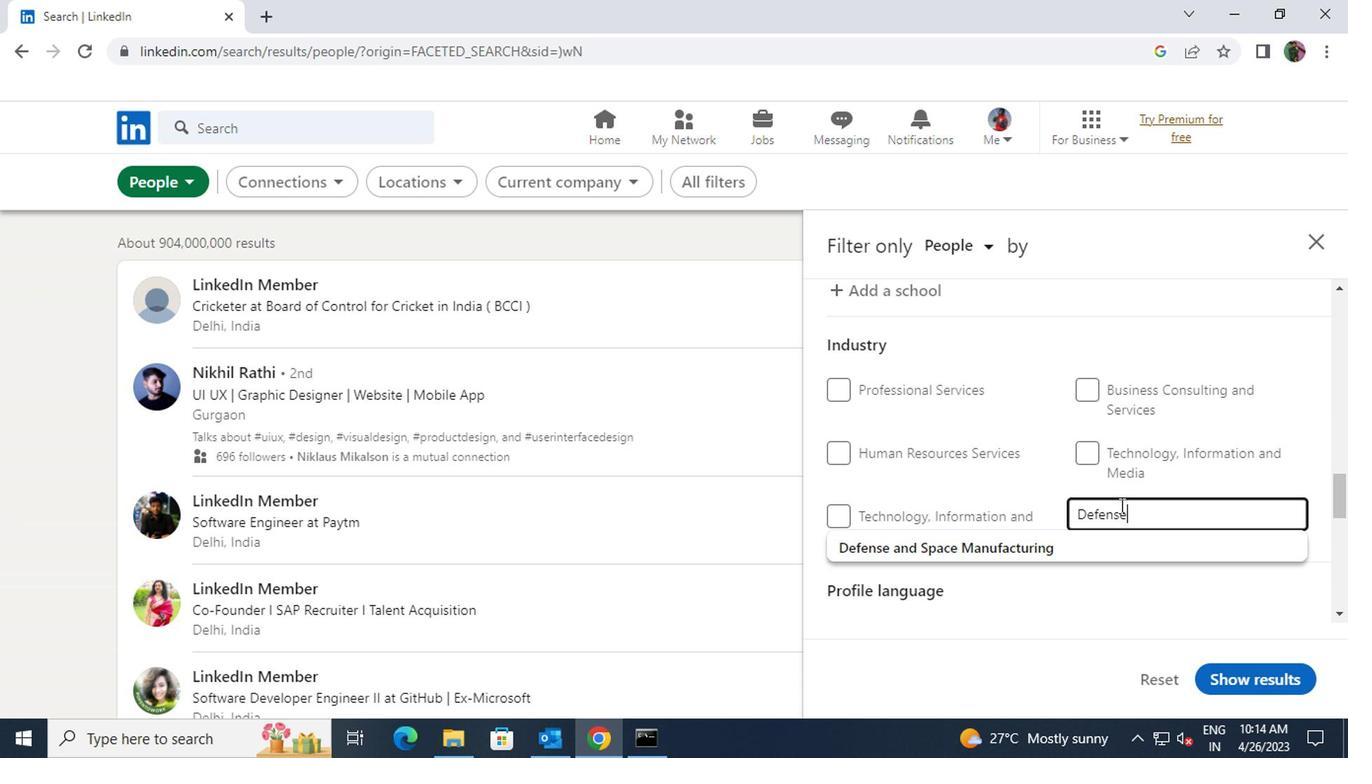 
Action: Key pressed <Key.space>SPACE<Key.space>
Screenshot: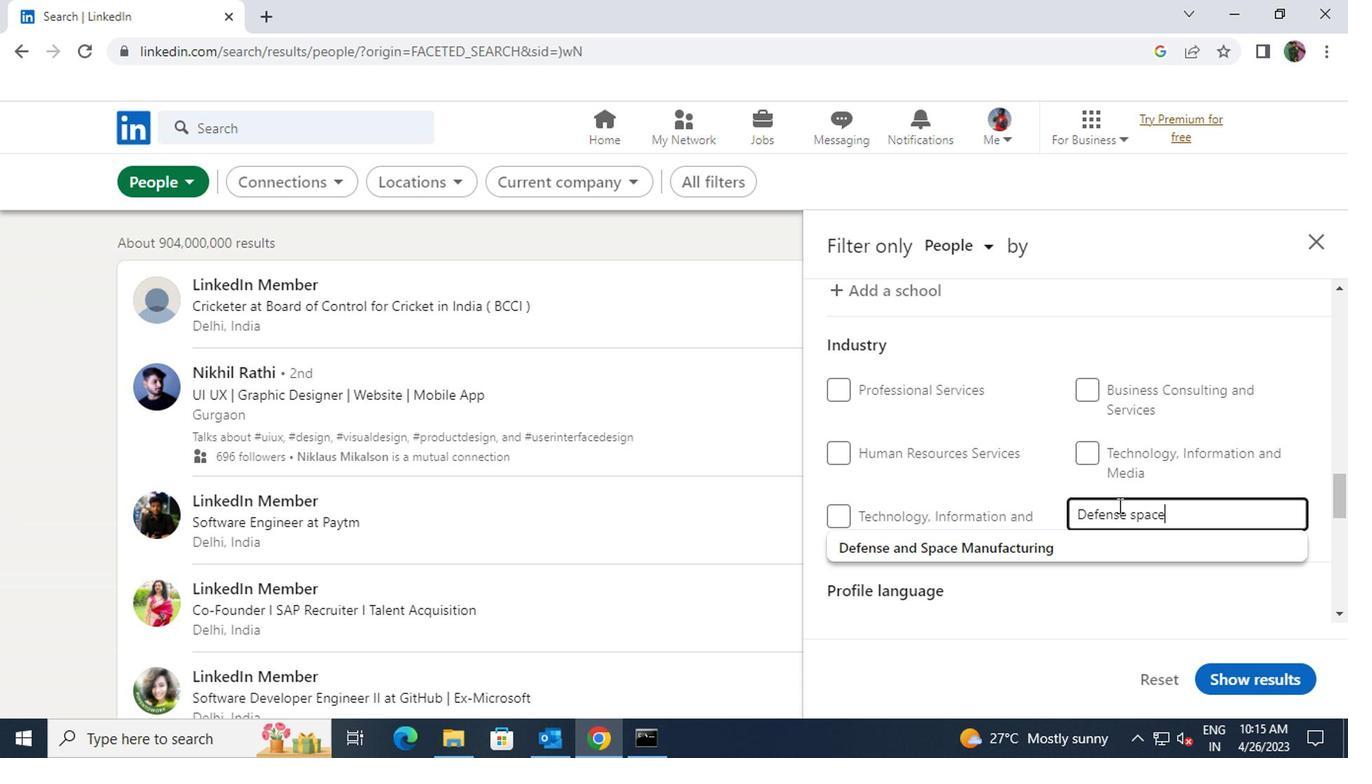 
Action: Mouse moved to (1061, 544)
Screenshot: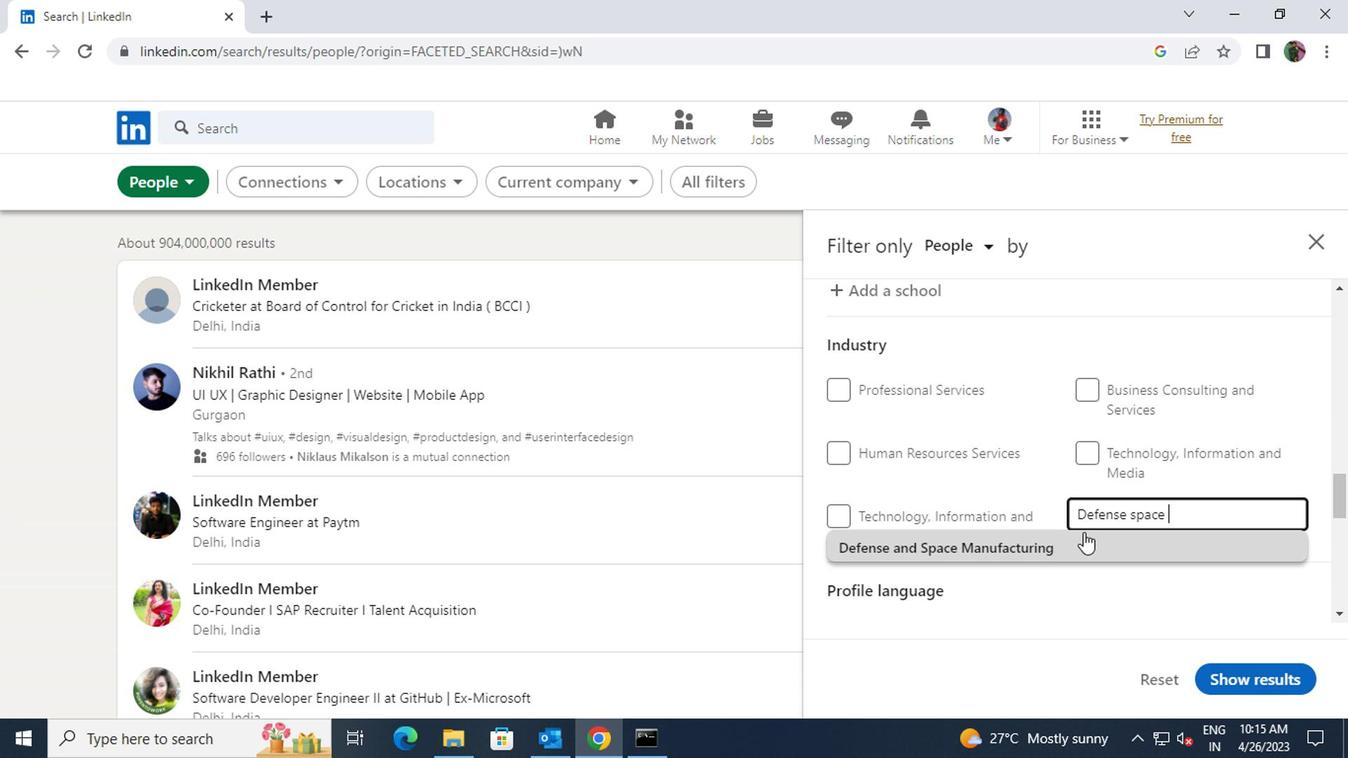 
Action: Mouse pressed left at (1061, 544)
Screenshot: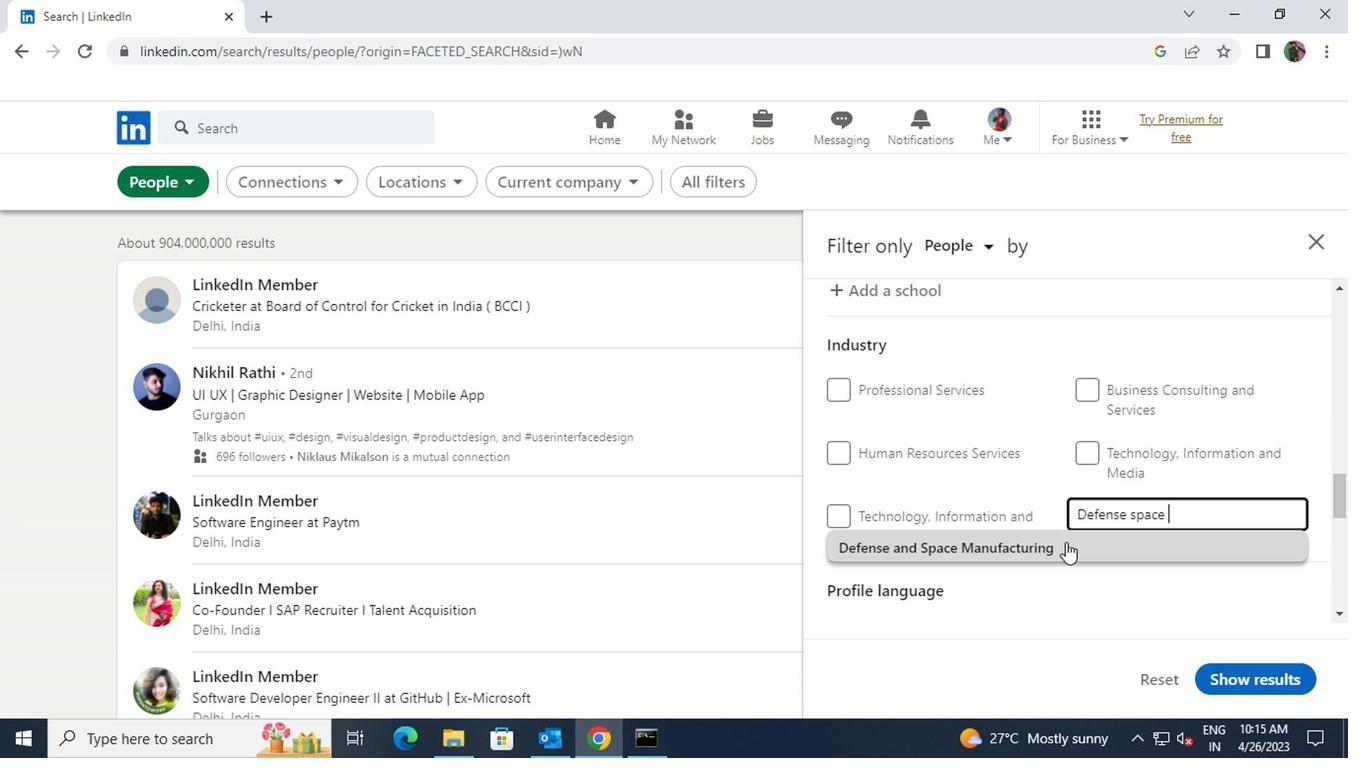 
Action: Mouse moved to (1025, 539)
Screenshot: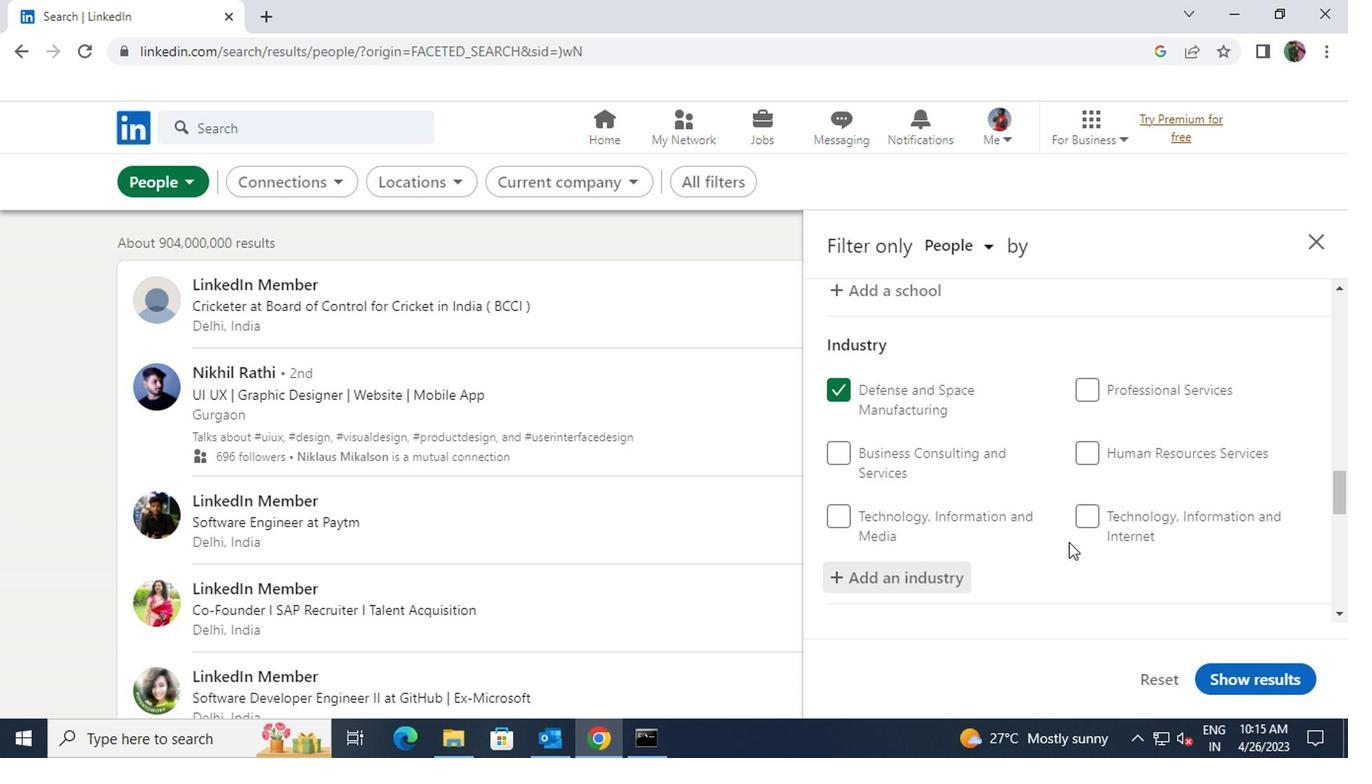 
Action: Mouse scrolled (1025, 537) with delta (0, -1)
Screenshot: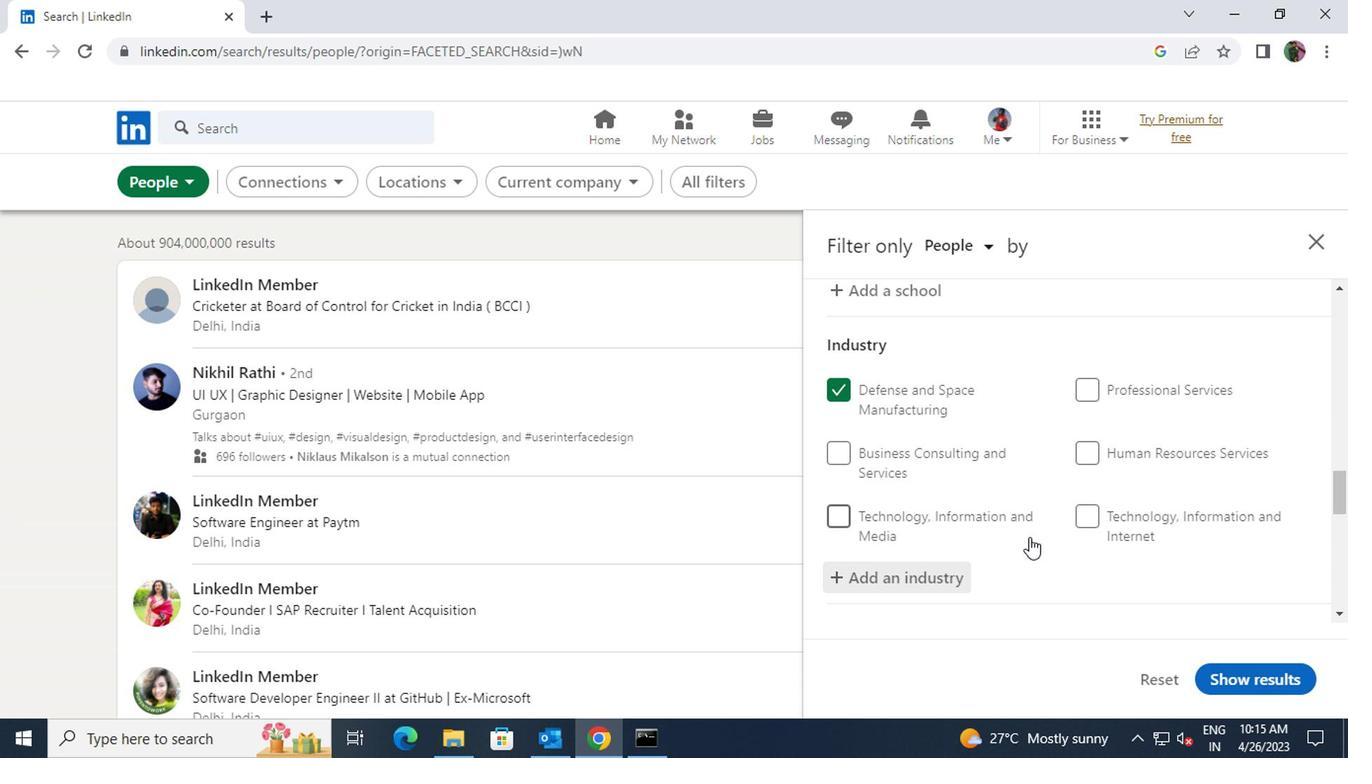 
Action: Mouse scrolled (1025, 537) with delta (0, -1)
Screenshot: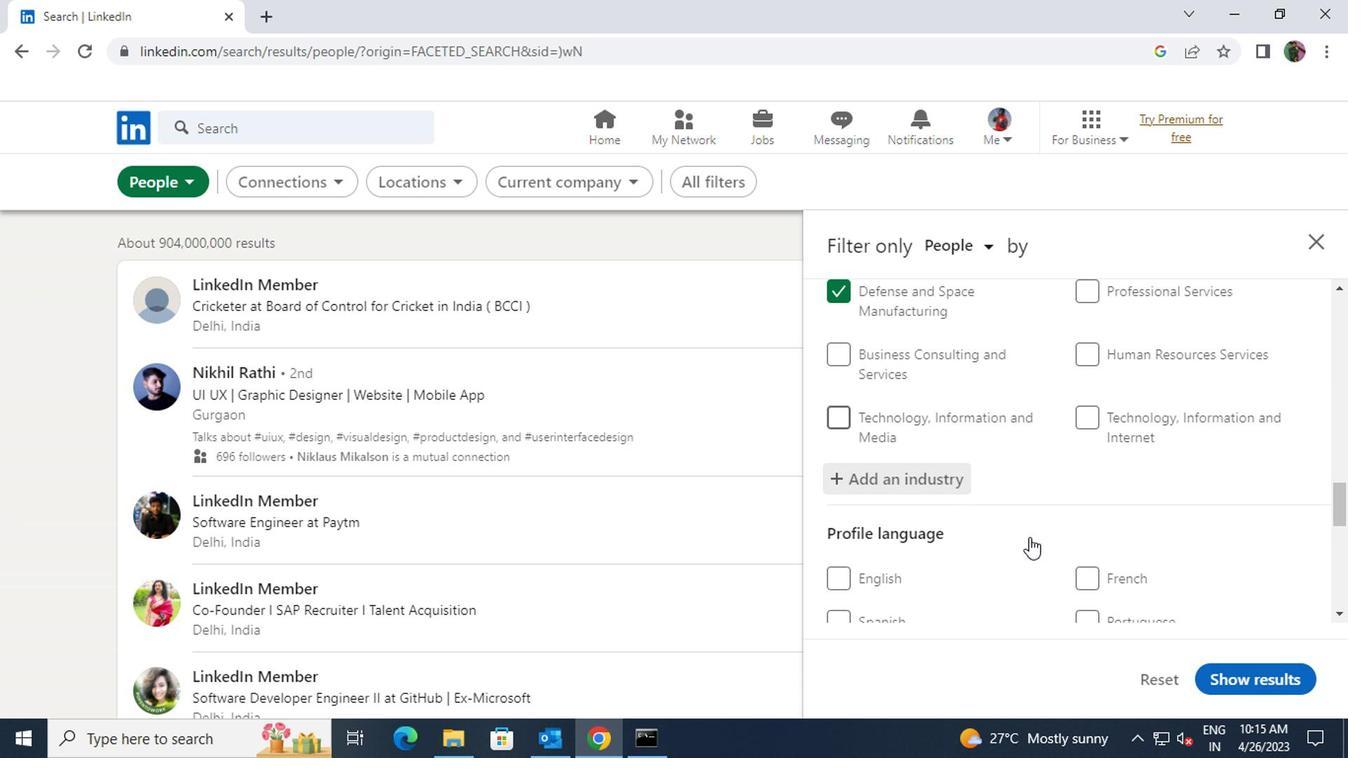 
Action: Mouse moved to (836, 475)
Screenshot: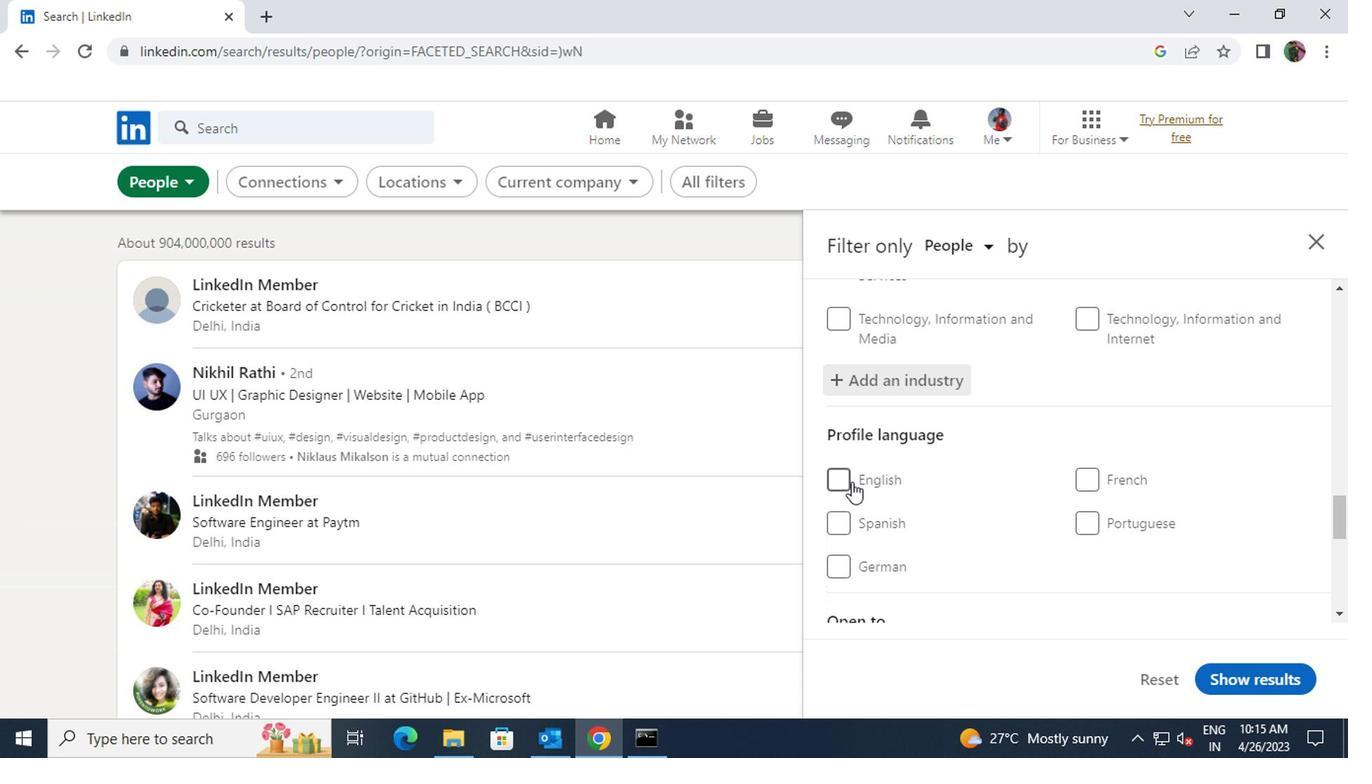 
Action: Mouse pressed left at (836, 475)
Screenshot: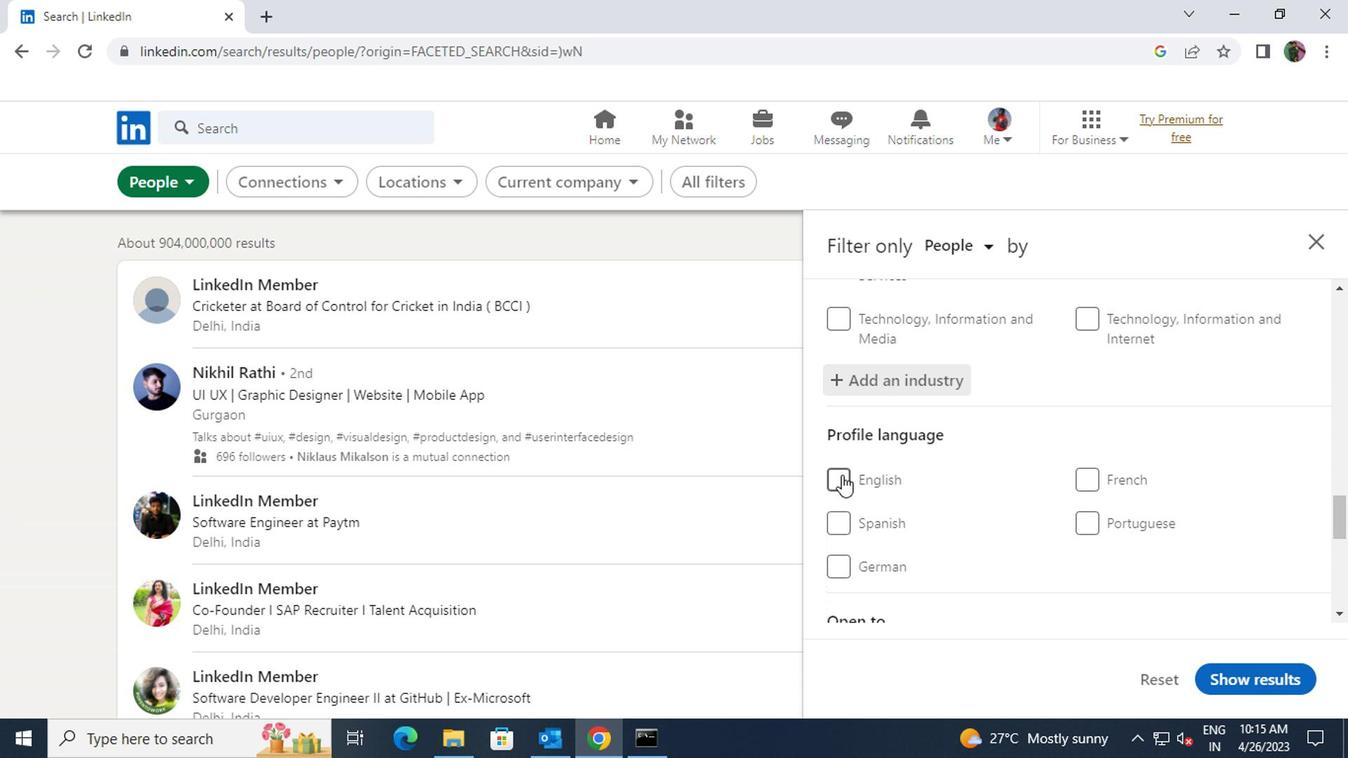 
Action: Mouse moved to (950, 506)
Screenshot: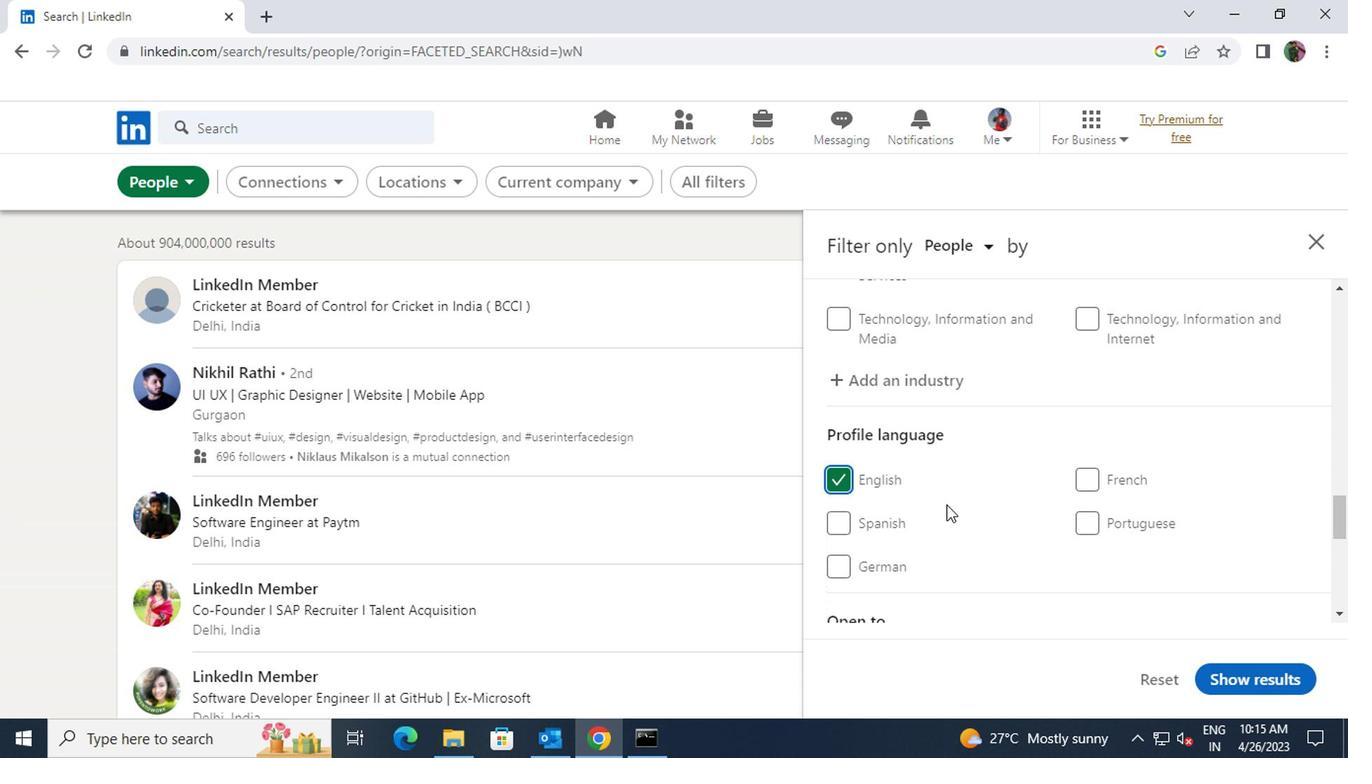 
Action: Mouse scrolled (950, 506) with delta (0, 0)
Screenshot: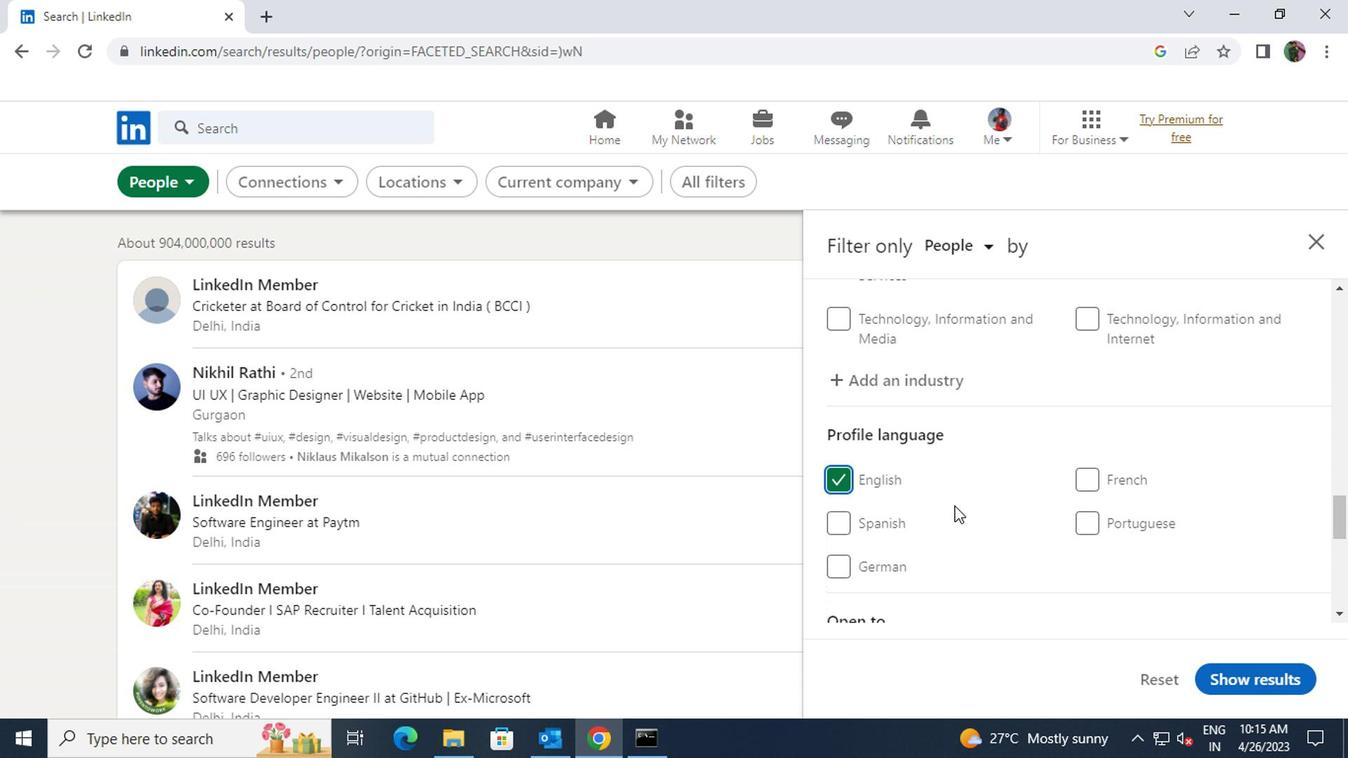 
Action: Mouse scrolled (950, 506) with delta (0, 0)
Screenshot: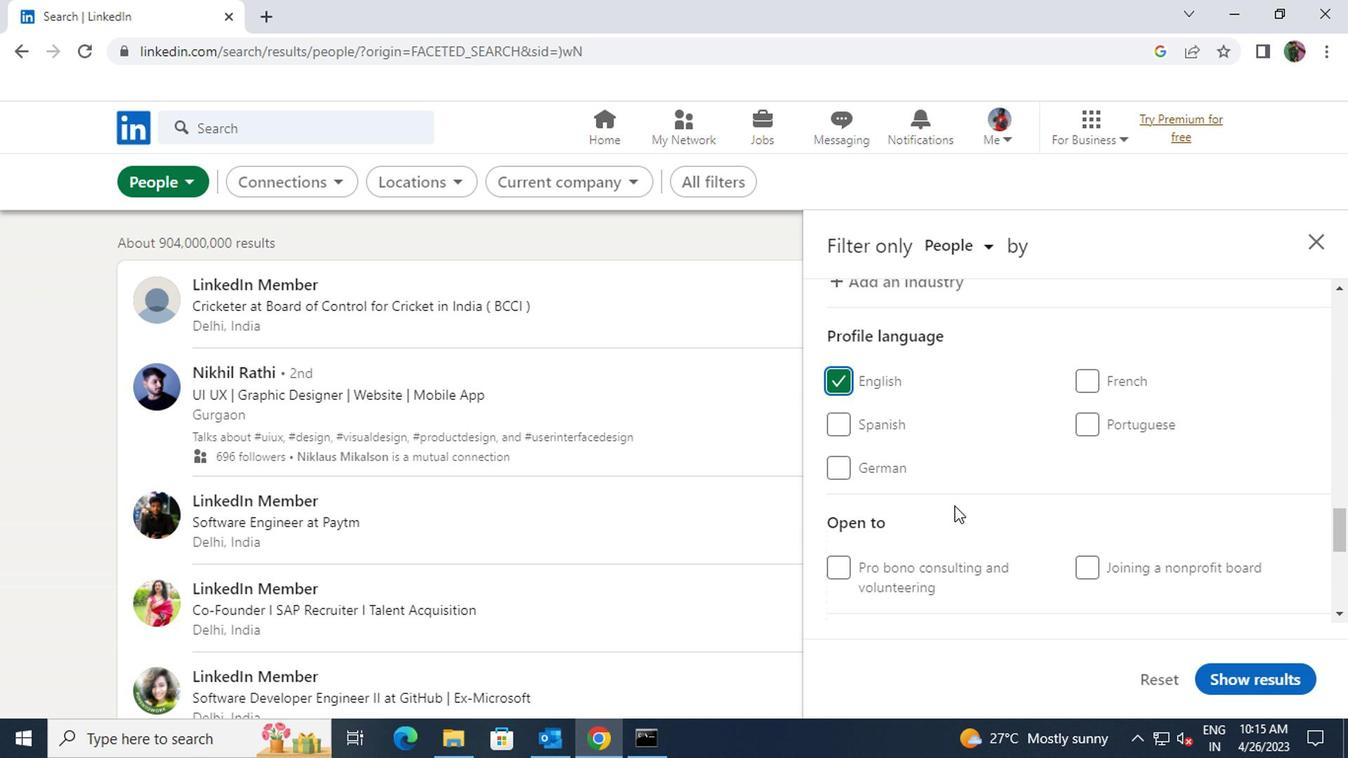 
Action: Mouse scrolled (950, 506) with delta (0, 0)
Screenshot: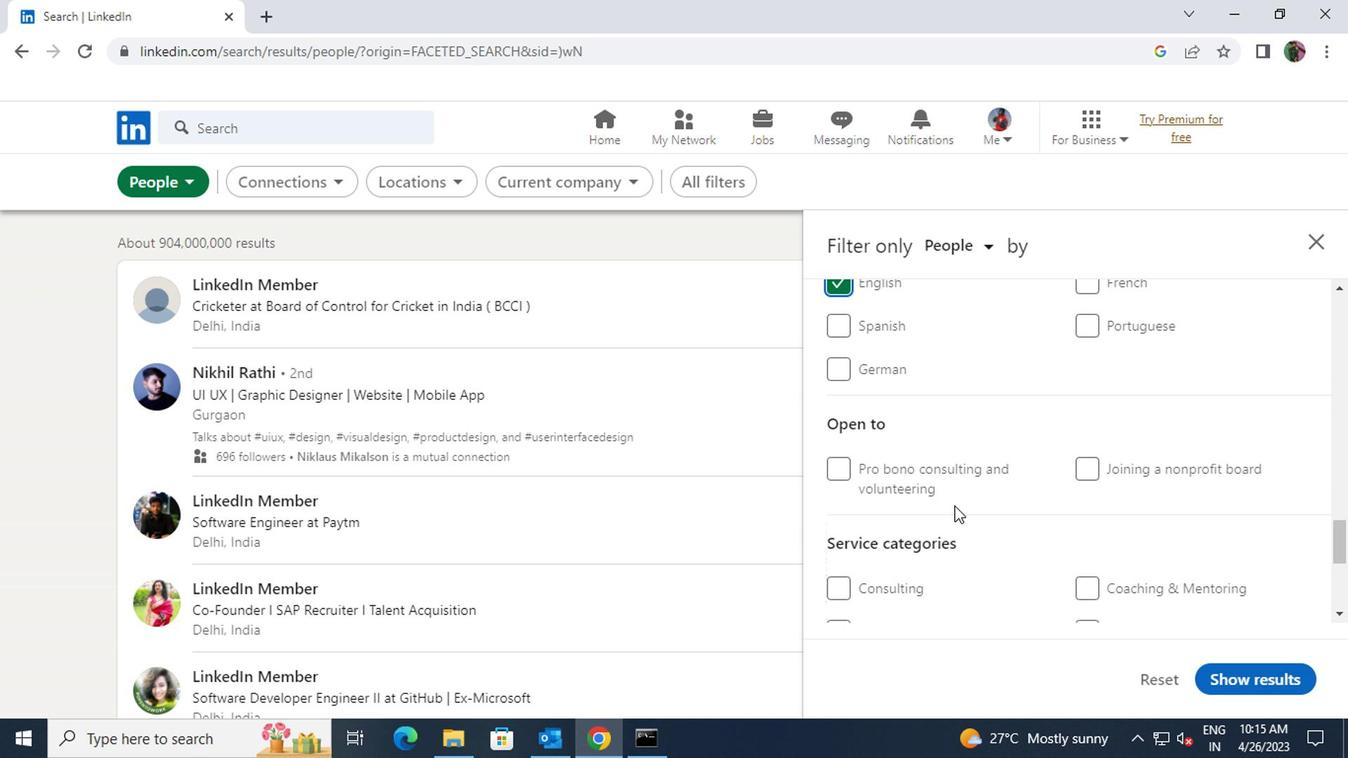 
Action: Mouse scrolled (950, 506) with delta (0, 0)
Screenshot: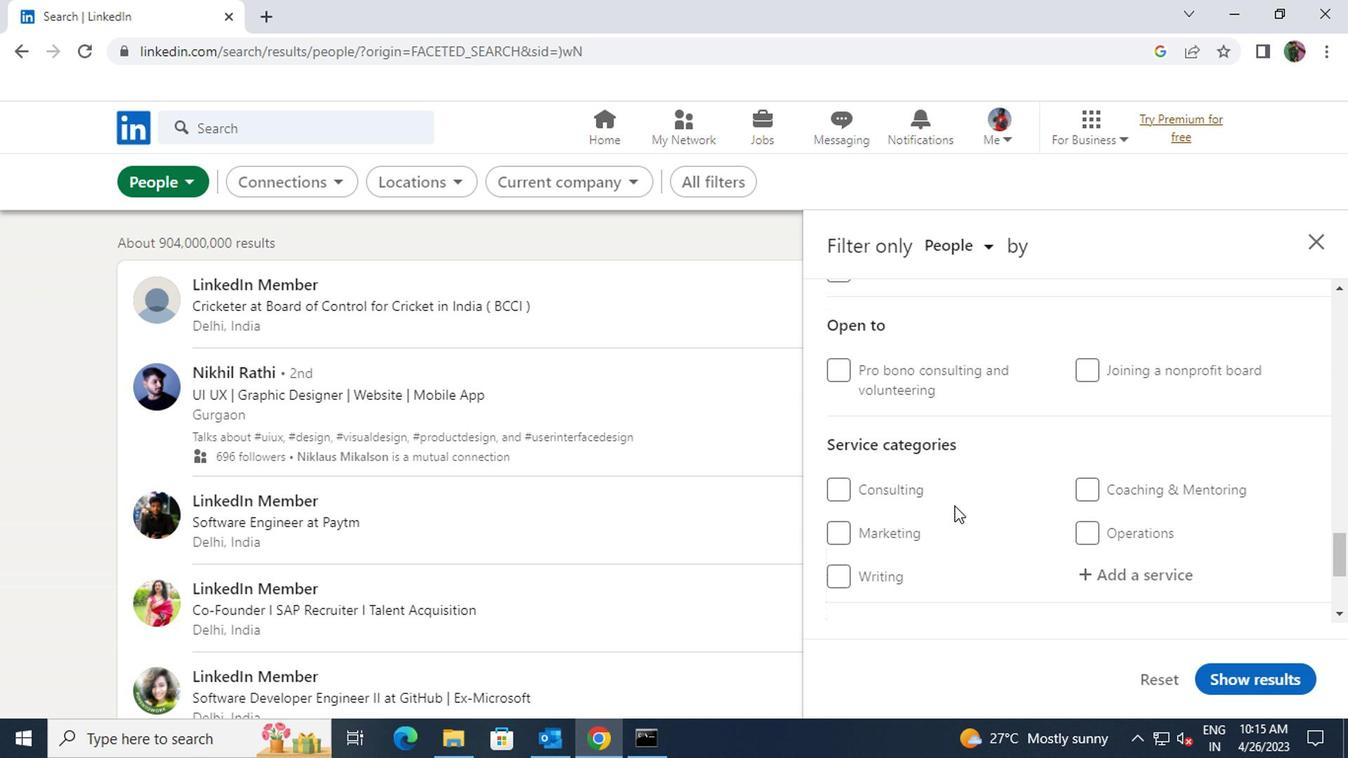 
Action: Mouse moved to (1083, 460)
Screenshot: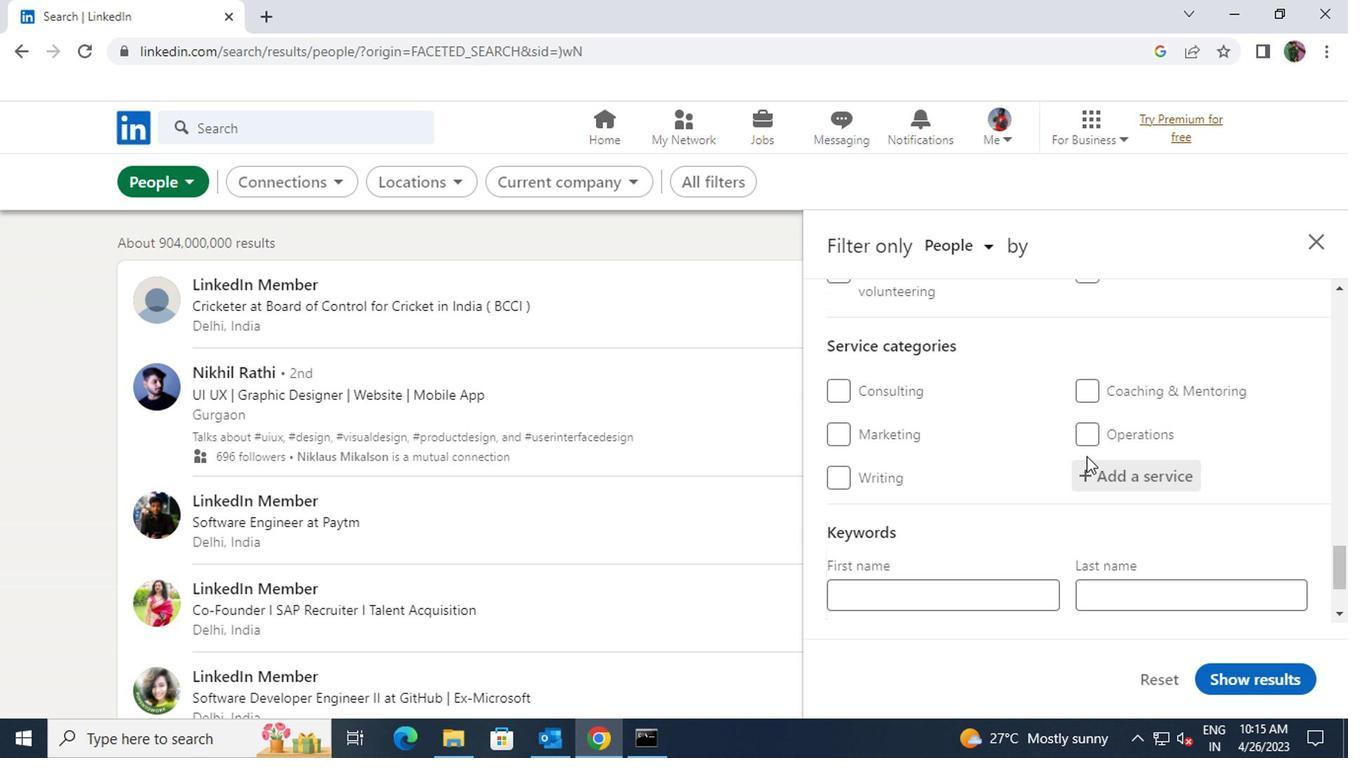 
Action: Mouse pressed left at (1083, 460)
Screenshot: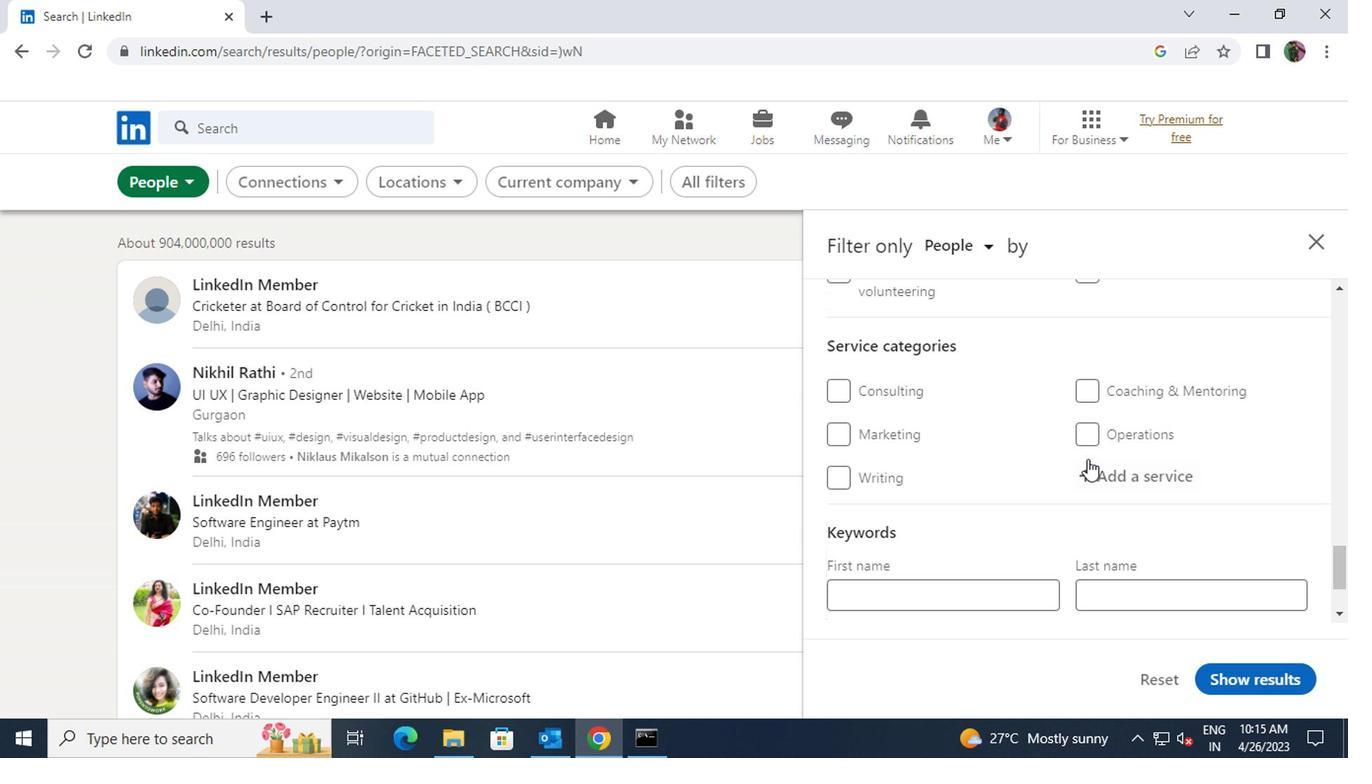 
Action: Key pressed FINACICAL<Key.space>REPORTING
Screenshot: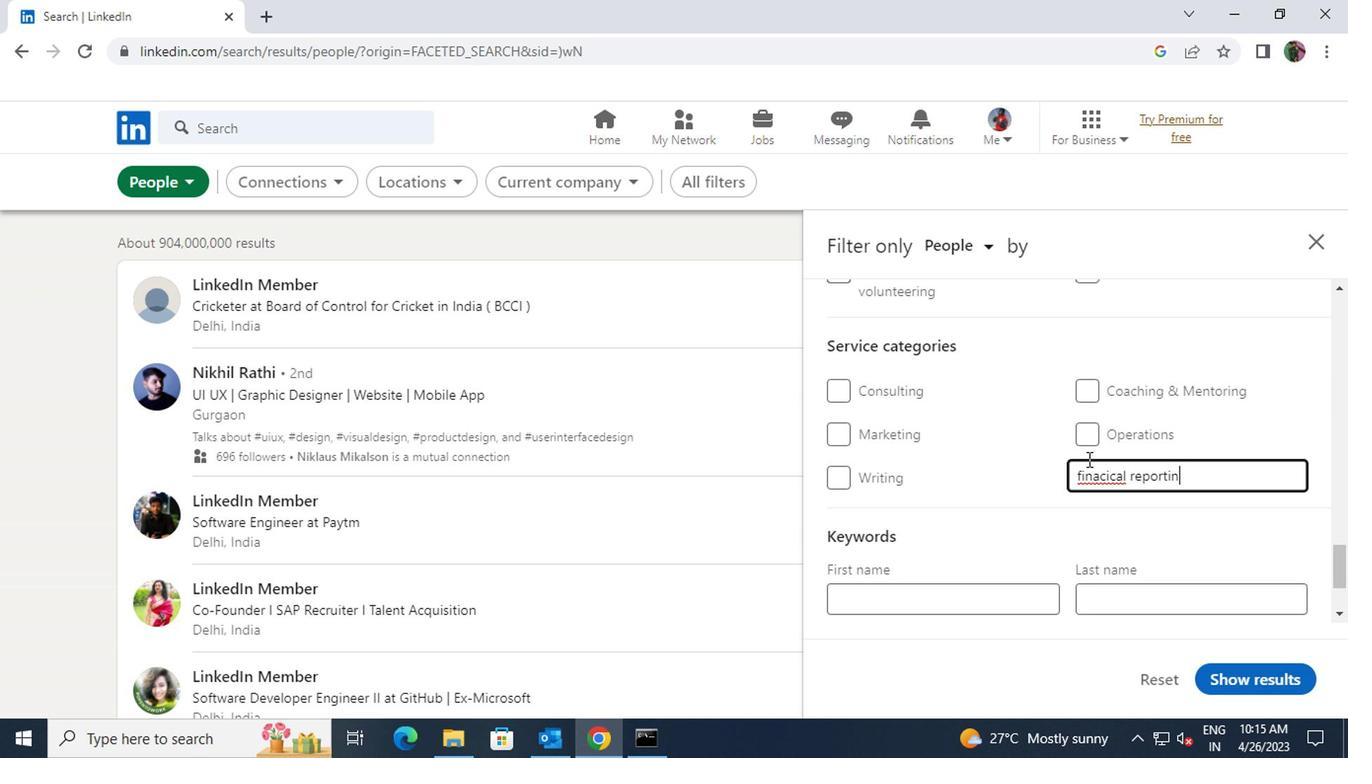 
Action: Mouse moved to (1078, 462)
Screenshot: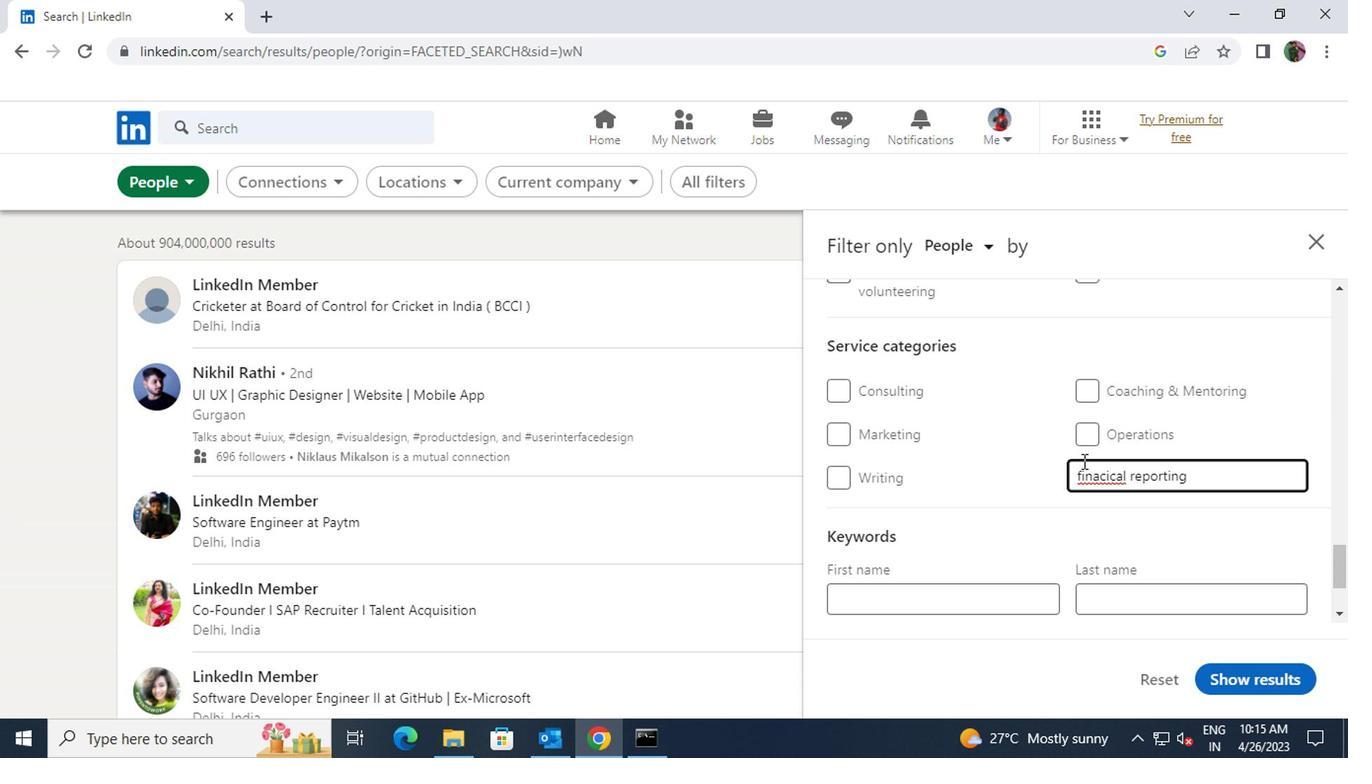 
Action: Mouse scrolled (1078, 462) with delta (0, 0)
Screenshot: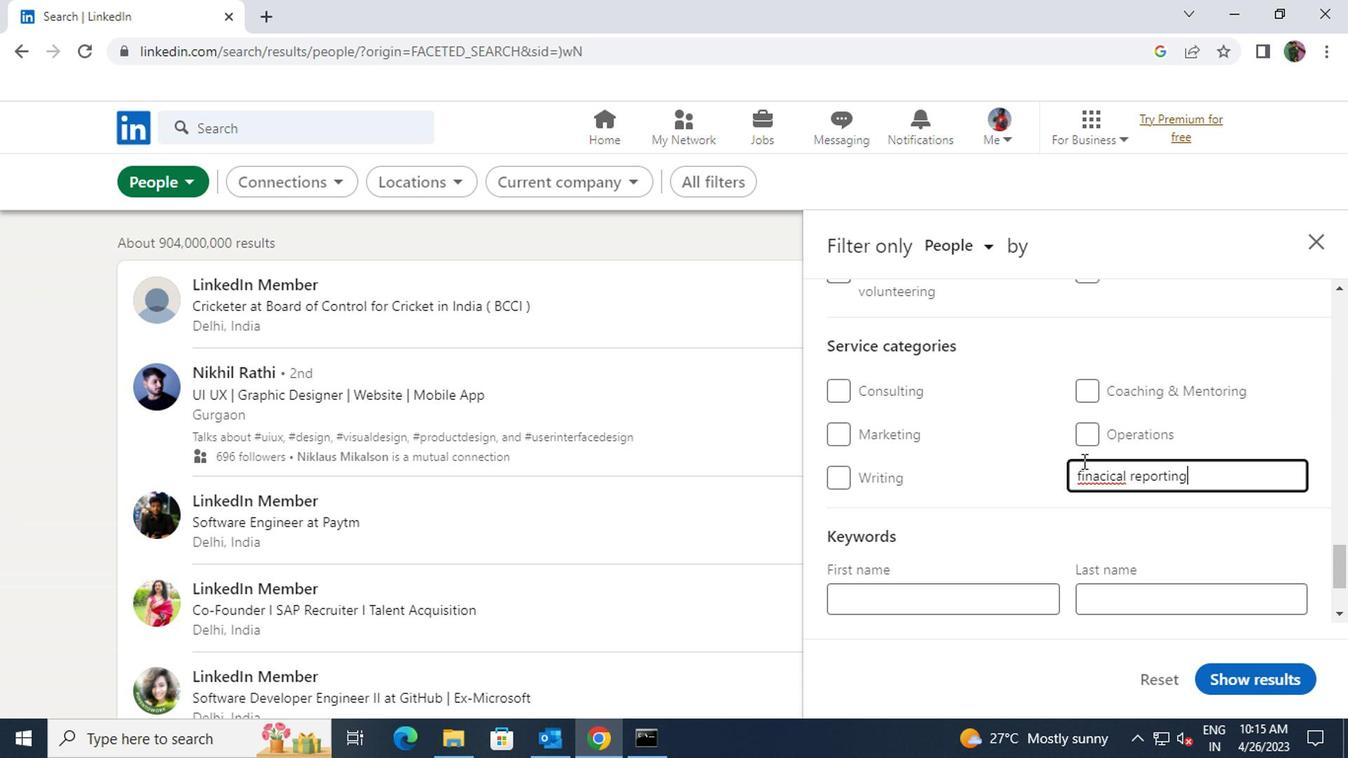 
Action: Mouse scrolled (1078, 462) with delta (0, 0)
Screenshot: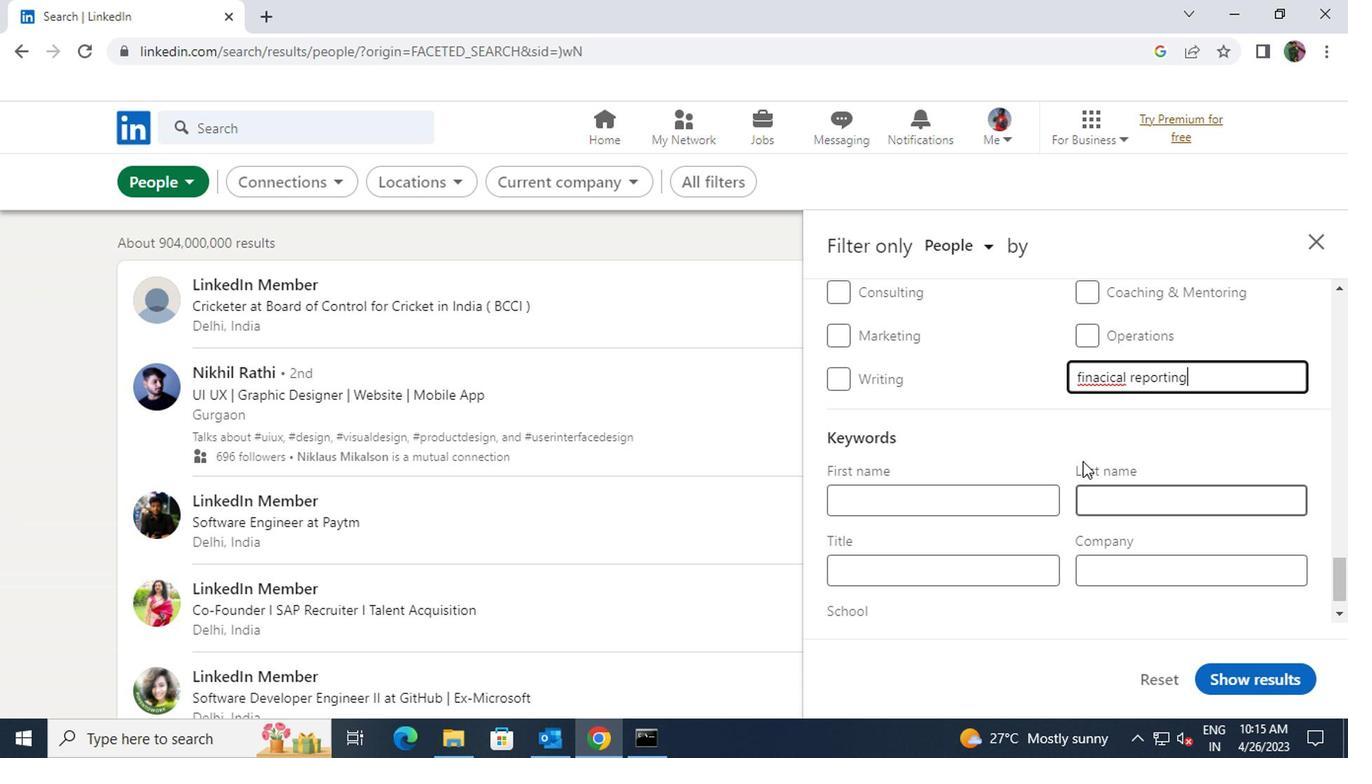 
Action: Mouse moved to (1069, 458)
Screenshot: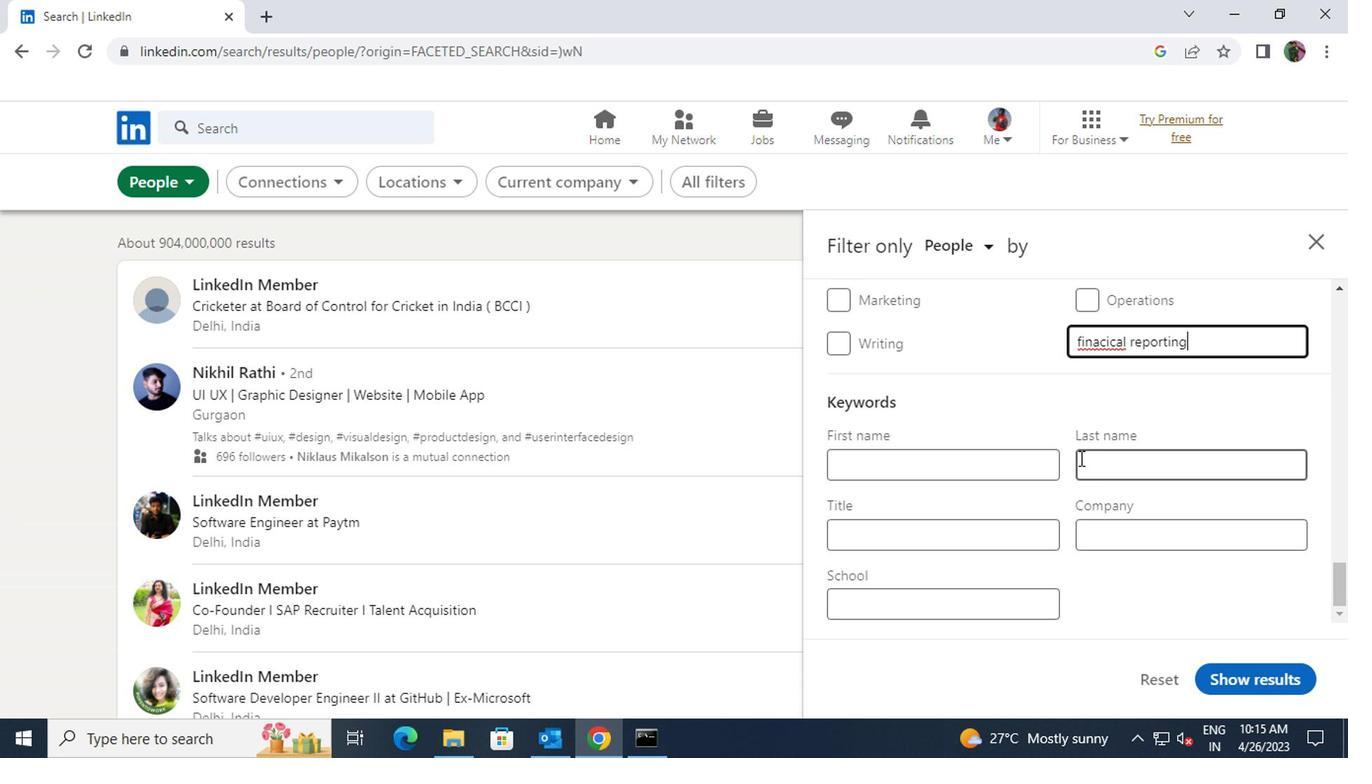 
Action: Mouse scrolled (1069, 457) with delta (0, 0)
Screenshot: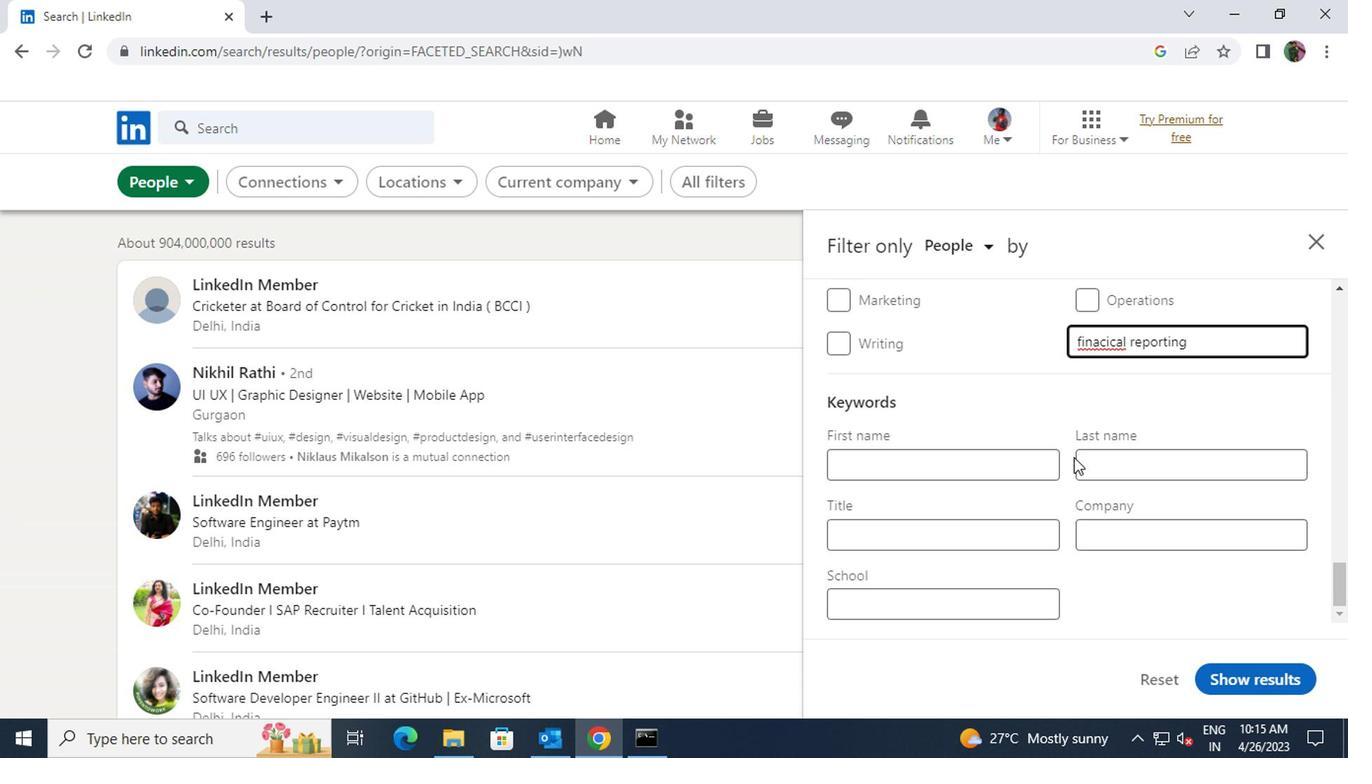 
Action: Mouse moved to (996, 530)
Screenshot: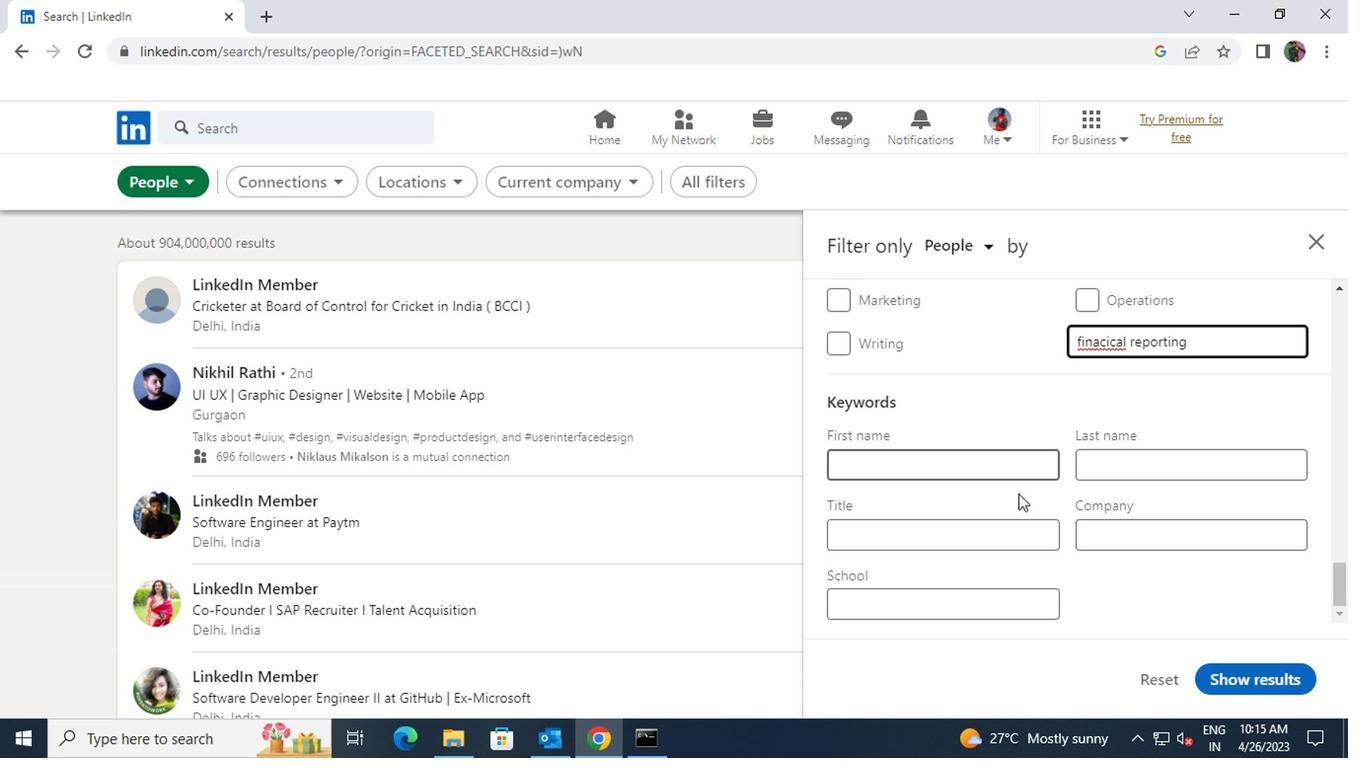 
Action: Mouse pressed left at (996, 530)
Screenshot: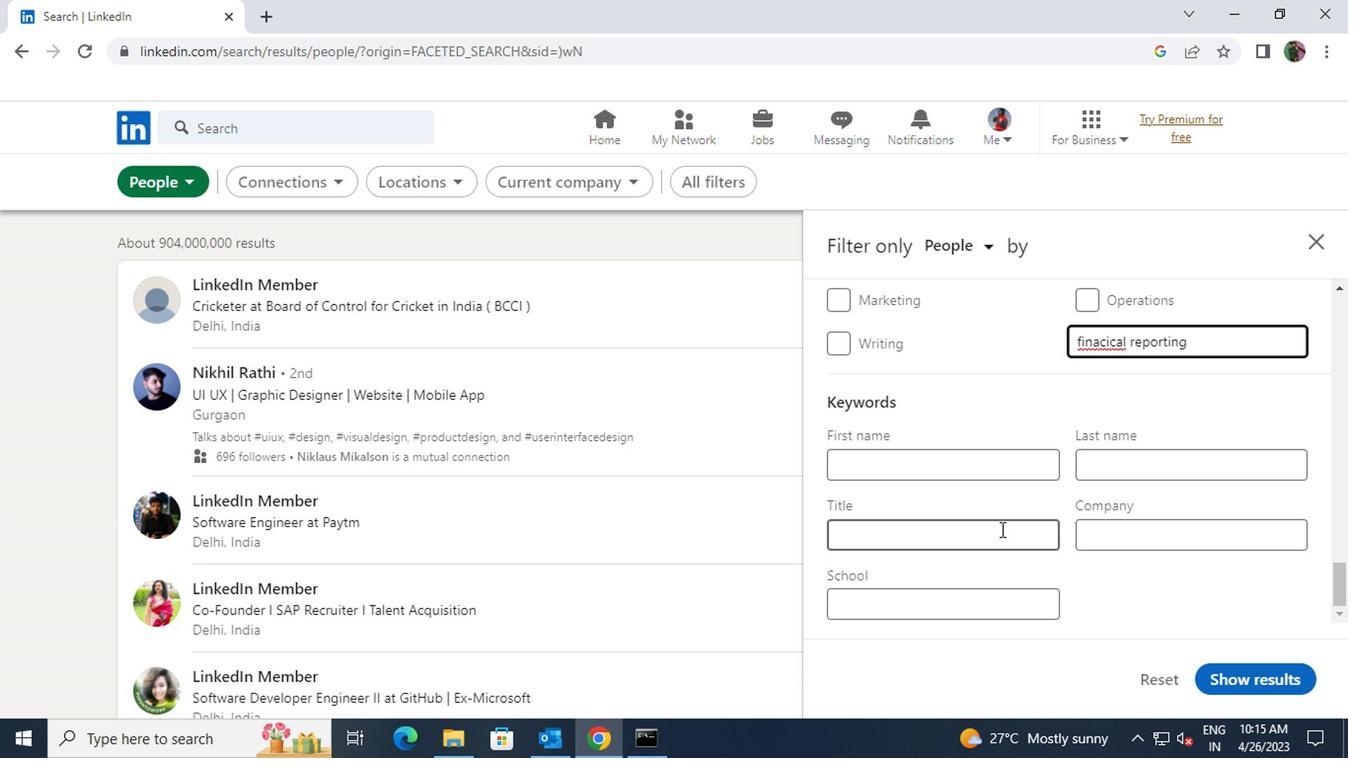 
Action: Mouse moved to (996, 530)
Screenshot: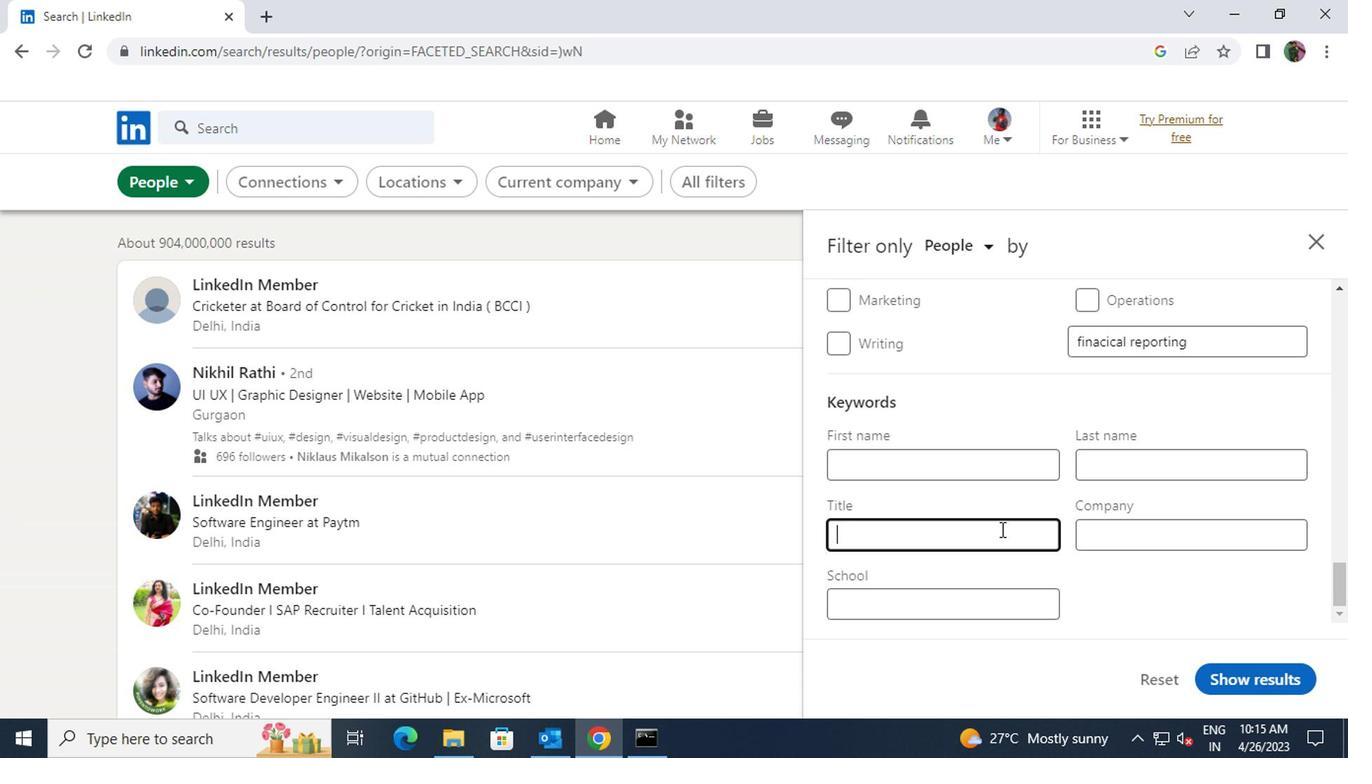 
Action: Key pressed <Key.shift>QUALITY<Key.space>ENGINEER
Screenshot: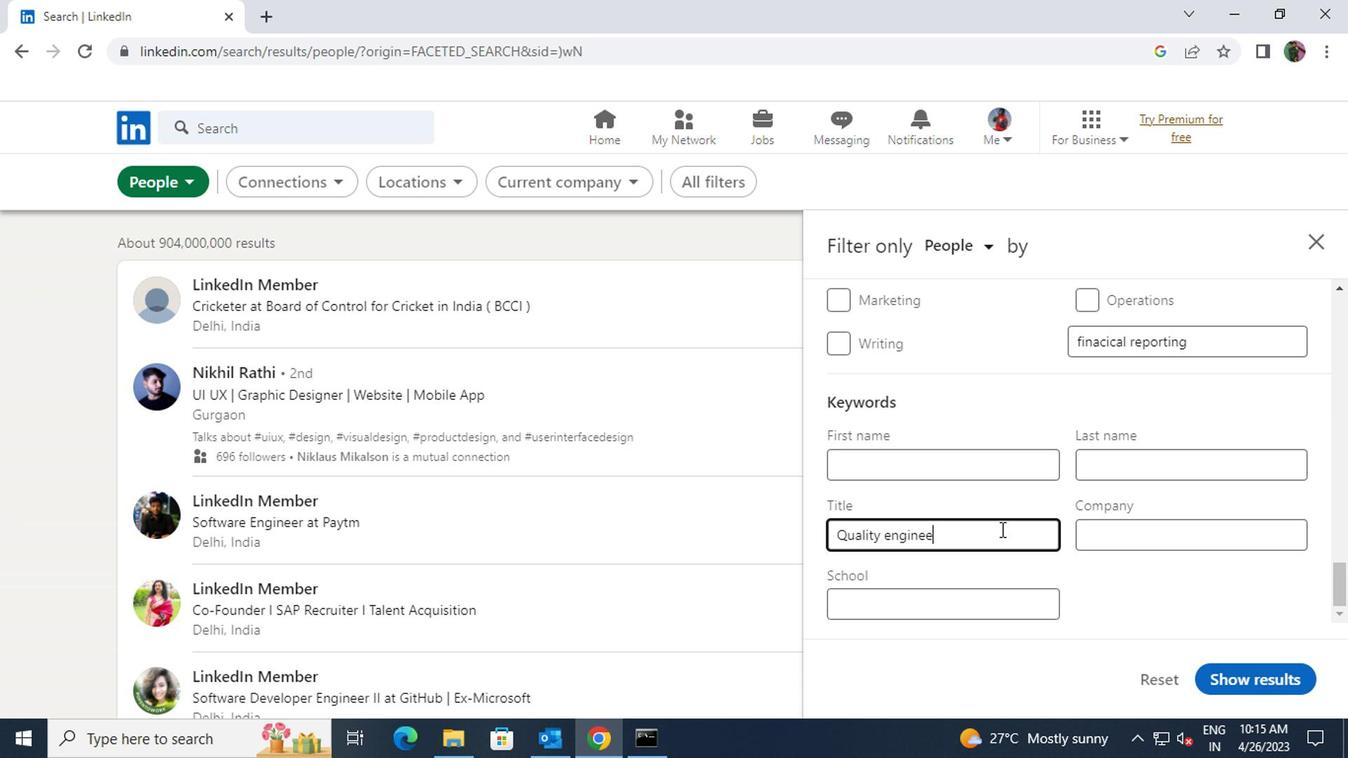 
Action: Mouse moved to (1222, 680)
Screenshot: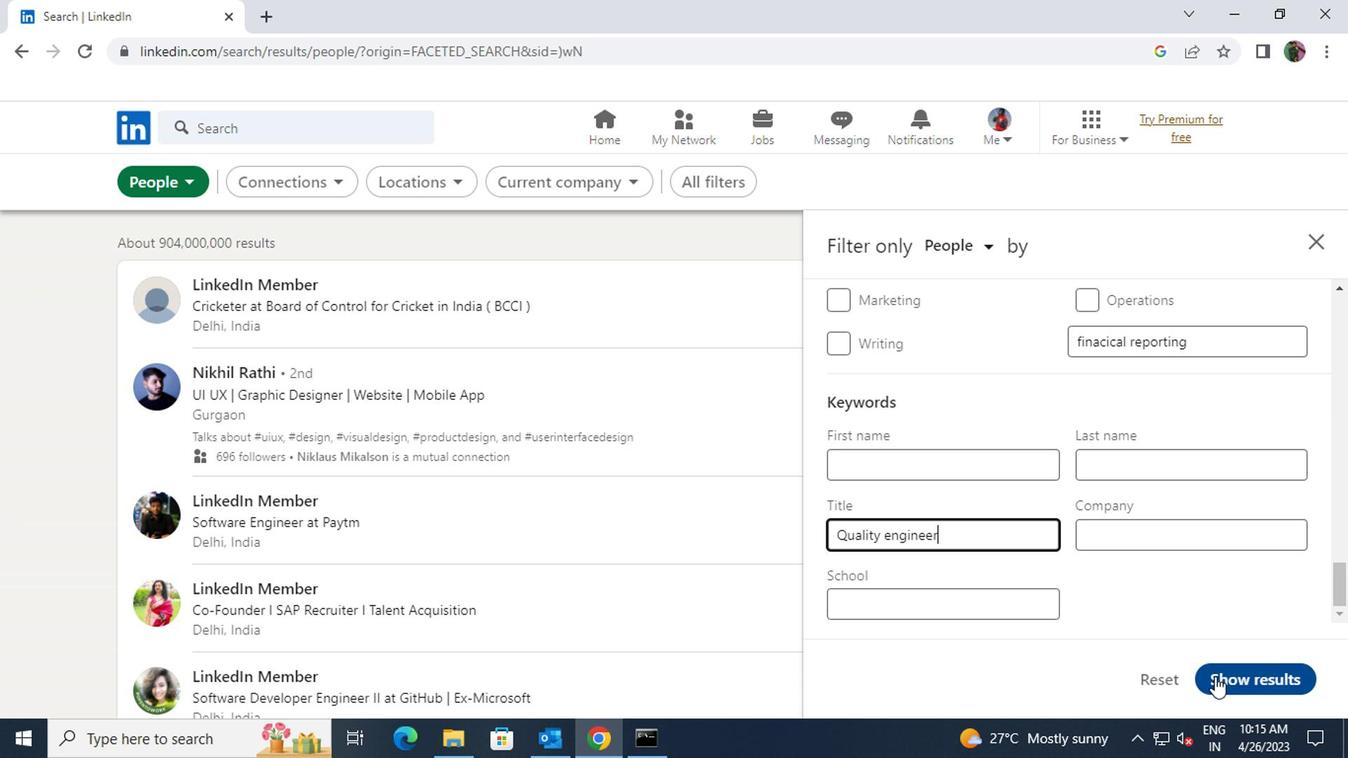 
Action: Mouse pressed left at (1222, 680)
Screenshot: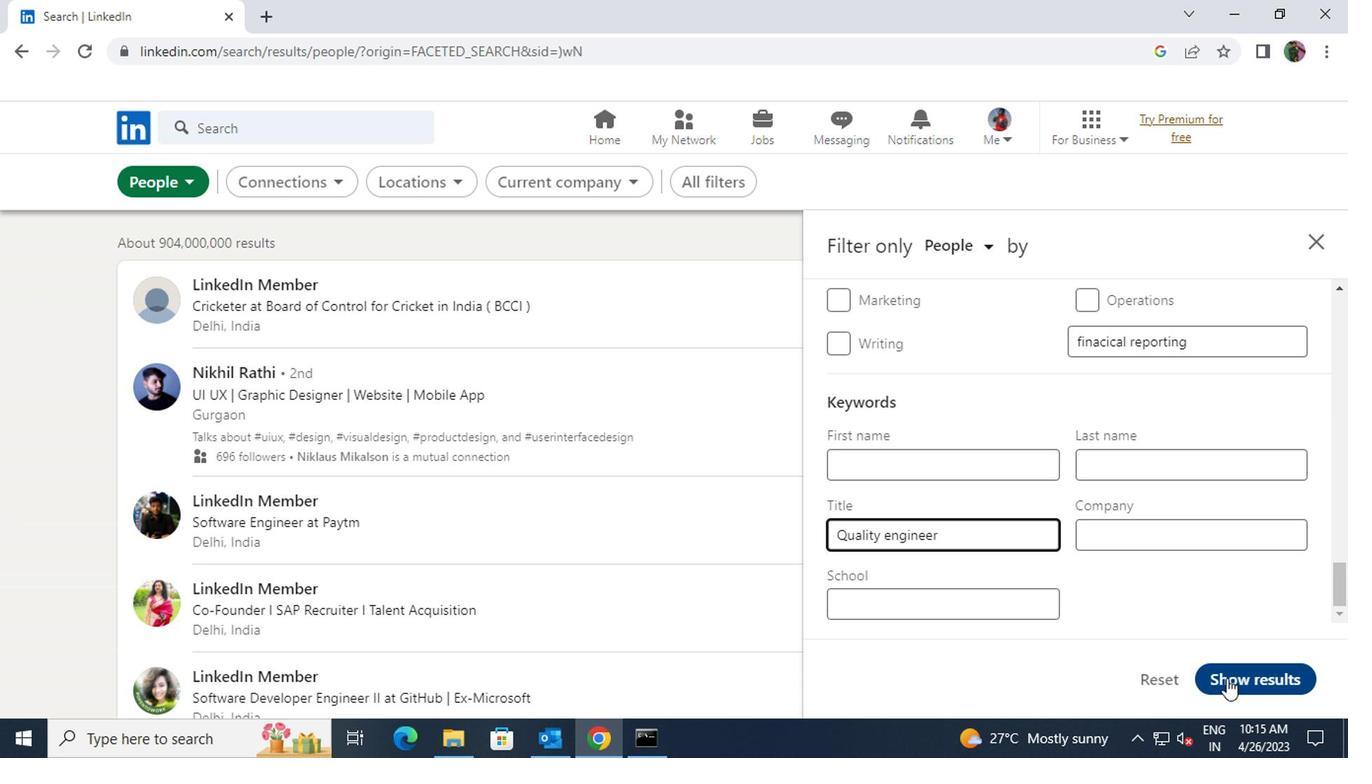 
Action: Mouse moved to (1223, 679)
Screenshot: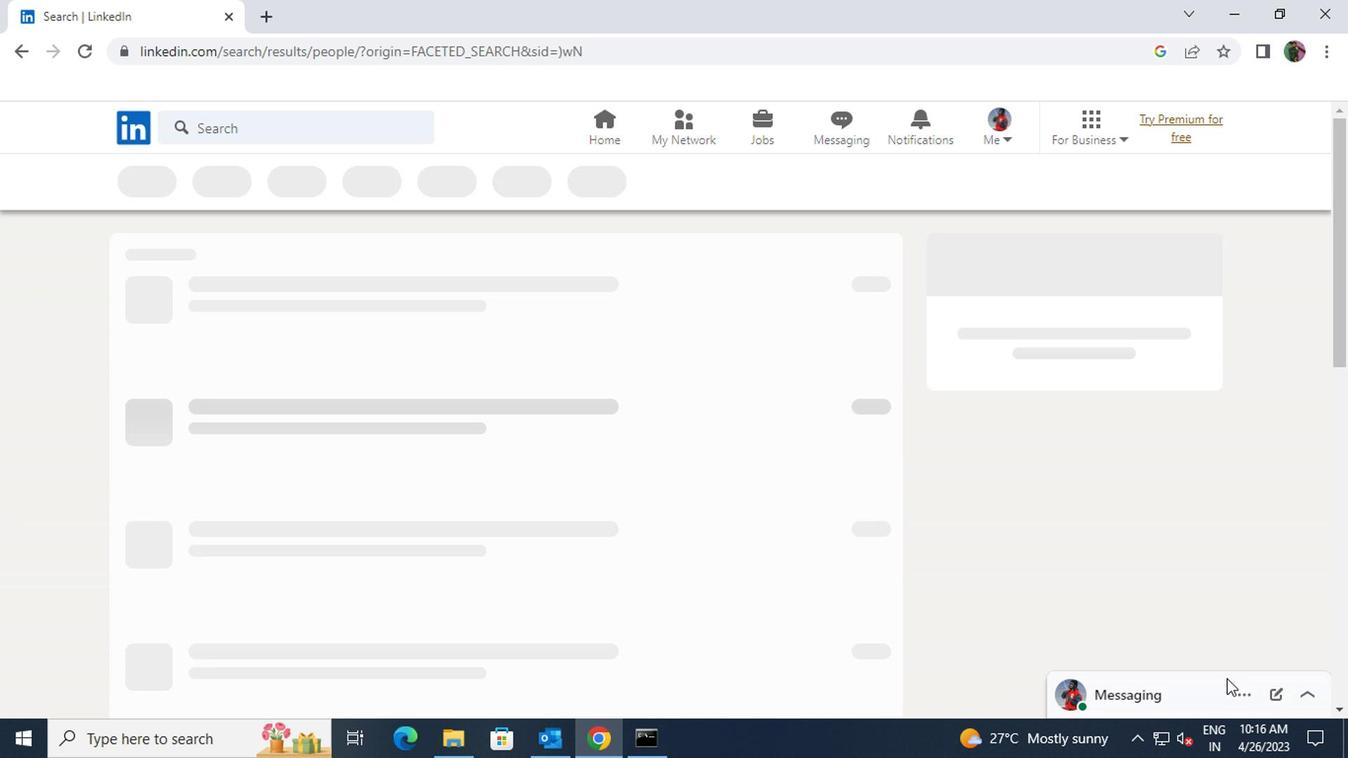 
